 Task: Search one way flight ticket for 5 adults, 1 child, 2 infants in seat and 1 infant on lap in business from Alamosa: San Luis Valley Regional Airport (bergman Field) to Evansville: Evansville Regional Airport on 5-3-2023. Choice of flights is Spirit. Number of bags: 1 carry on bag. Price is upto 76000. Outbound departure time preference is 23:30.
Action: Mouse moved to (417, 173)
Screenshot: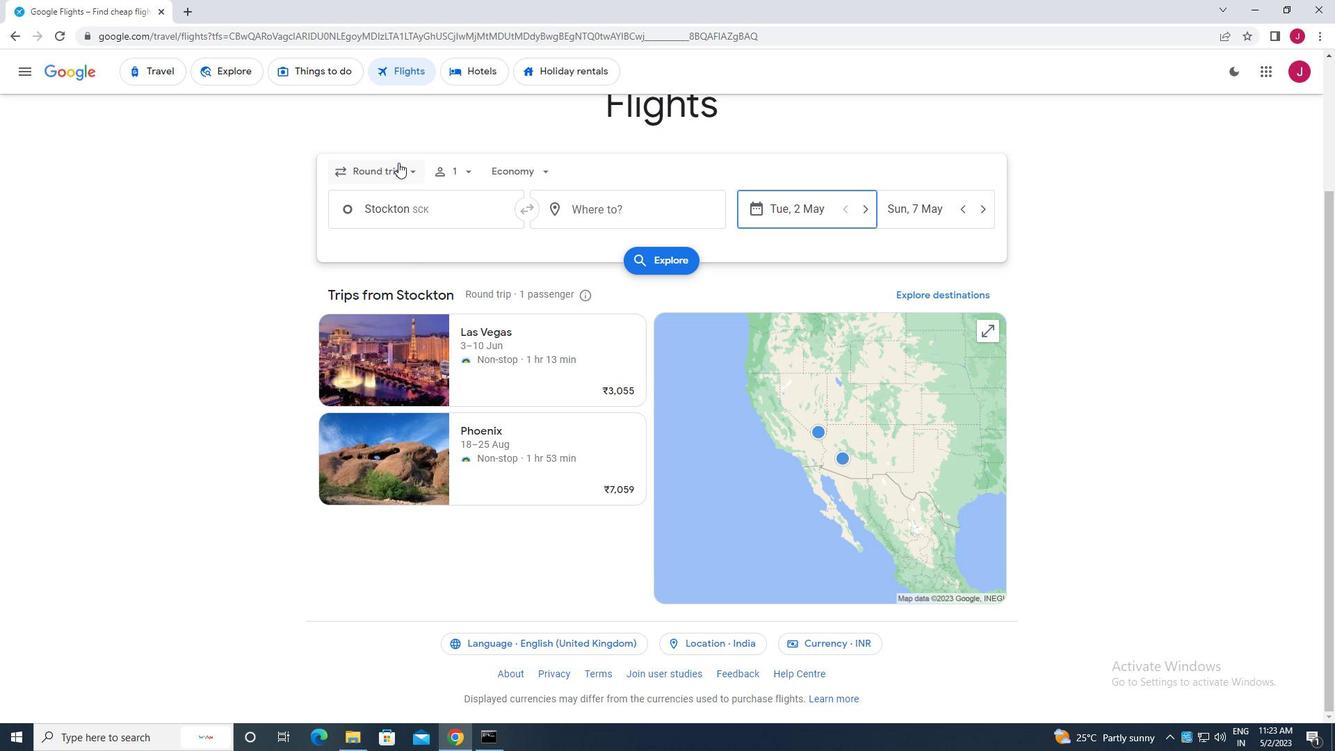 
Action: Mouse pressed left at (417, 173)
Screenshot: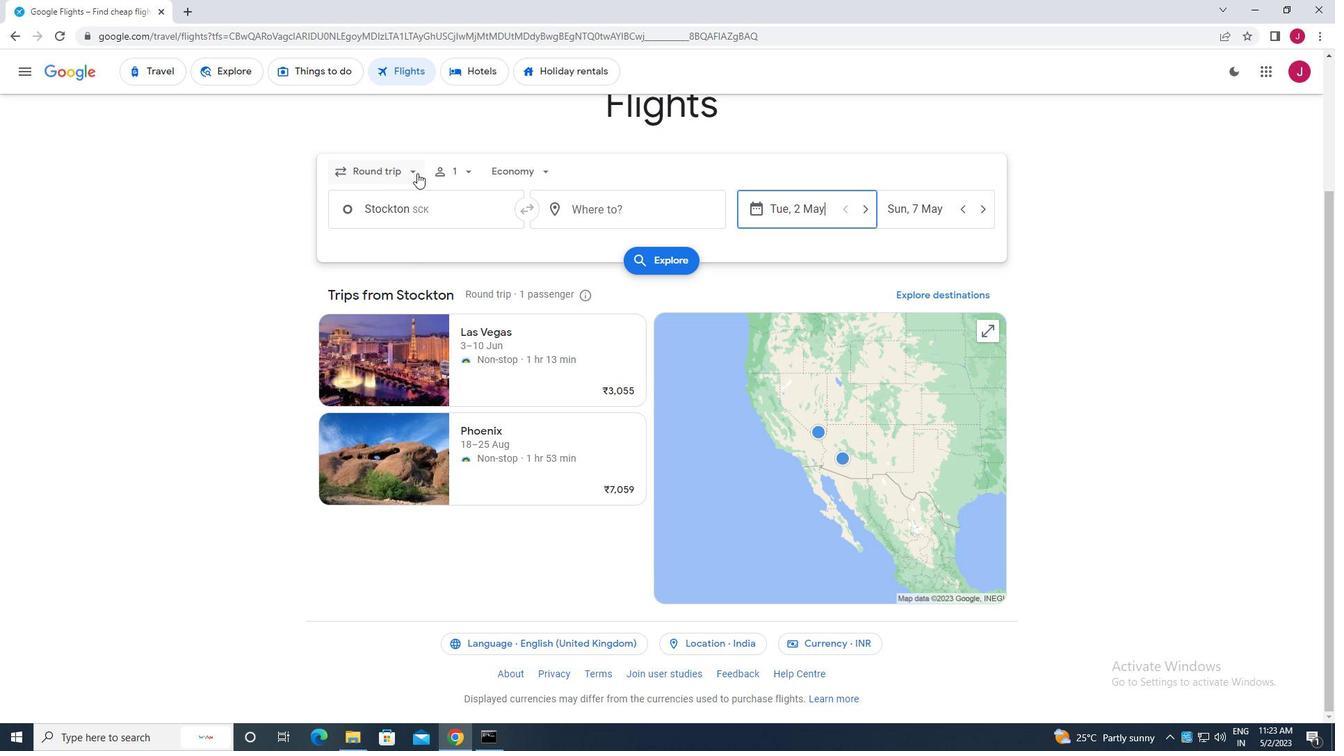 
Action: Mouse moved to (405, 236)
Screenshot: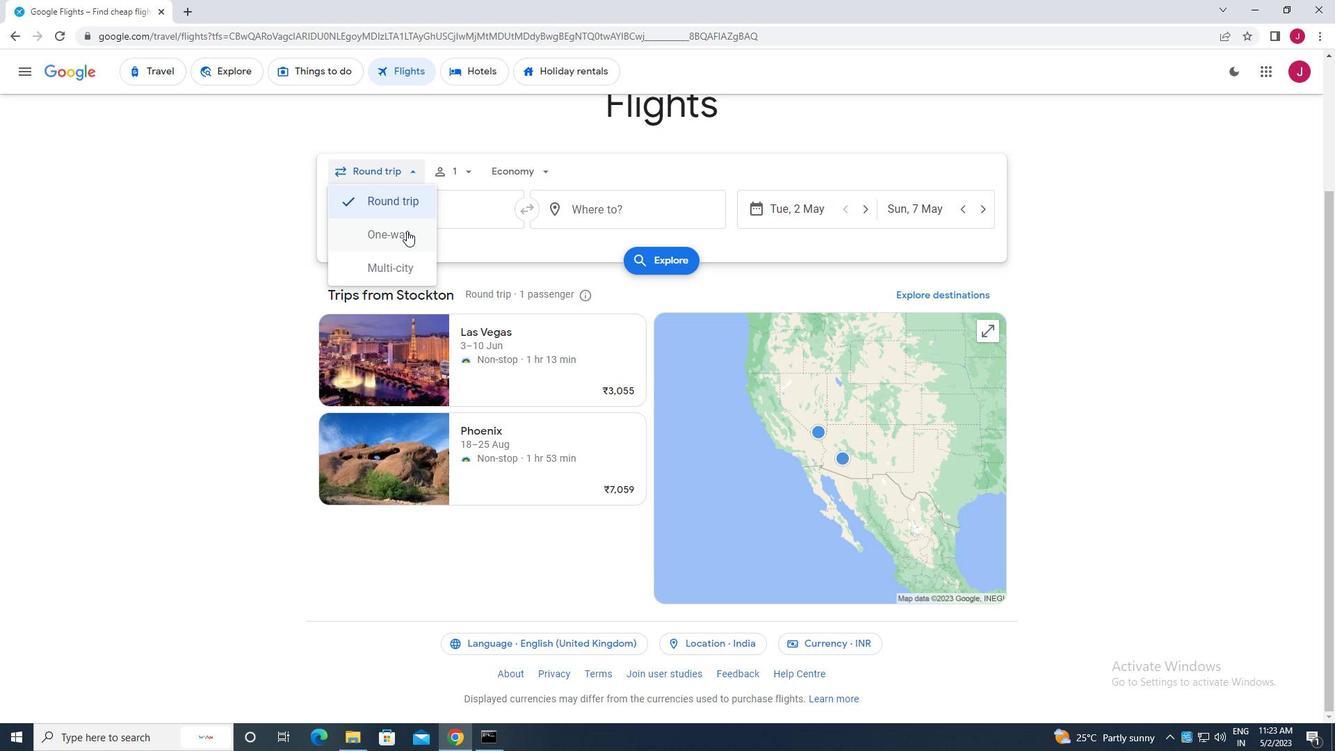 
Action: Mouse pressed left at (405, 236)
Screenshot: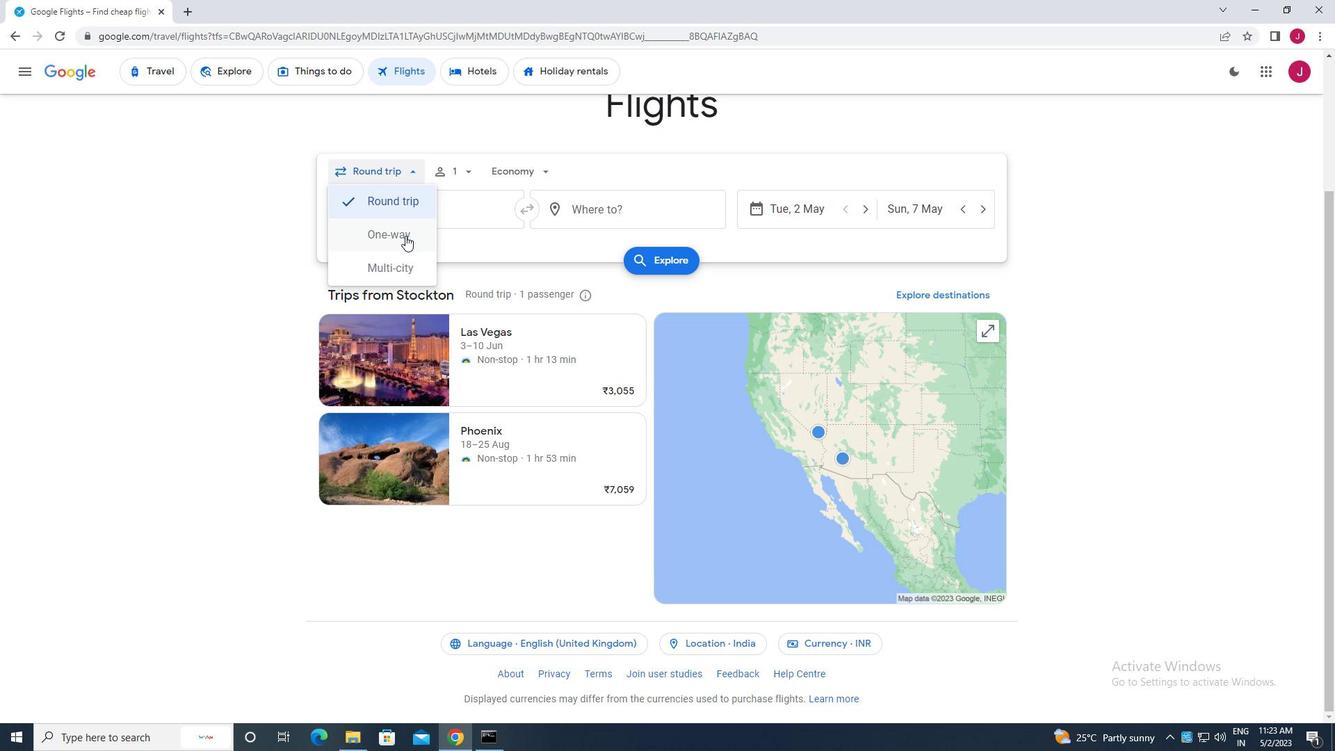 
Action: Mouse moved to (461, 172)
Screenshot: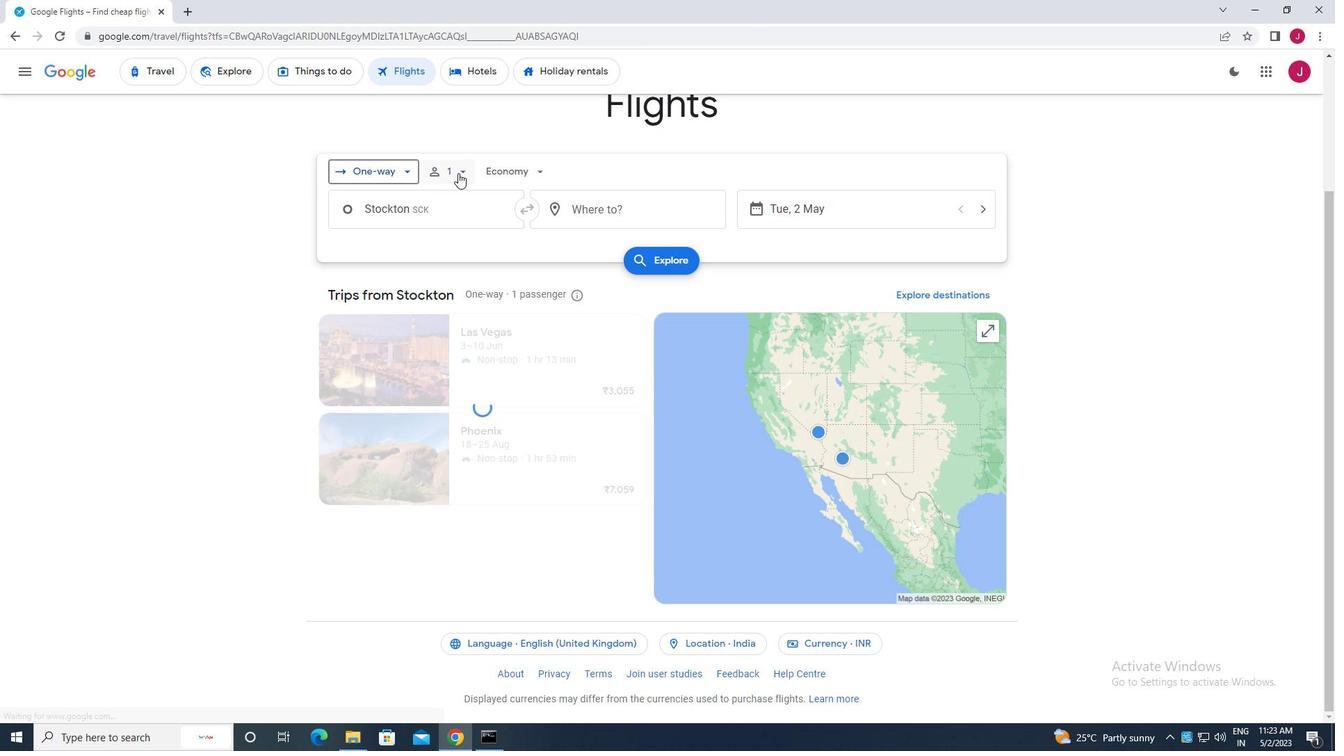
Action: Mouse pressed left at (461, 172)
Screenshot: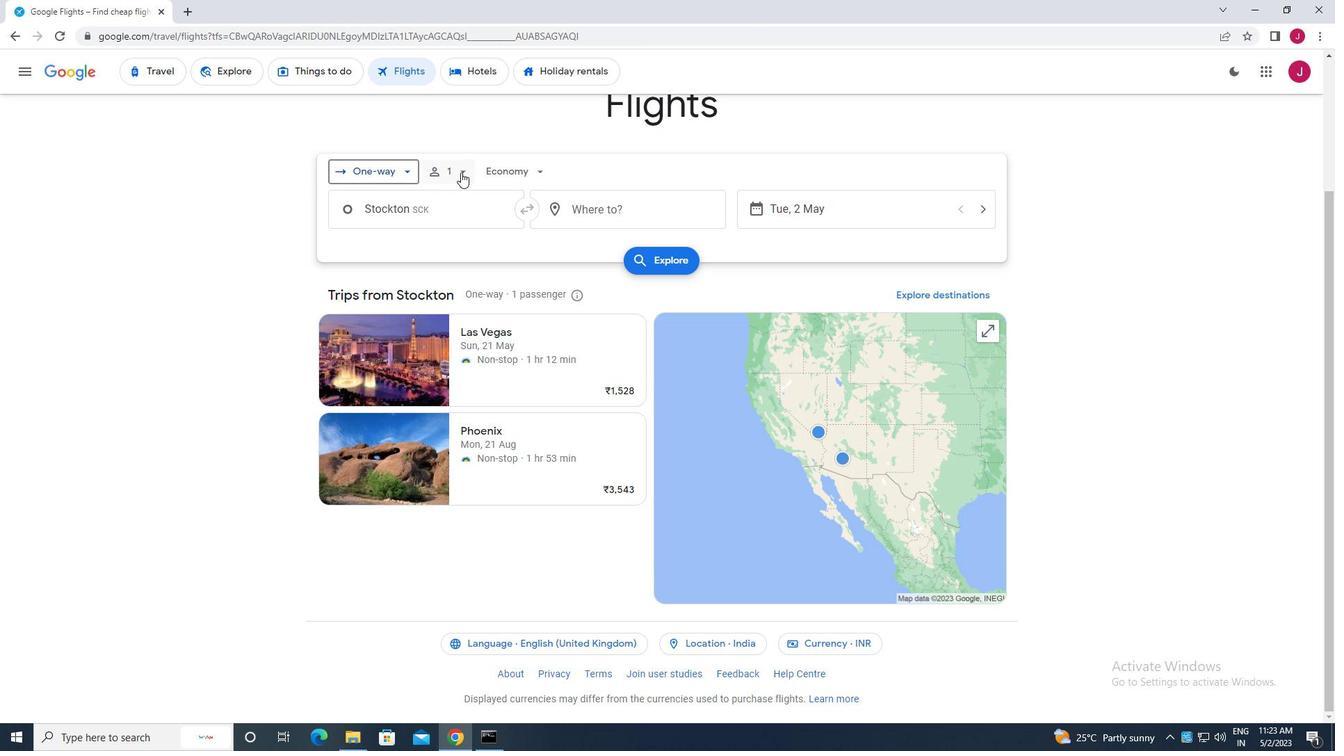 
Action: Mouse moved to (569, 210)
Screenshot: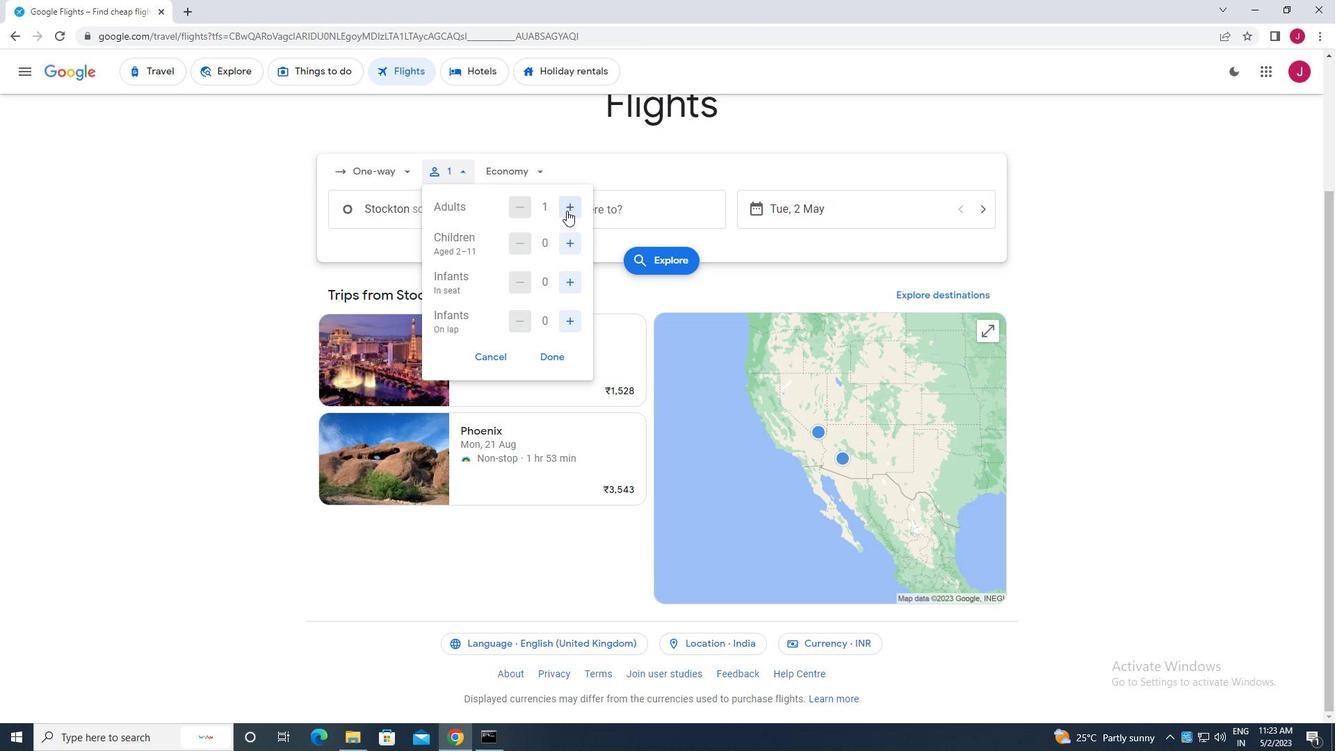 
Action: Mouse pressed left at (569, 210)
Screenshot: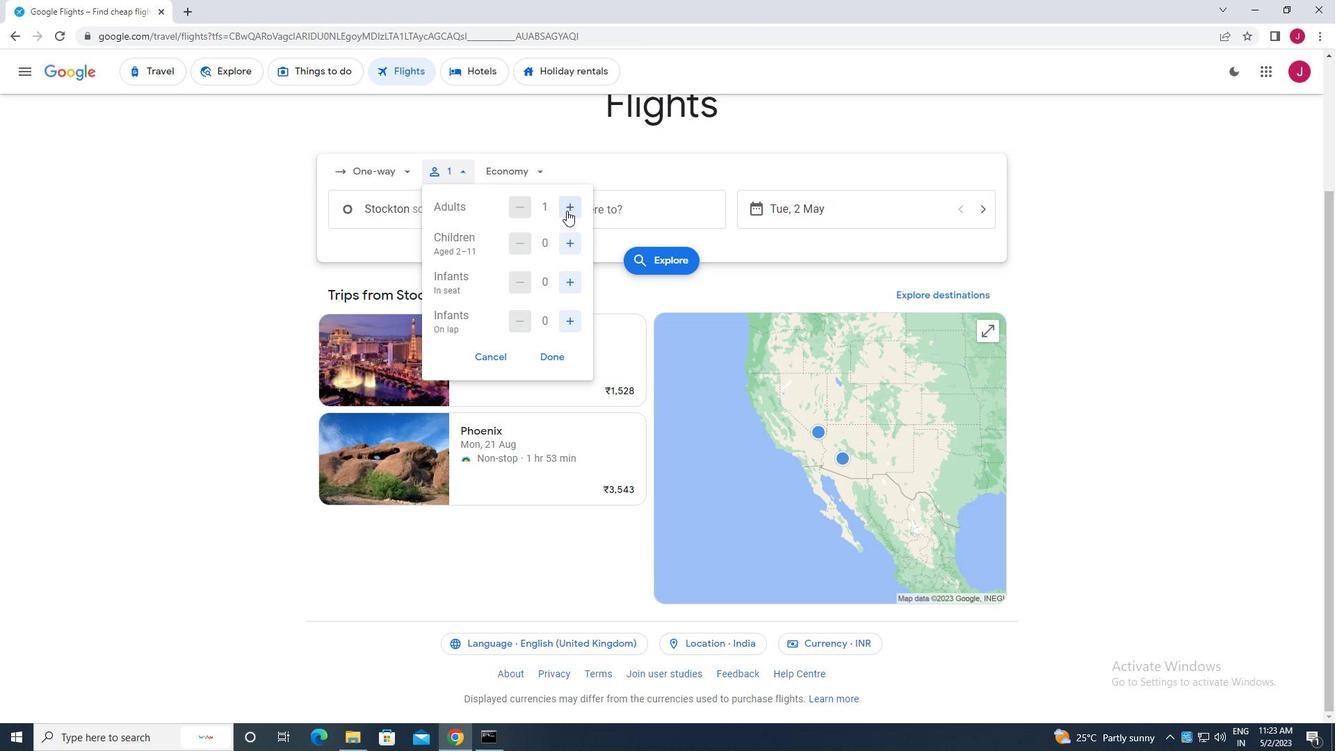 
Action: Mouse pressed left at (569, 210)
Screenshot: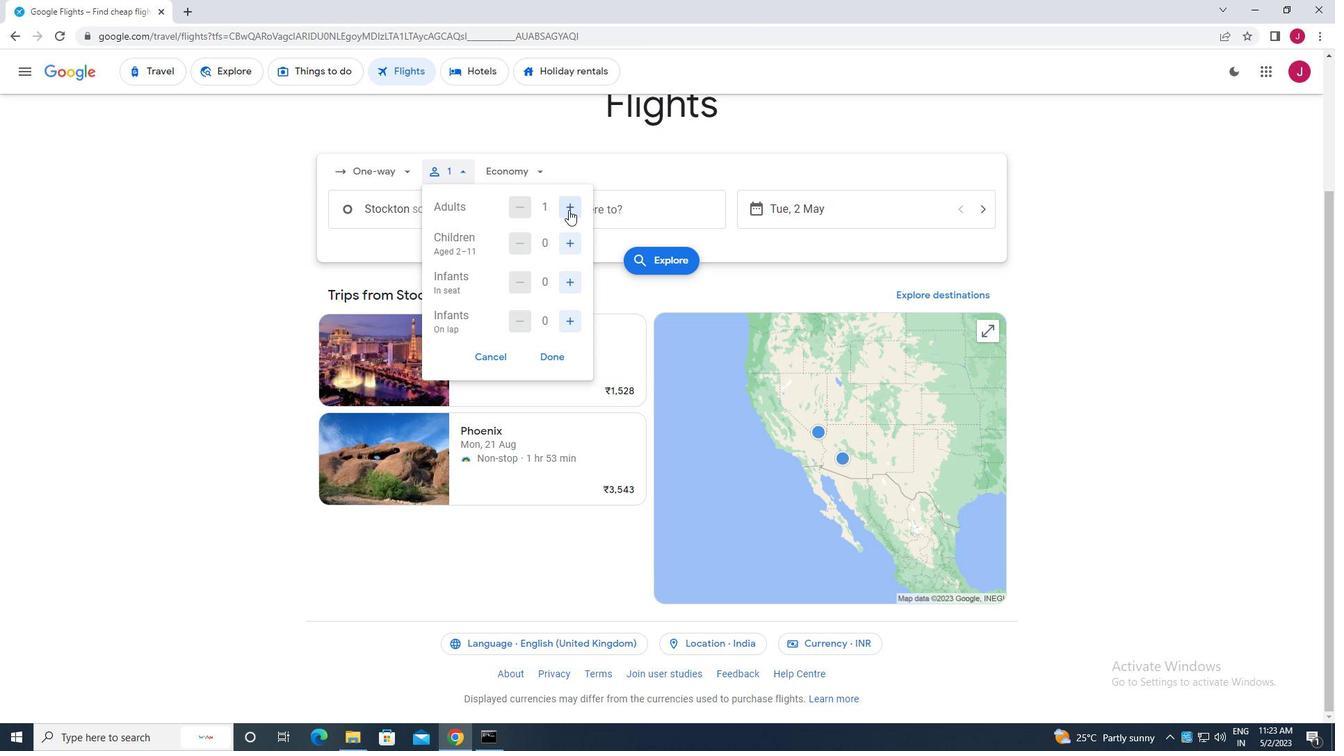 
Action: Mouse pressed left at (569, 210)
Screenshot: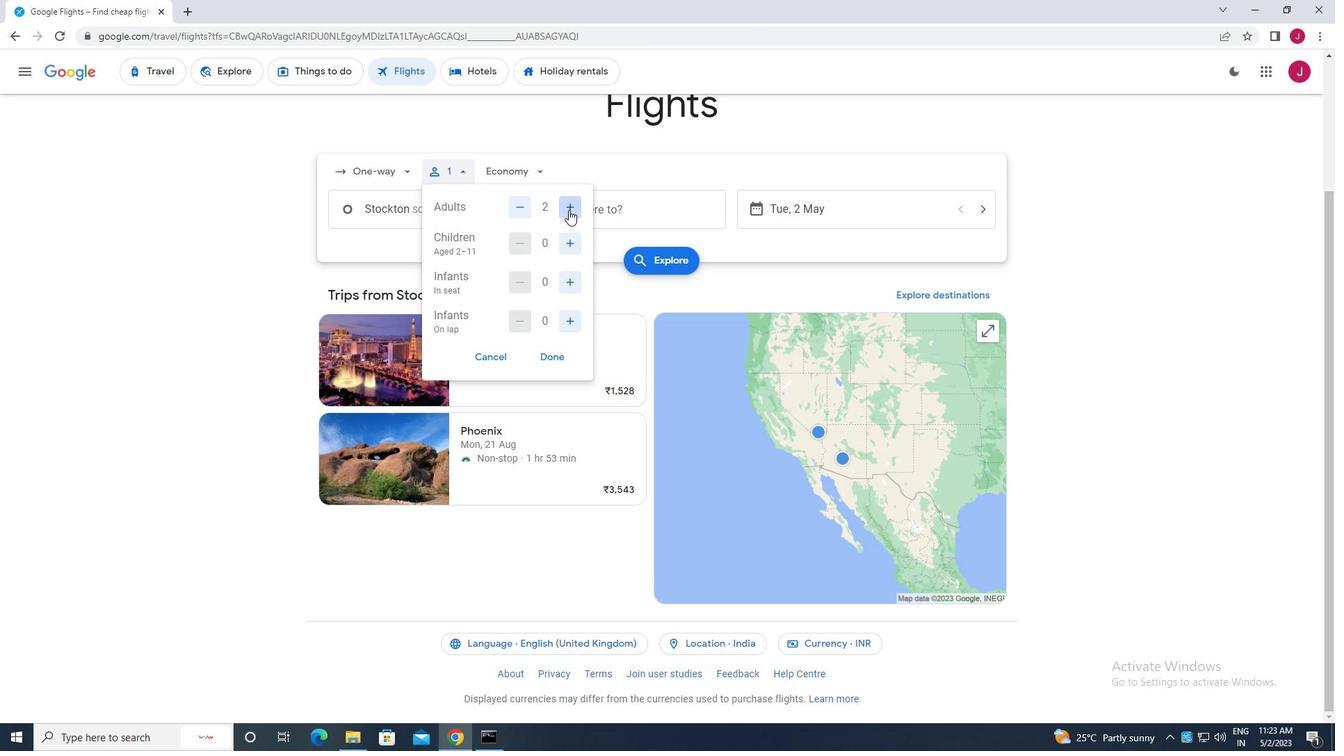 
Action: Mouse pressed left at (569, 210)
Screenshot: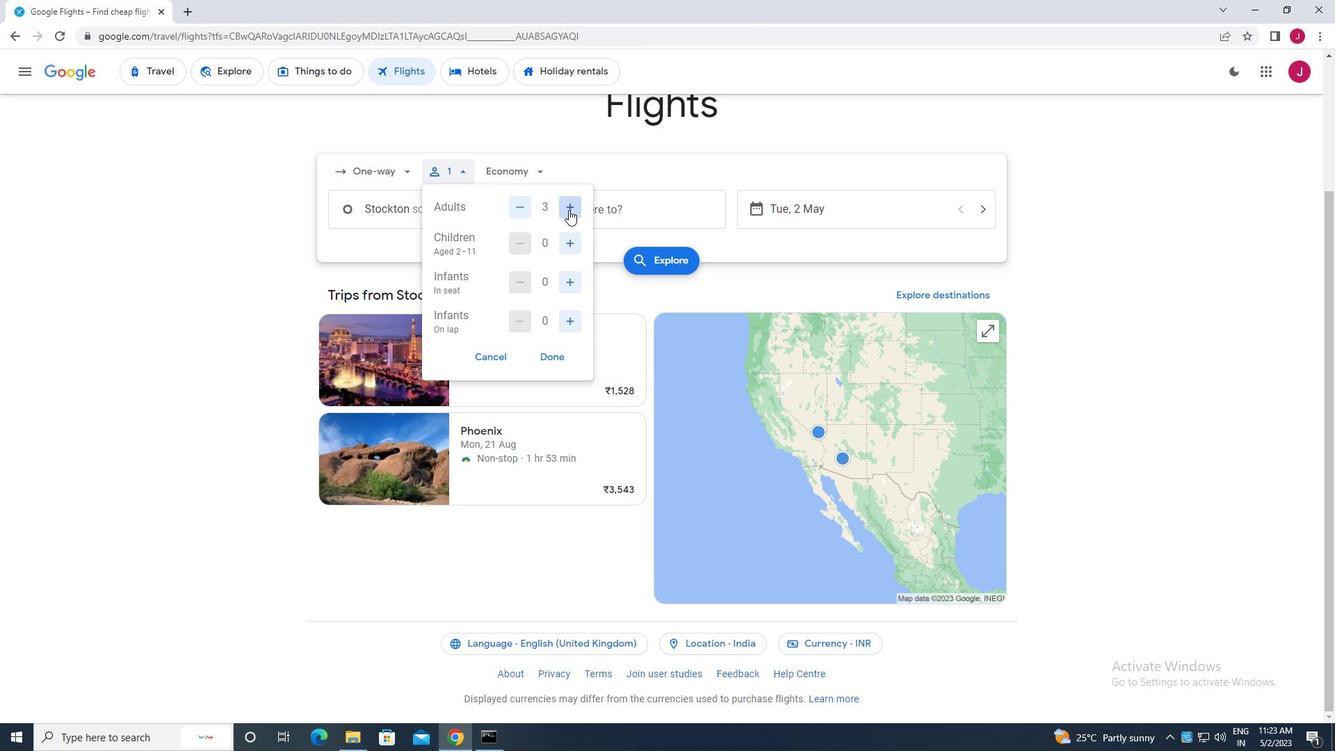 
Action: Mouse moved to (573, 245)
Screenshot: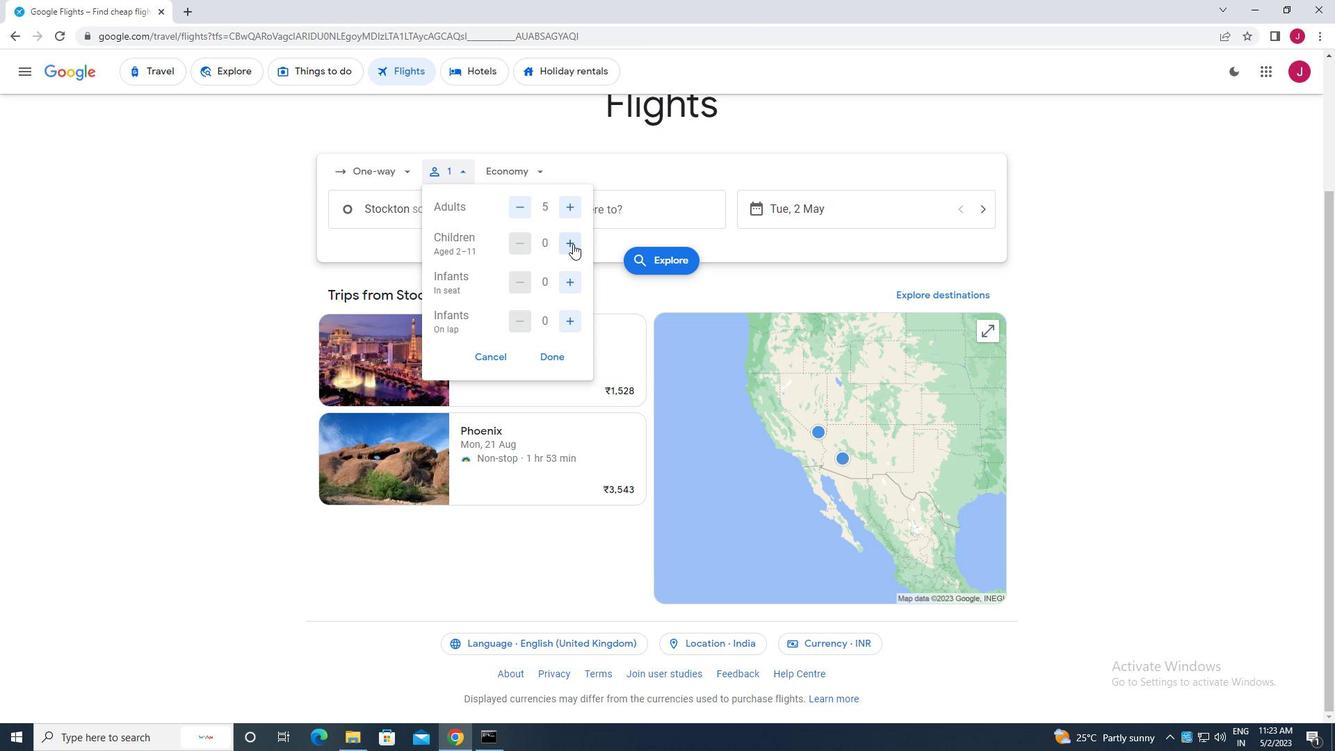 
Action: Mouse pressed left at (573, 245)
Screenshot: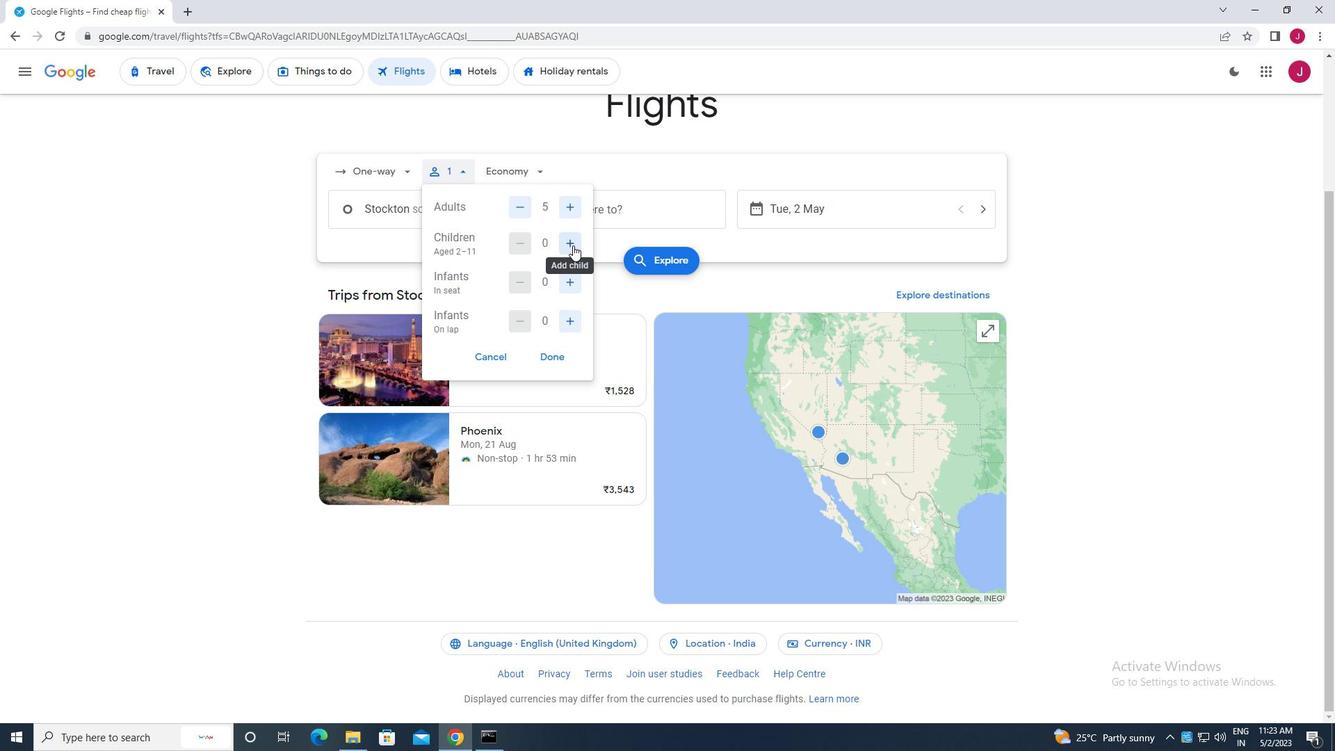 
Action: Mouse moved to (572, 283)
Screenshot: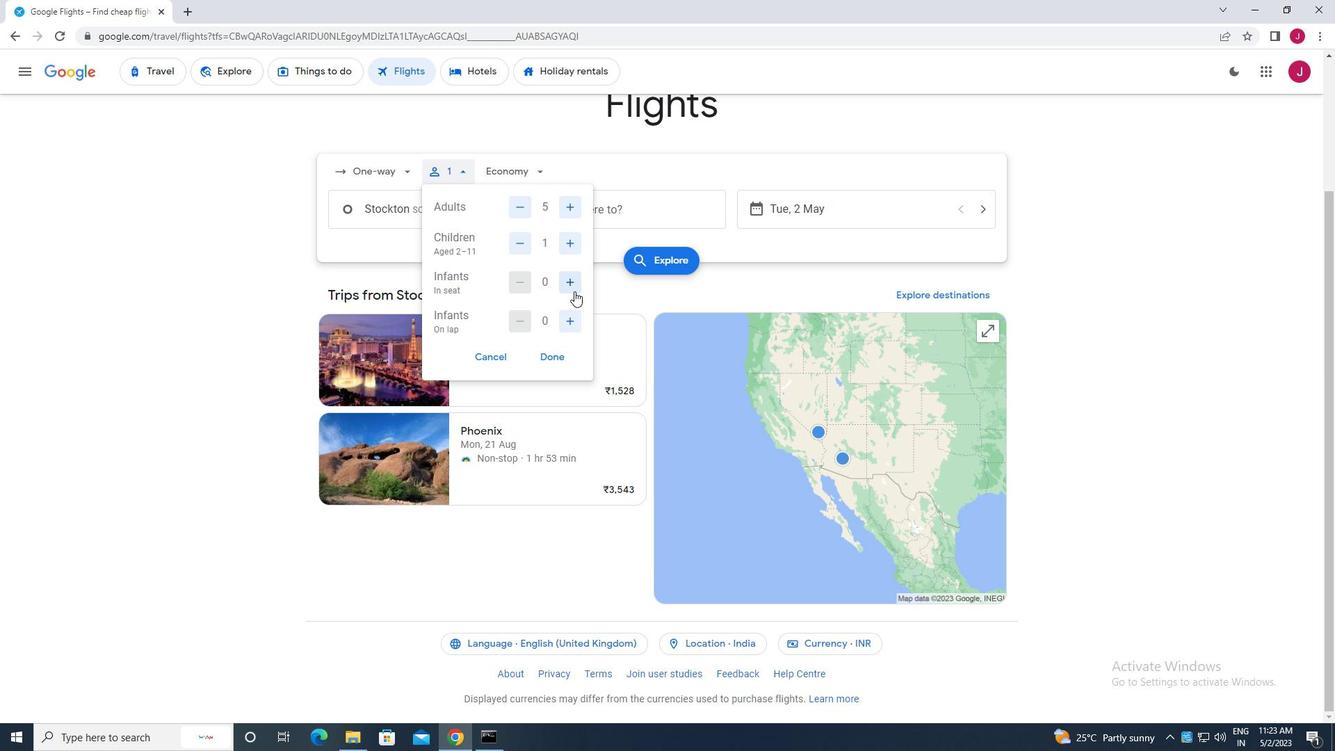
Action: Mouse pressed left at (572, 283)
Screenshot: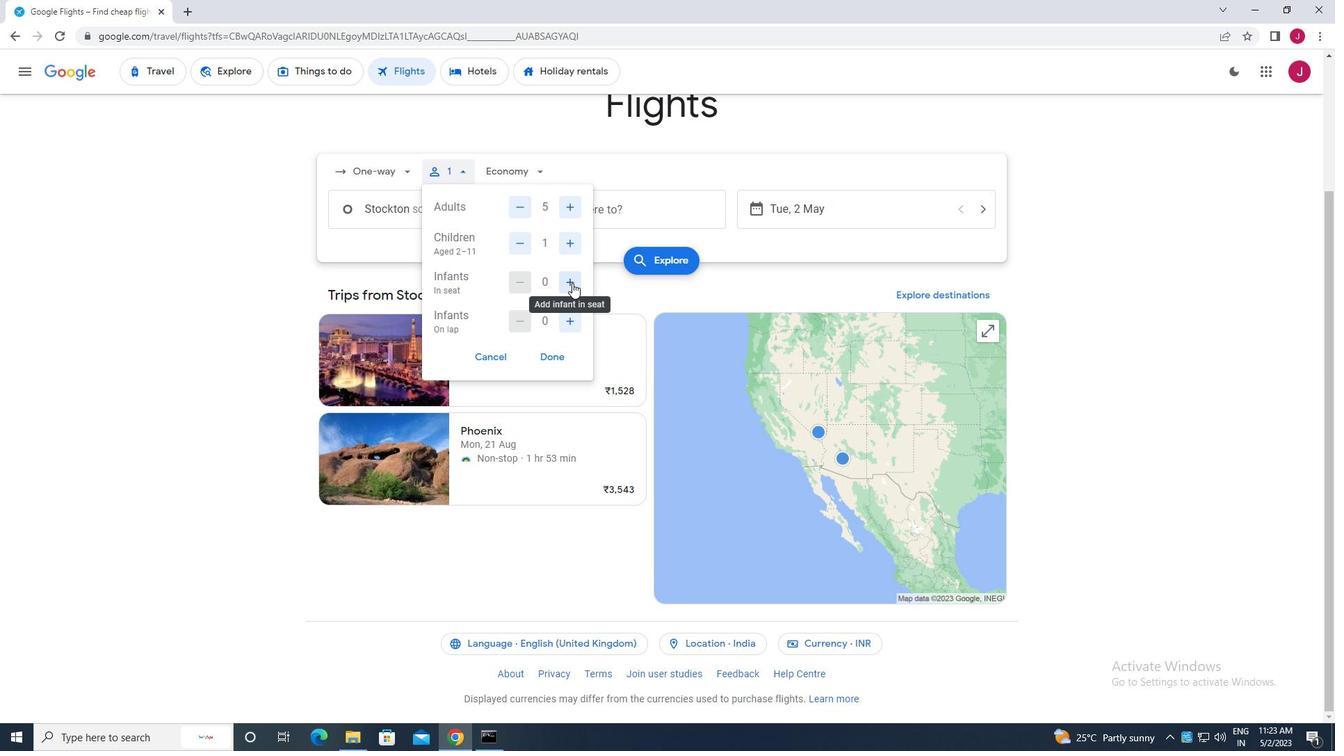 
Action: Mouse pressed left at (572, 283)
Screenshot: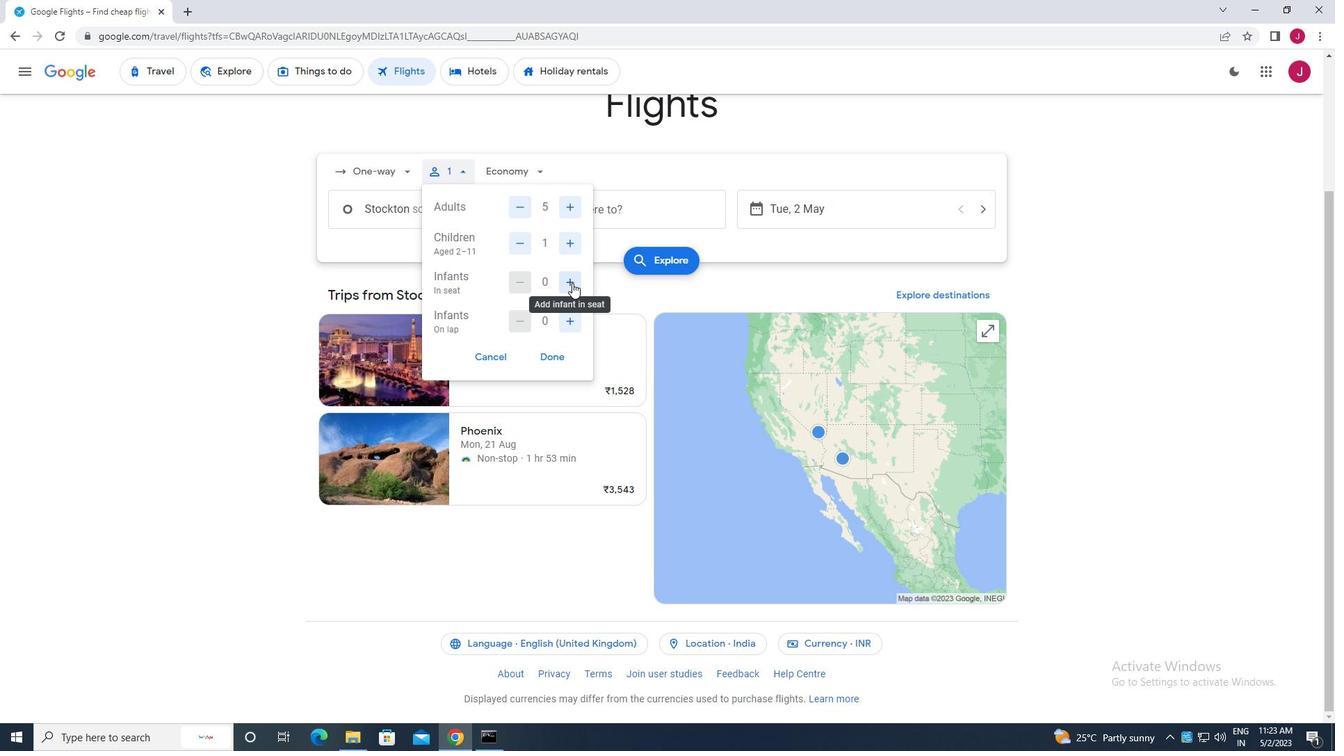 
Action: Mouse moved to (569, 324)
Screenshot: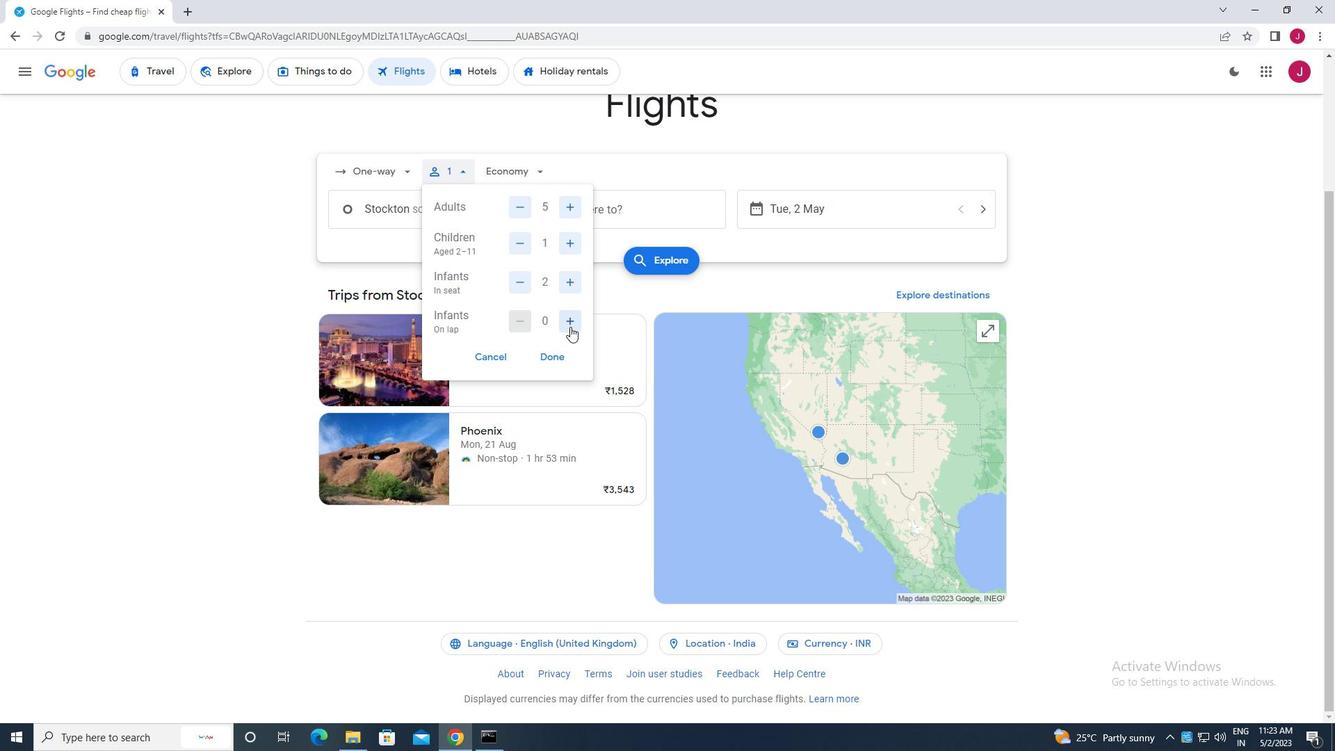 
Action: Mouse pressed left at (569, 324)
Screenshot: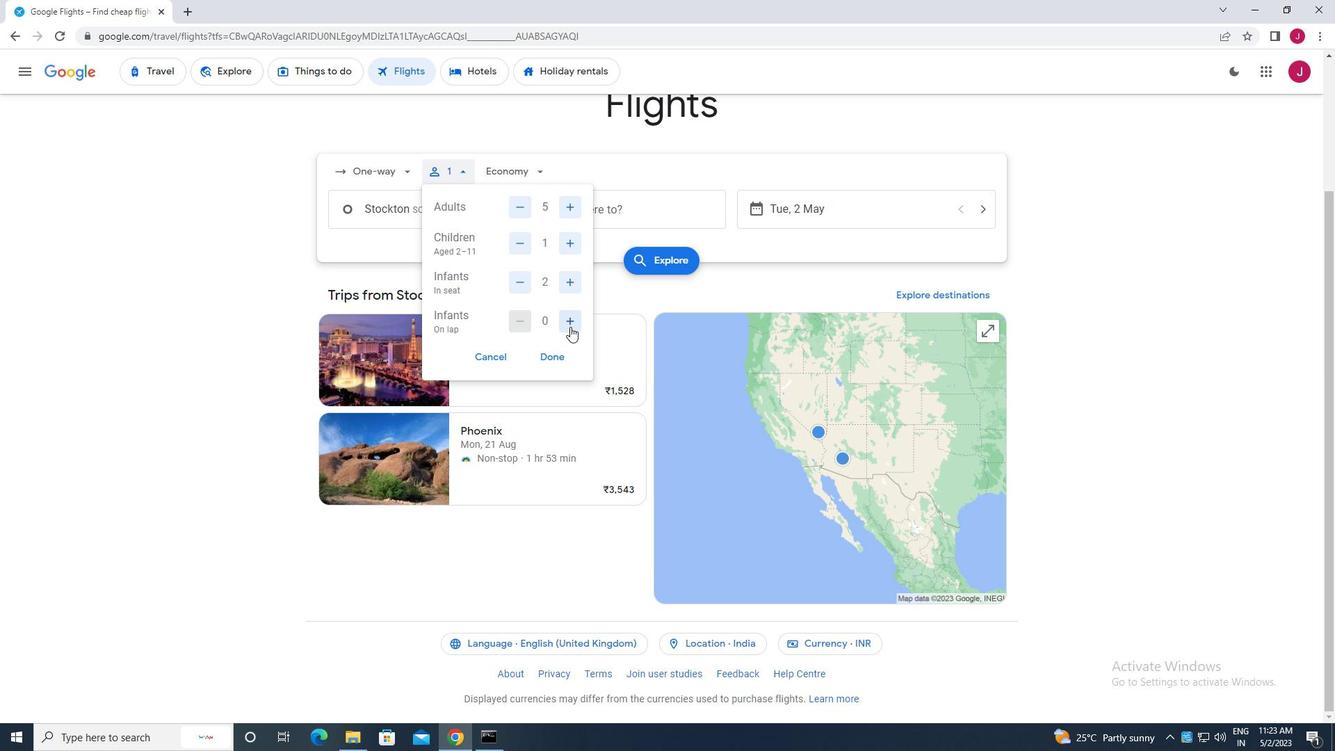
Action: Mouse moved to (553, 355)
Screenshot: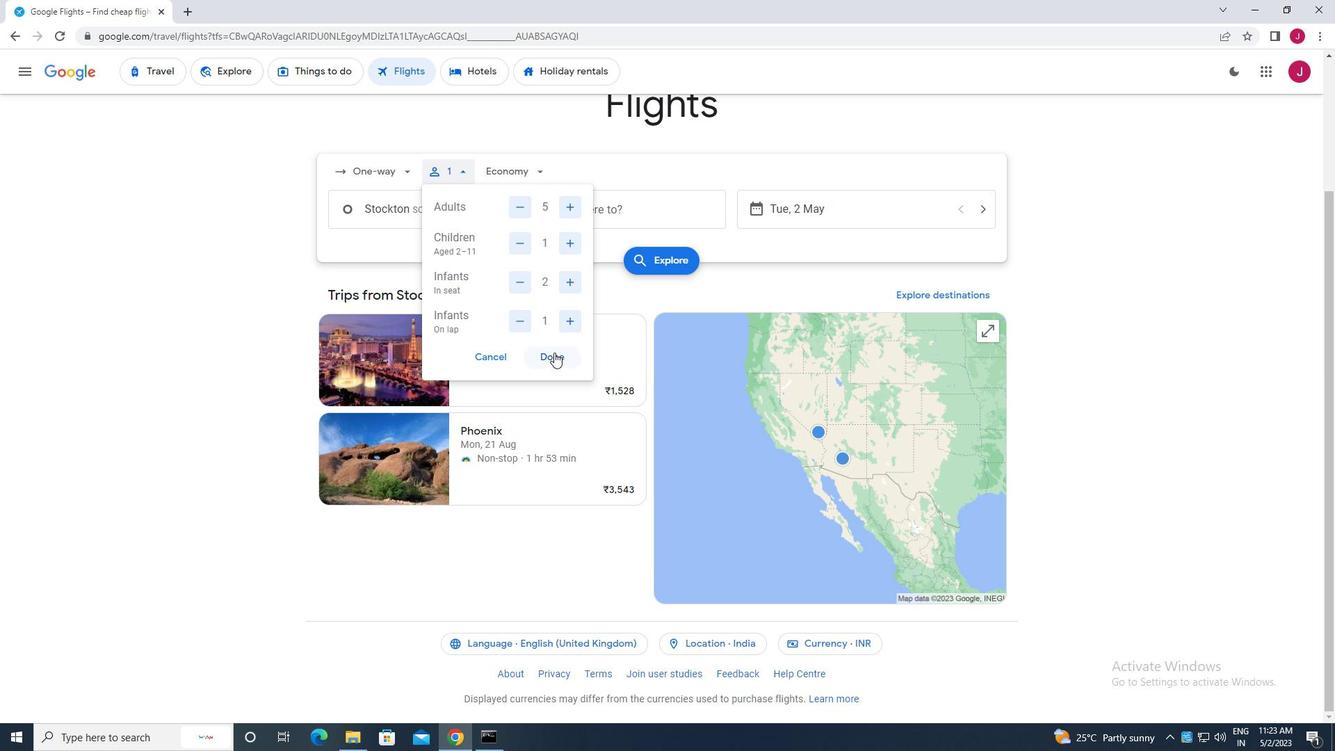 
Action: Mouse pressed left at (553, 355)
Screenshot: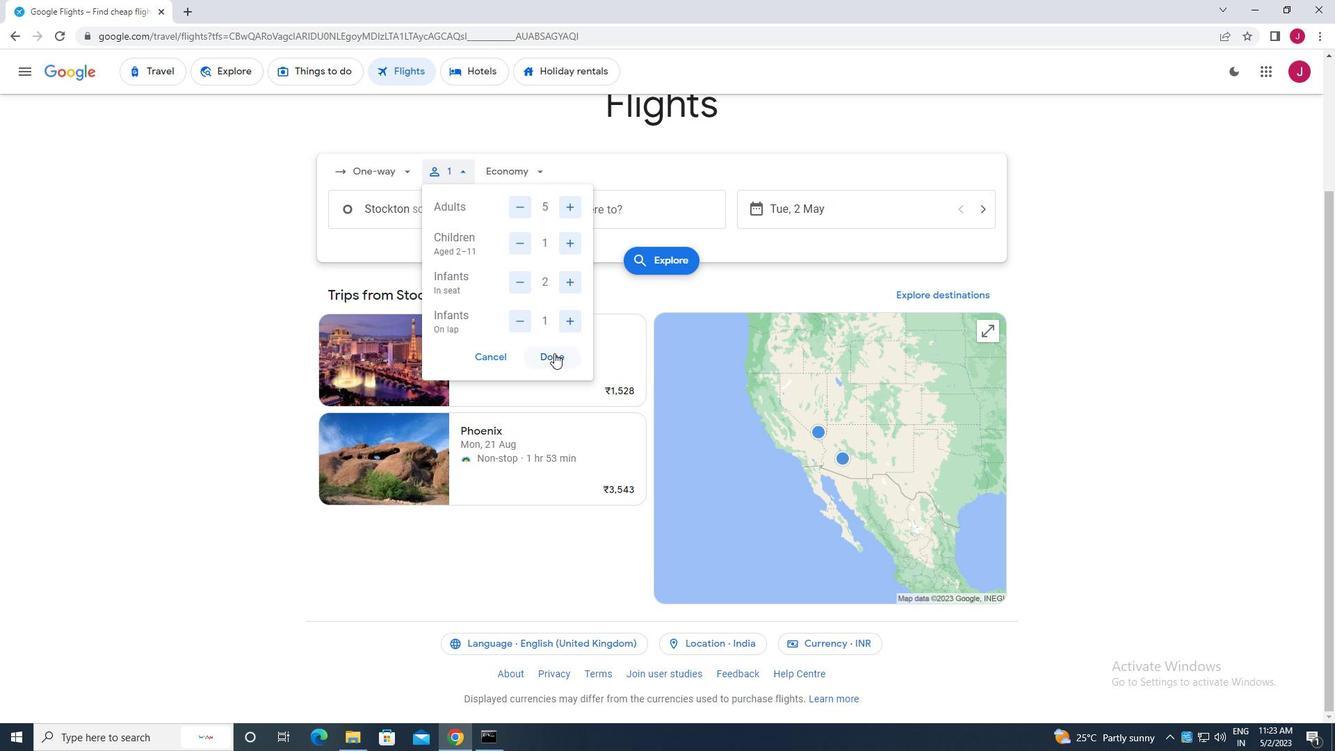 
Action: Mouse moved to (530, 172)
Screenshot: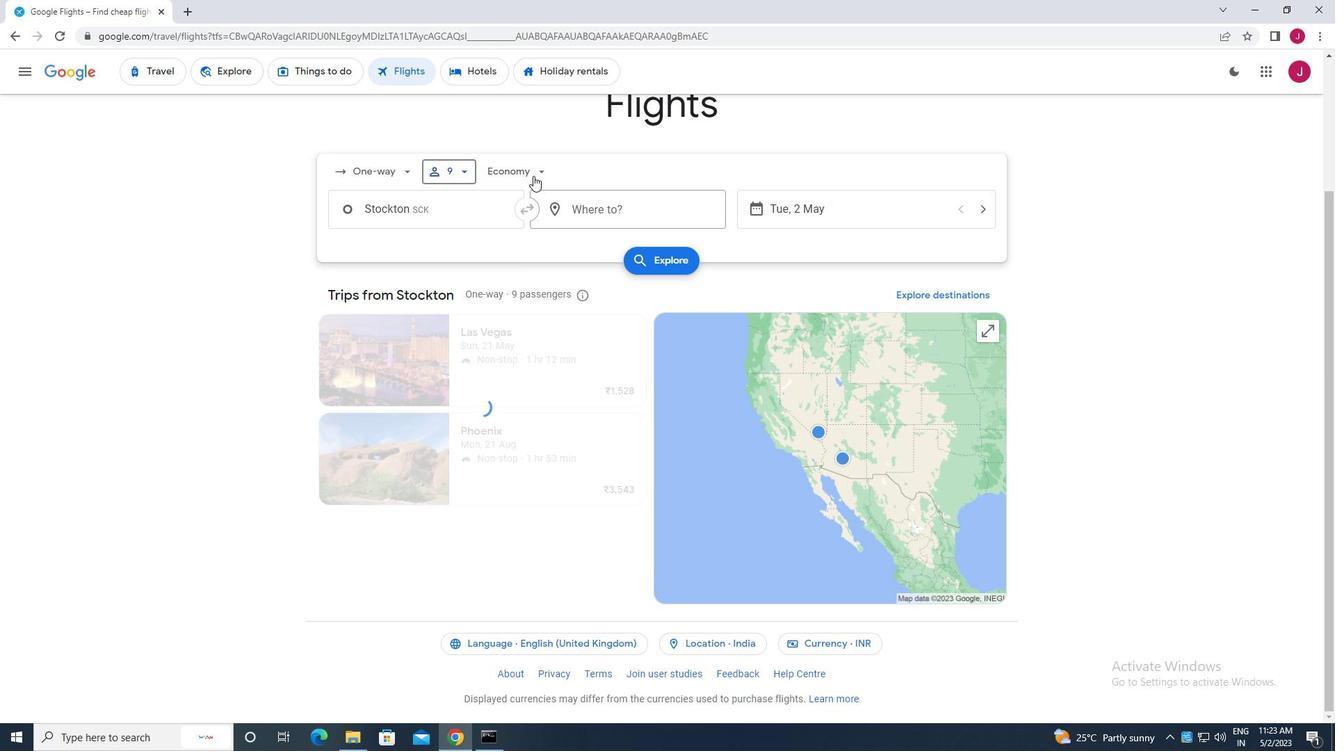 
Action: Mouse pressed left at (530, 172)
Screenshot: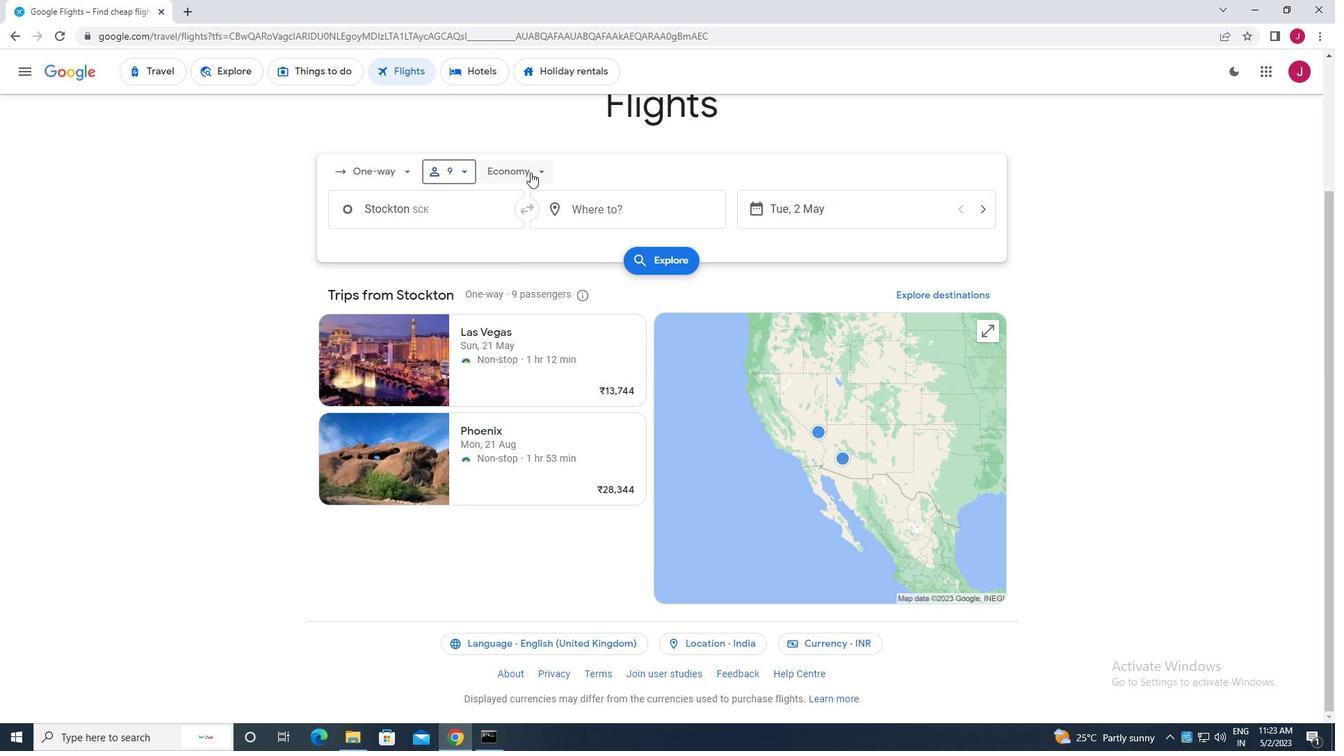 
Action: Mouse moved to (540, 269)
Screenshot: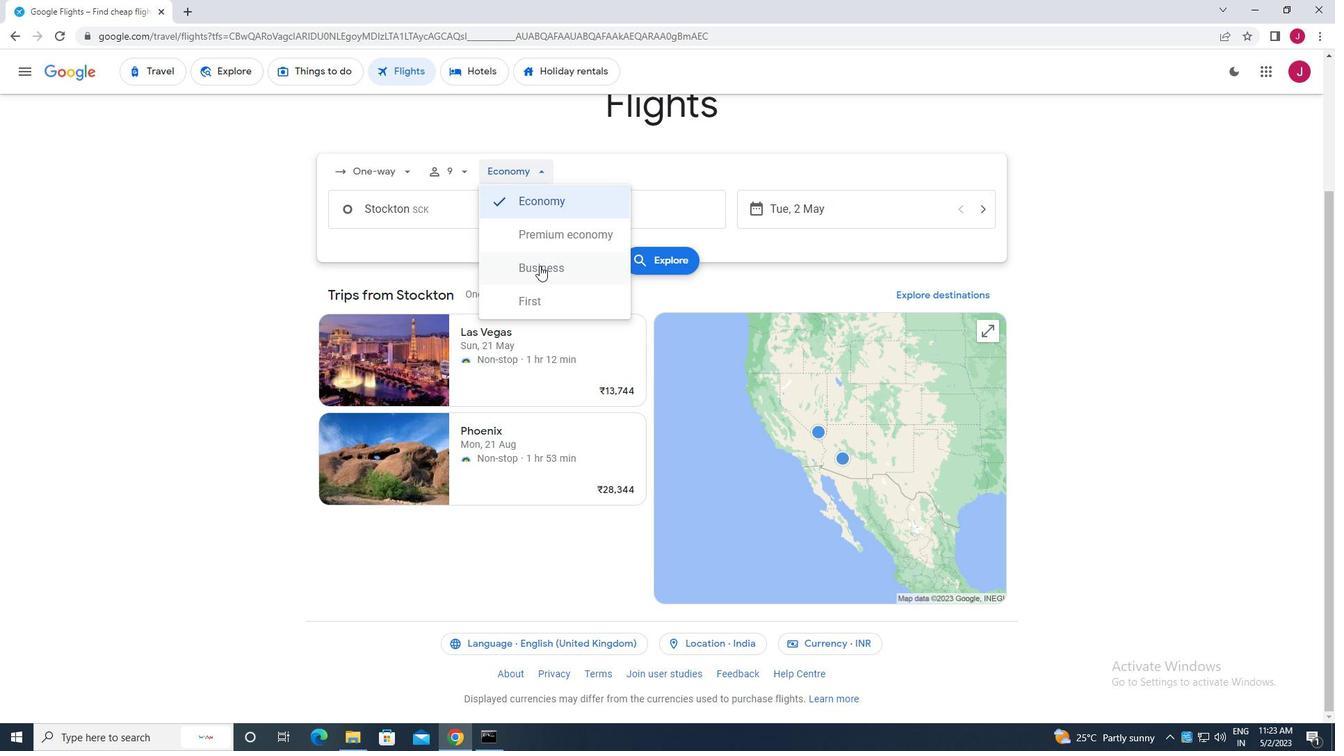 
Action: Mouse pressed left at (540, 269)
Screenshot: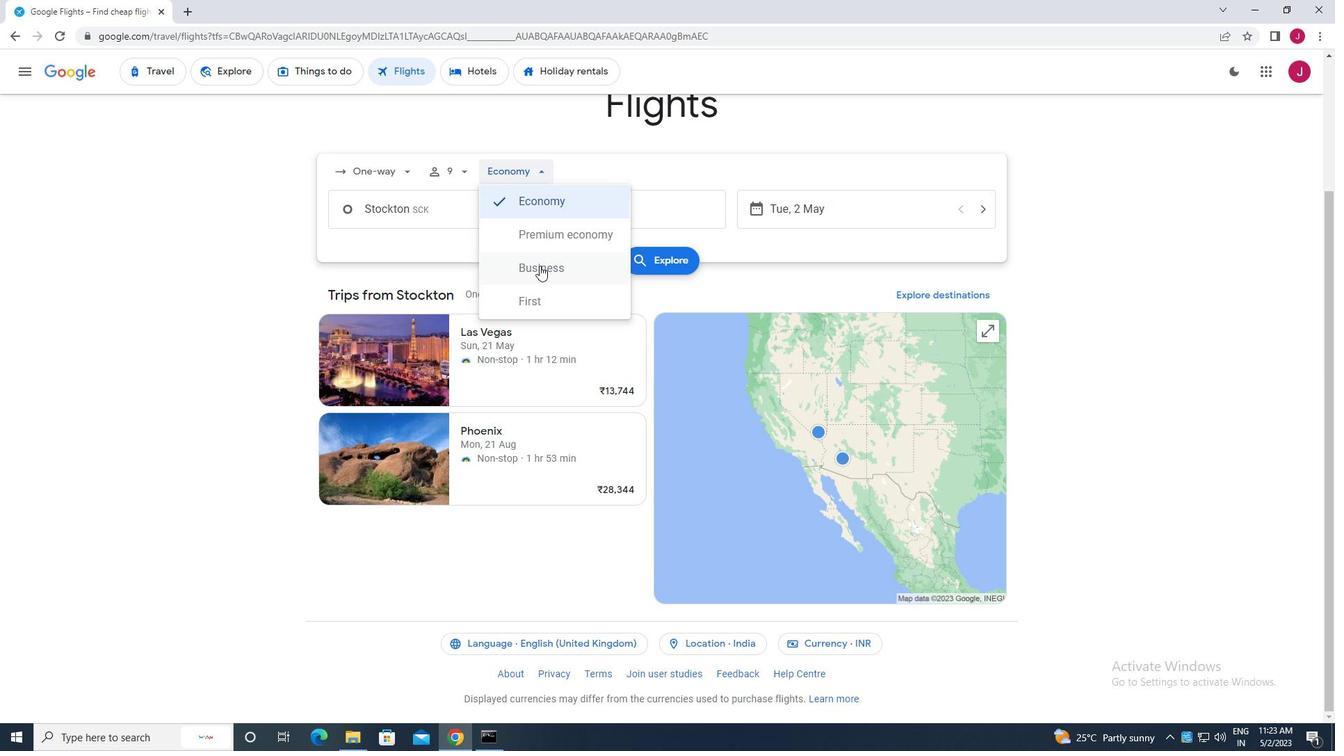 
Action: Mouse moved to (478, 210)
Screenshot: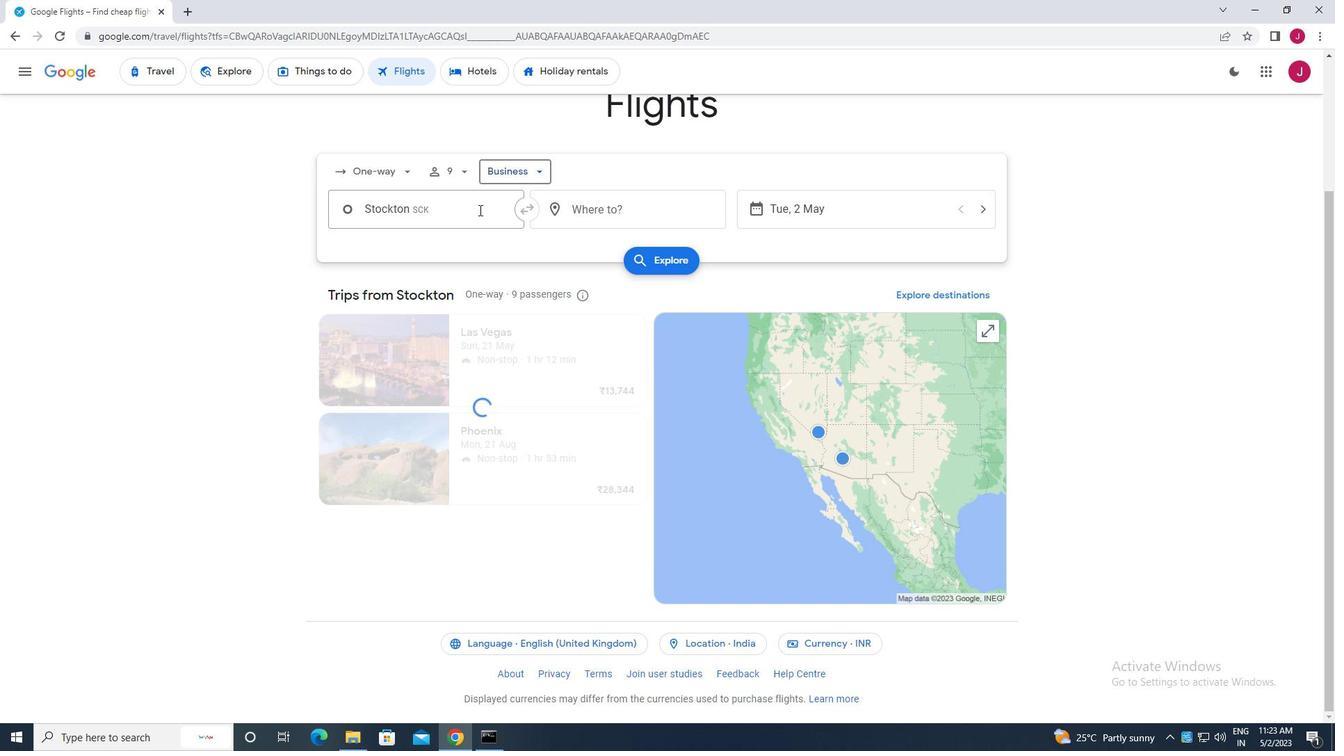 
Action: Mouse pressed left at (478, 210)
Screenshot: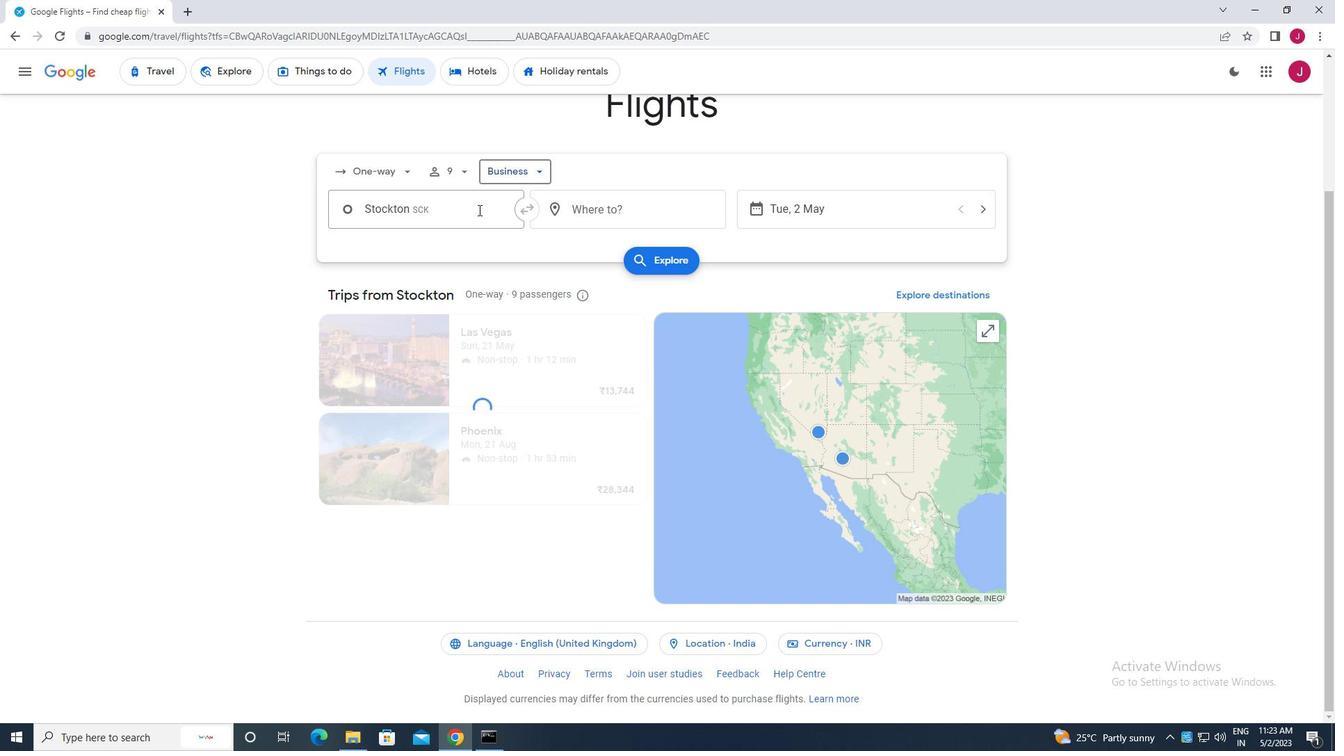 
Action: Mouse moved to (477, 210)
Screenshot: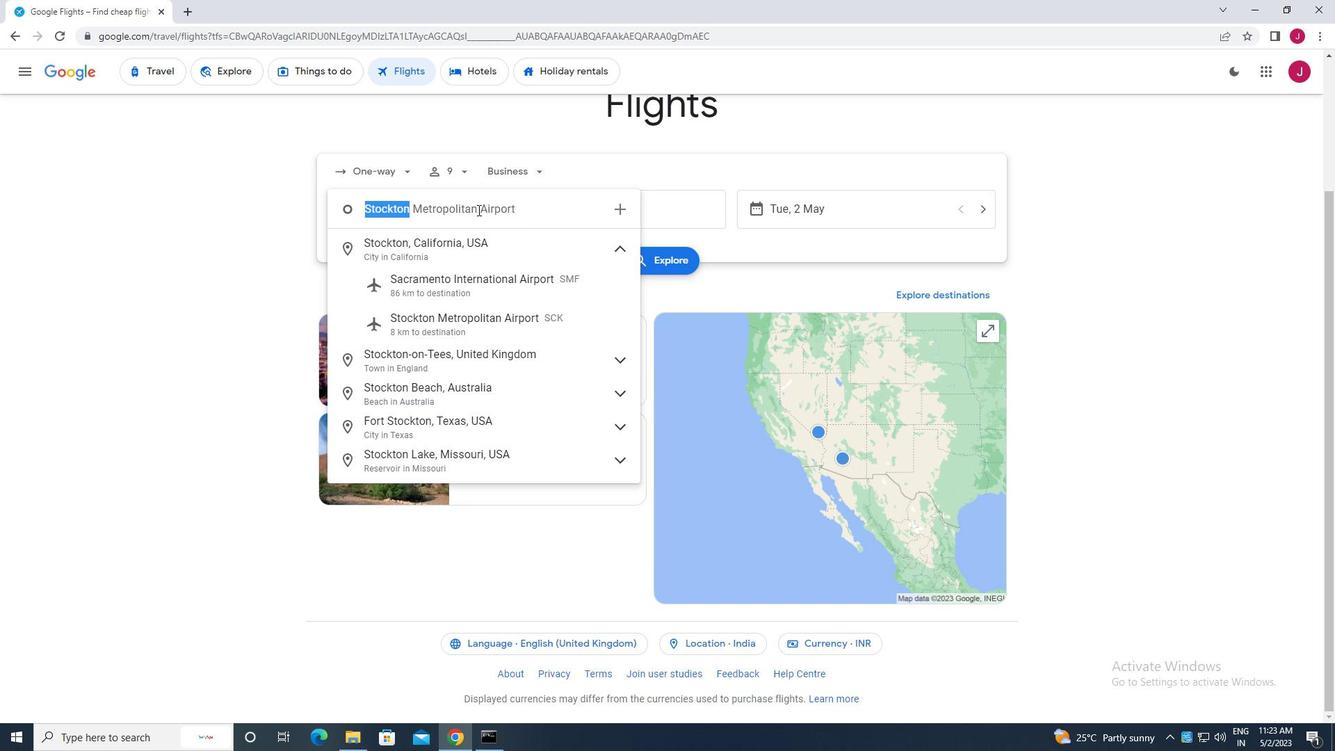 
Action: Key pressed alamosa
Screenshot: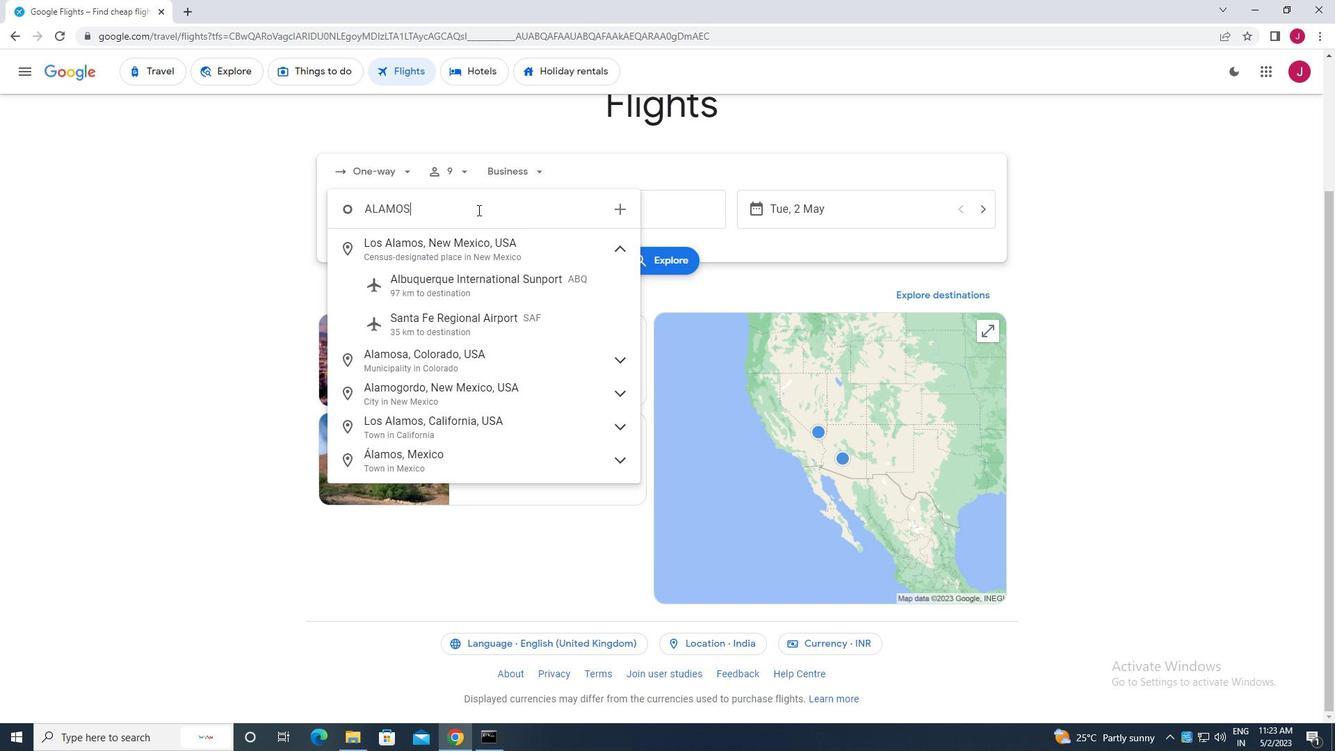 
Action: Mouse moved to (455, 322)
Screenshot: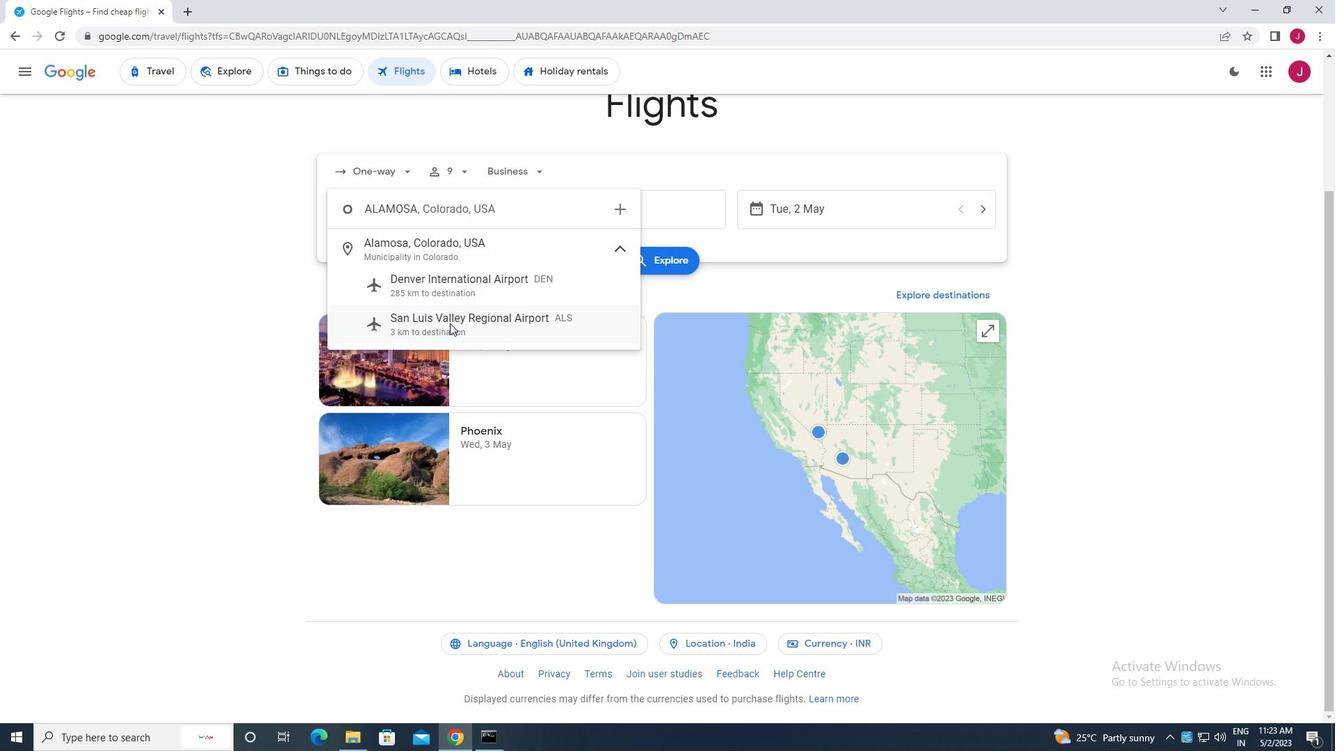 
Action: Mouse pressed left at (455, 322)
Screenshot: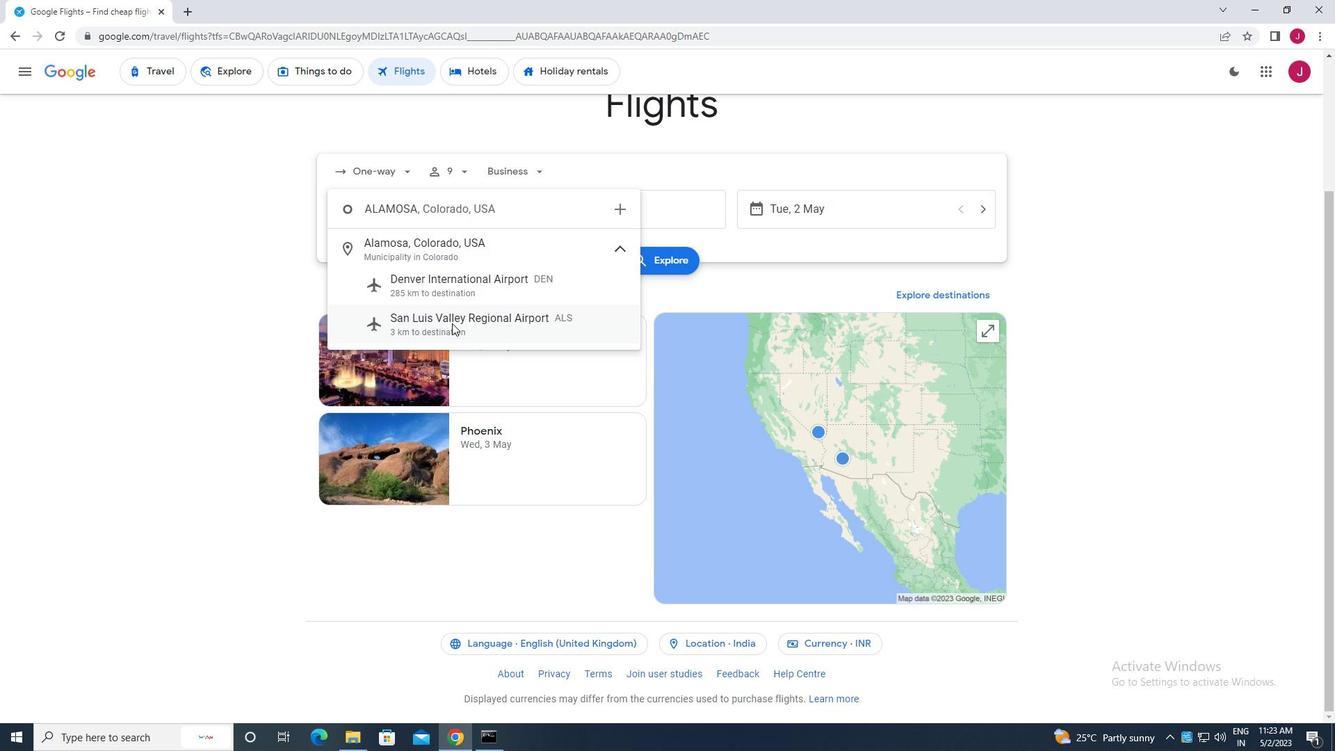 
Action: Mouse moved to (629, 211)
Screenshot: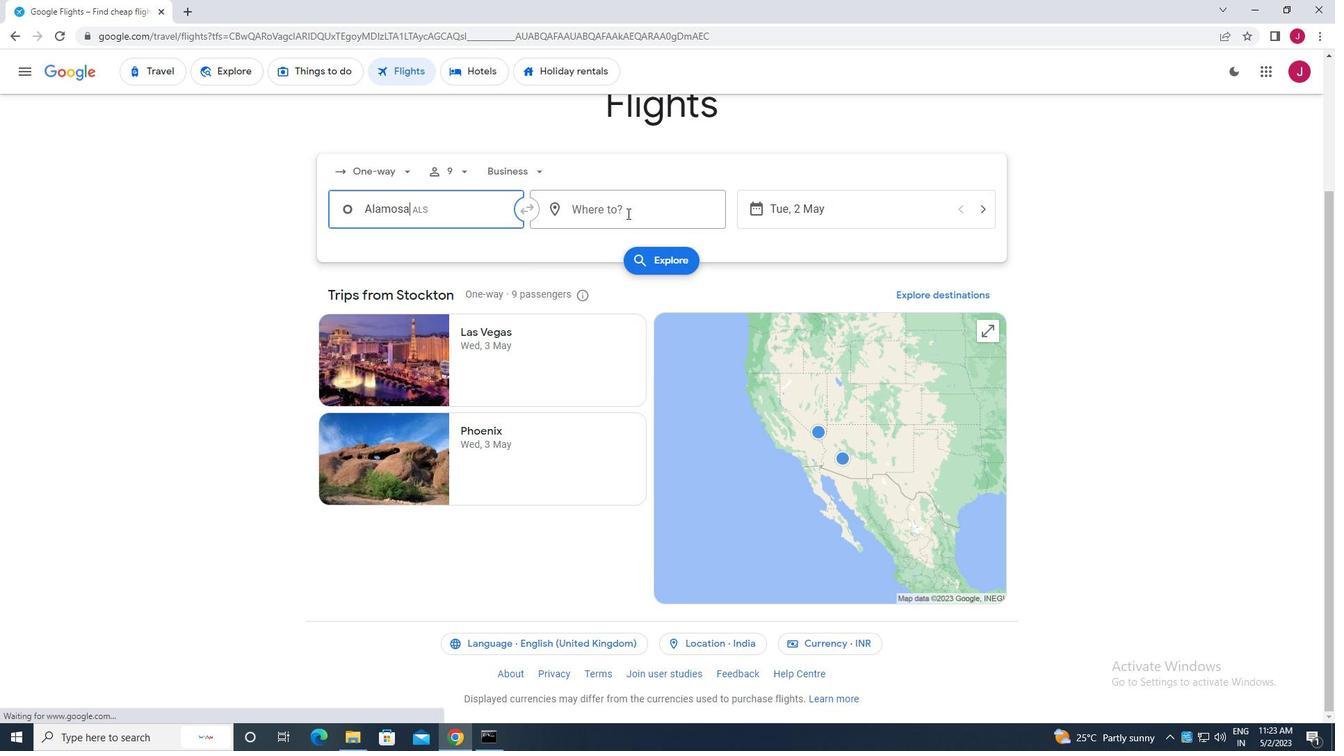 
Action: Mouse pressed left at (629, 211)
Screenshot: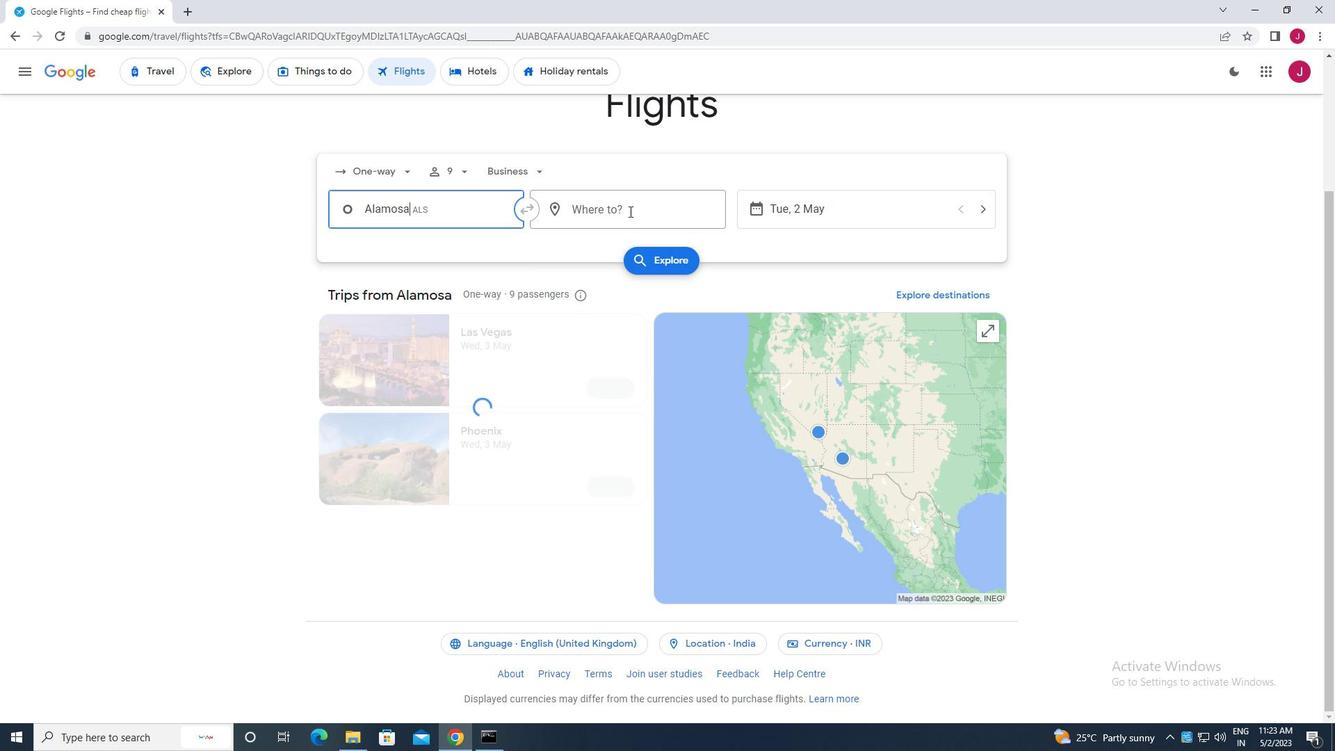 
Action: Mouse moved to (627, 212)
Screenshot: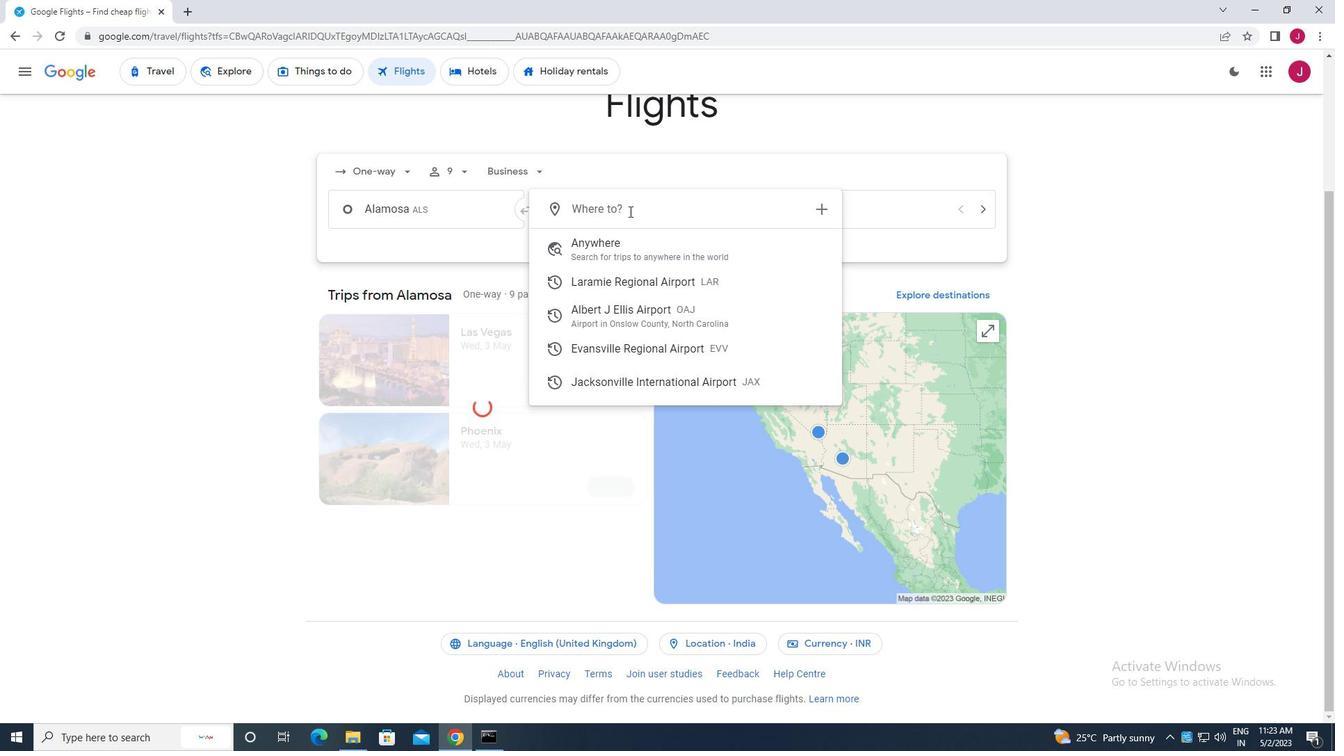 
Action: Key pressed evans
Screenshot: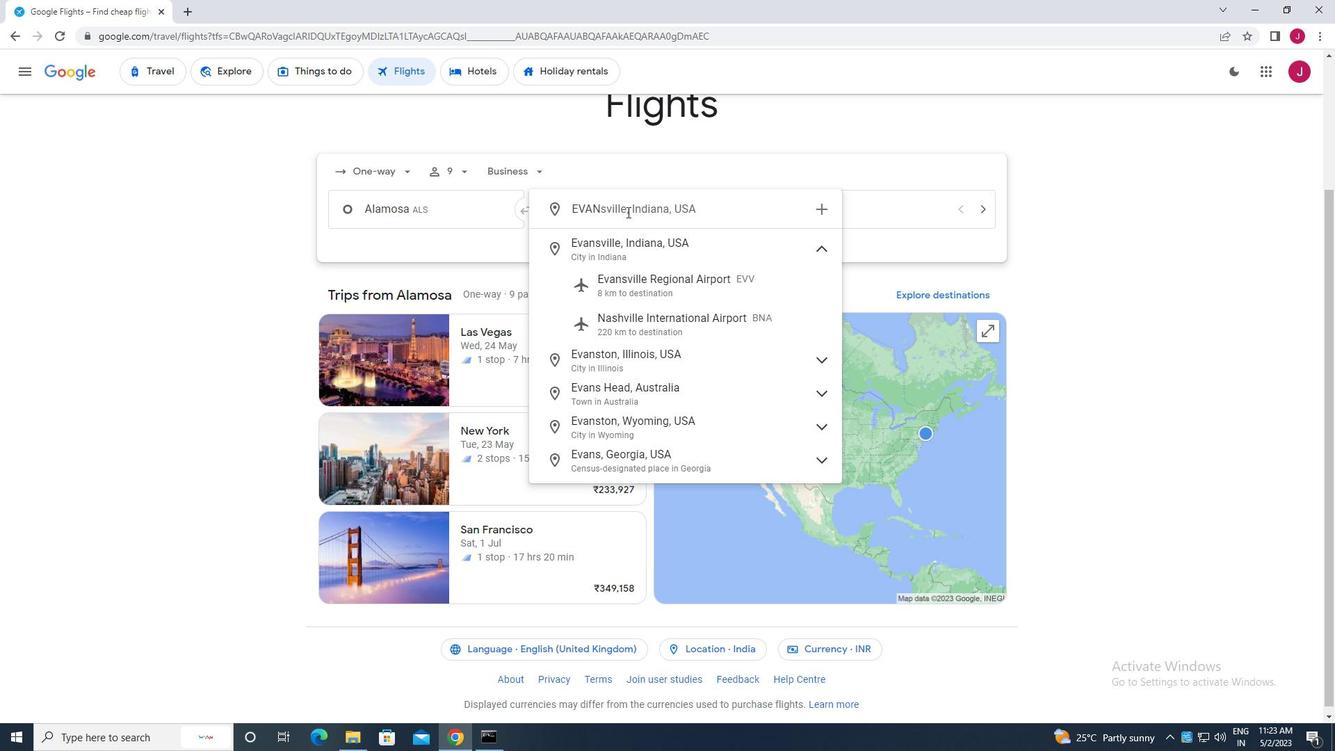 
Action: Mouse moved to (676, 285)
Screenshot: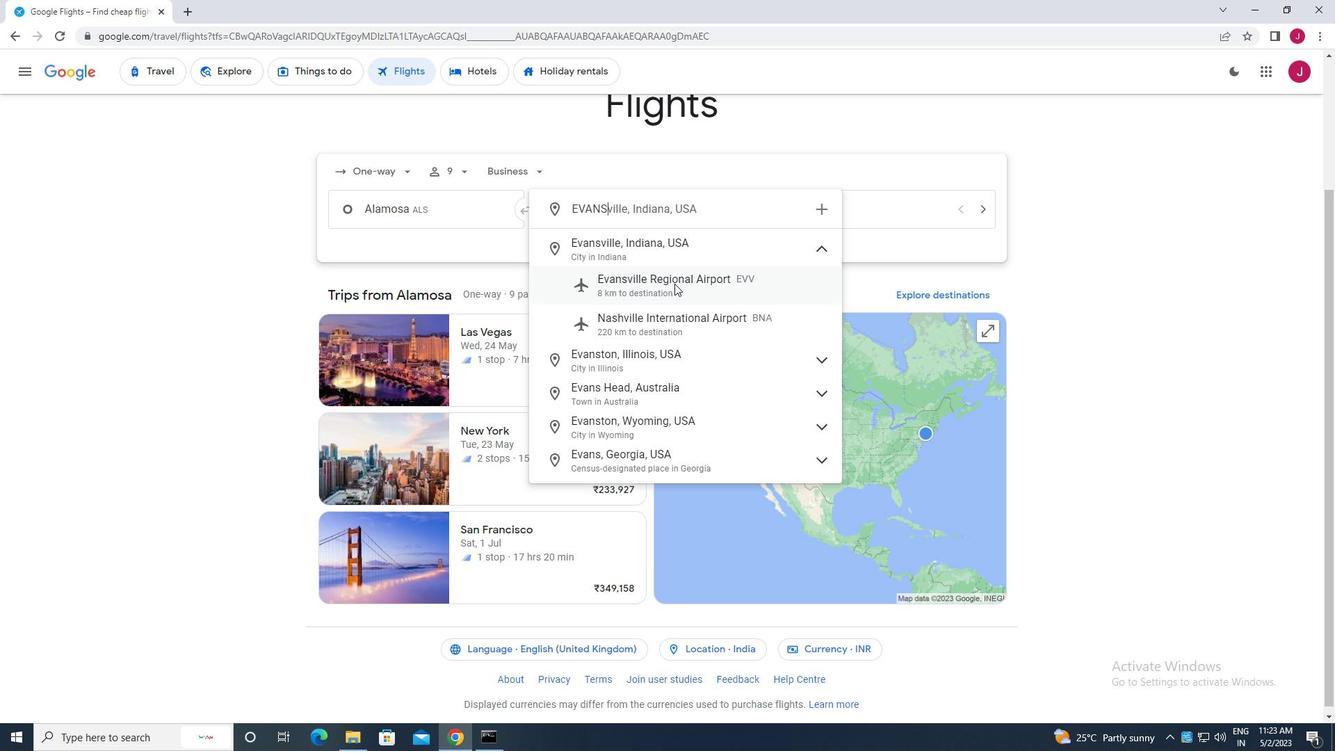 
Action: Mouse pressed left at (676, 285)
Screenshot: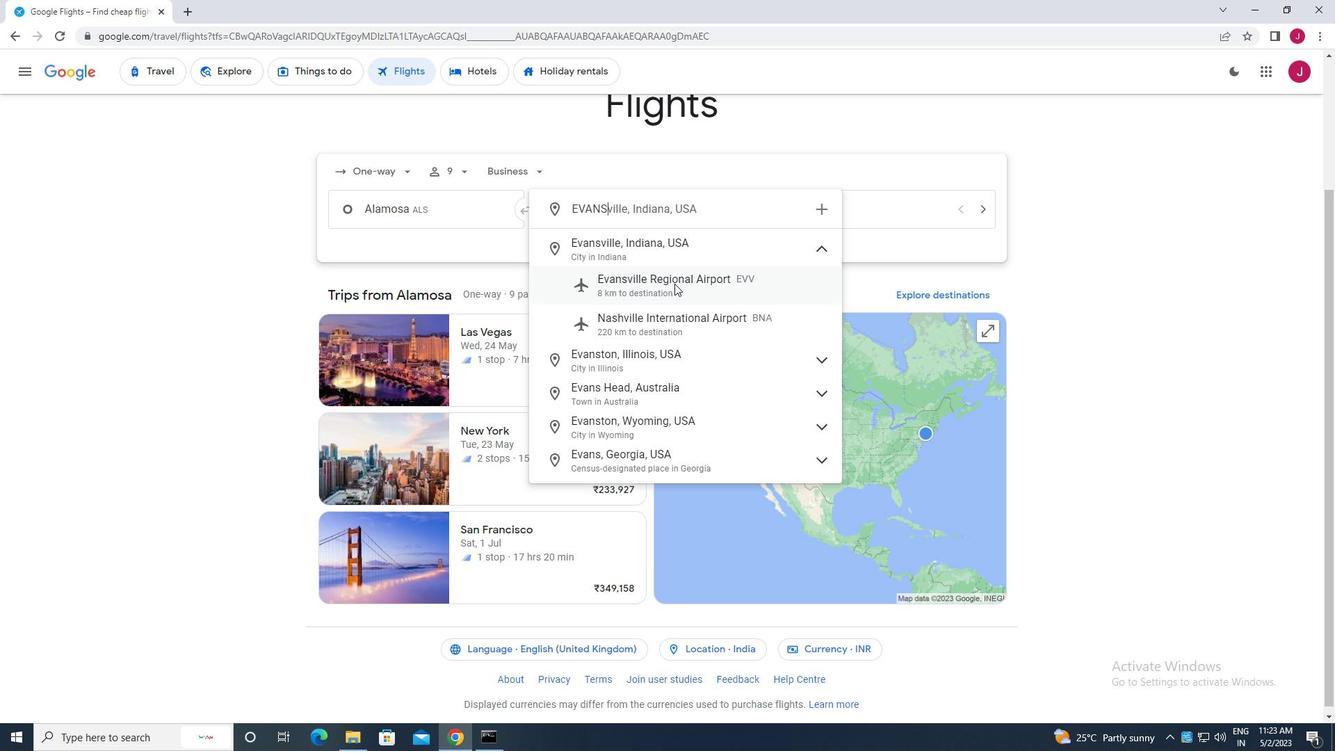 
Action: Mouse moved to (841, 206)
Screenshot: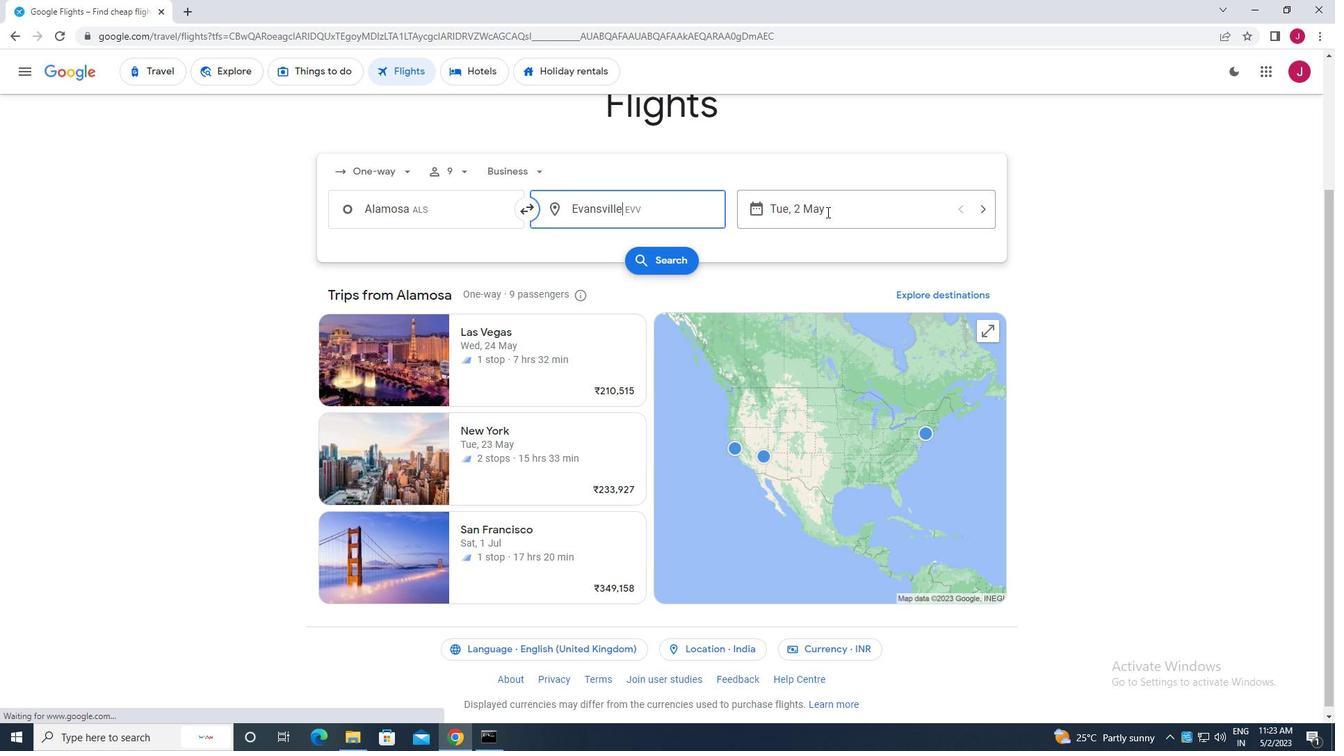 
Action: Mouse pressed left at (841, 206)
Screenshot: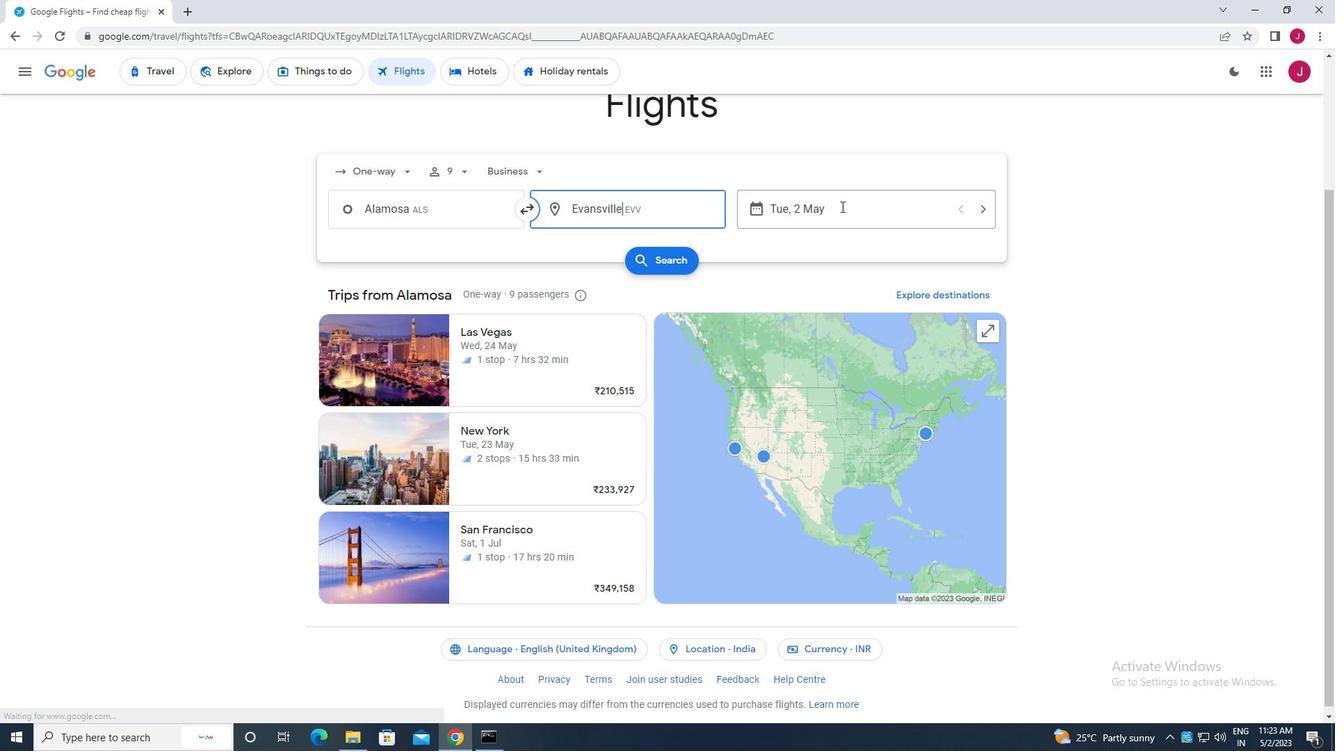 
Action: Mouse moved to (607, 318)
Screenshot: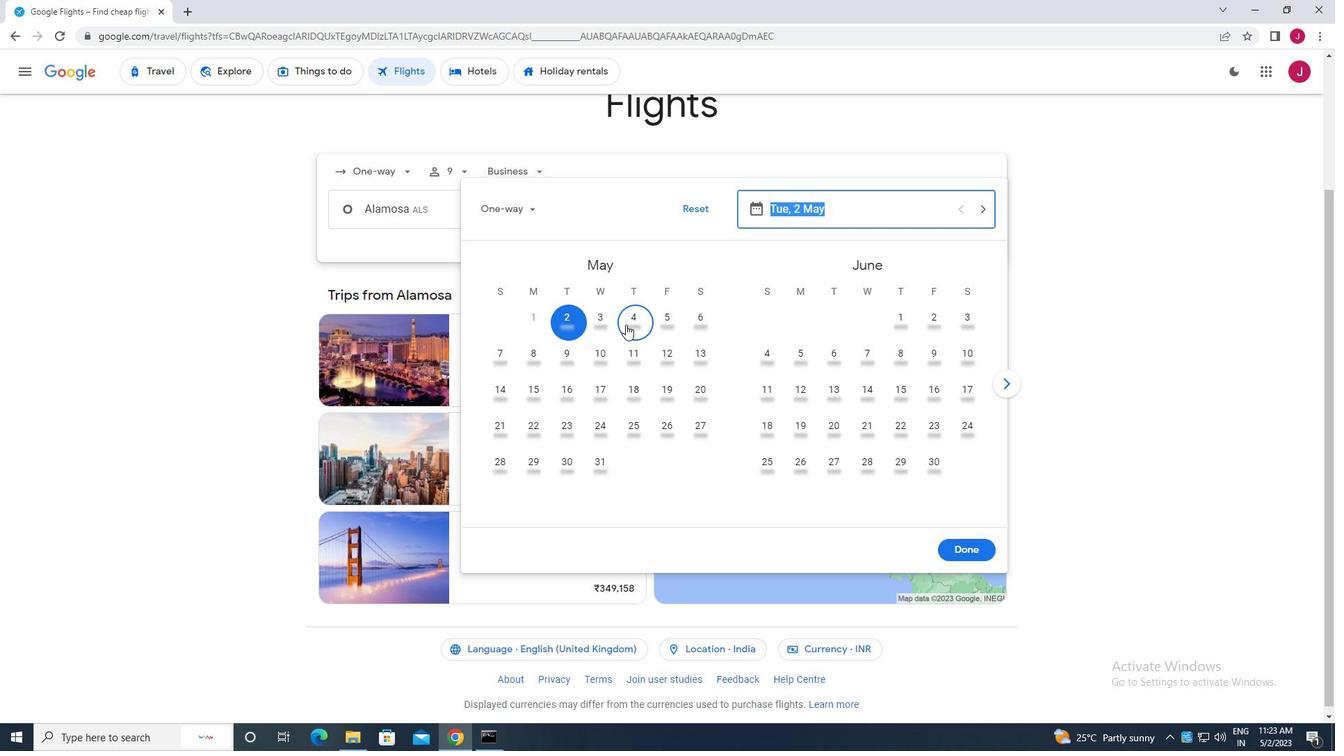 
Action: Mouse pressed left at (607, 318)
Screenshot: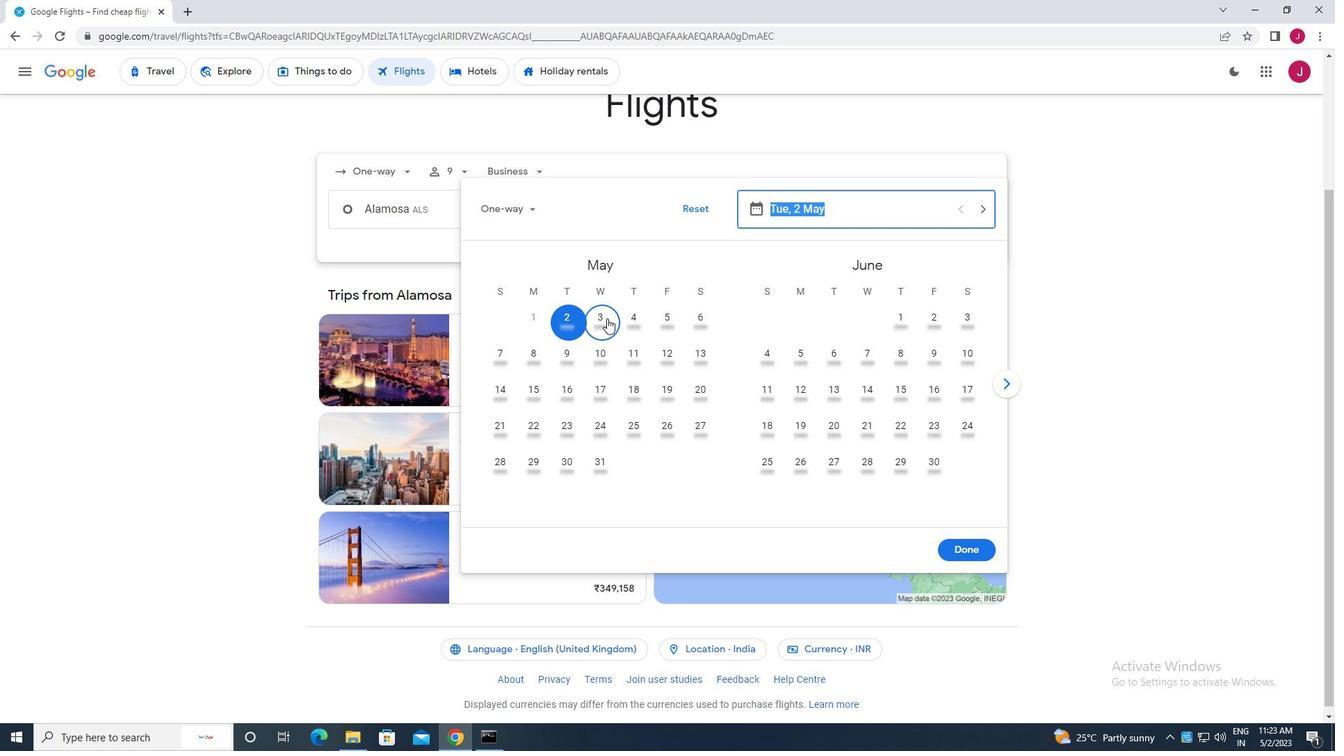 
Action: Mouse moved to (973, 548)
Screenshot: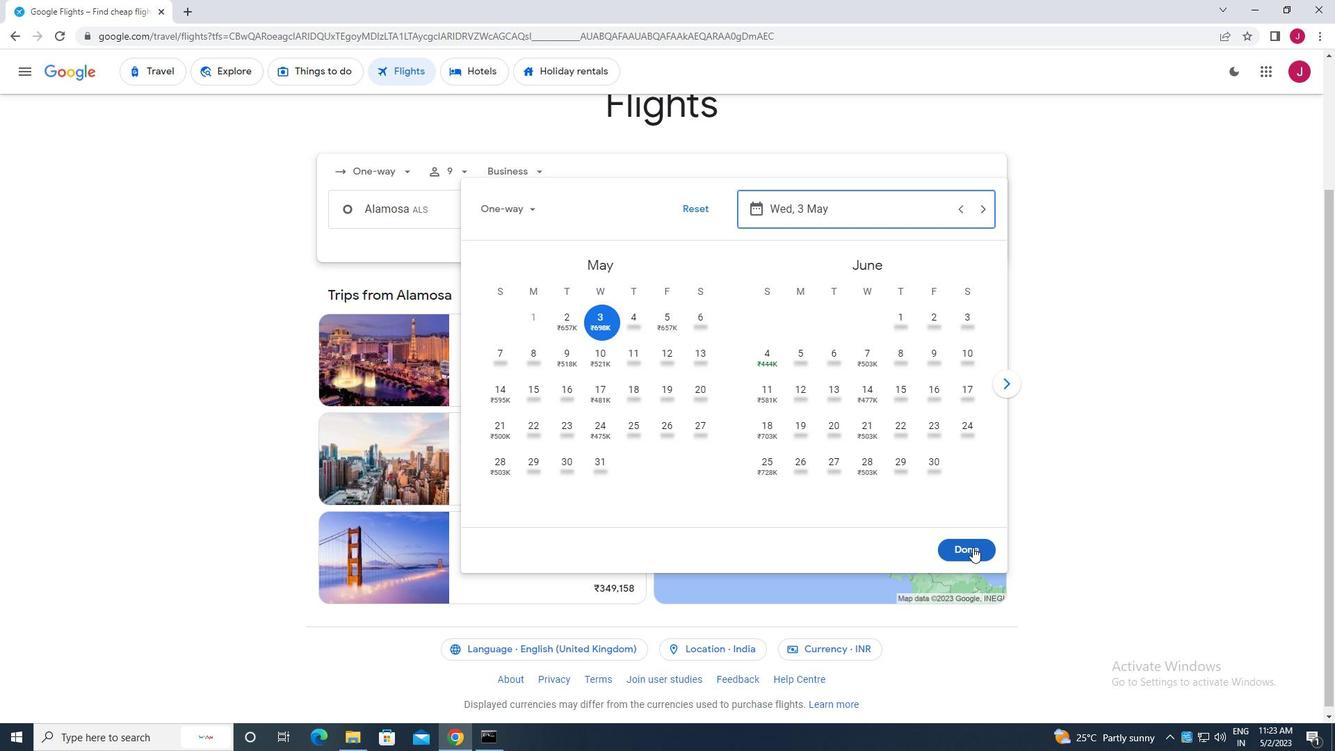 
Action: Mouse pressed left at (973, 548)
Screenshot: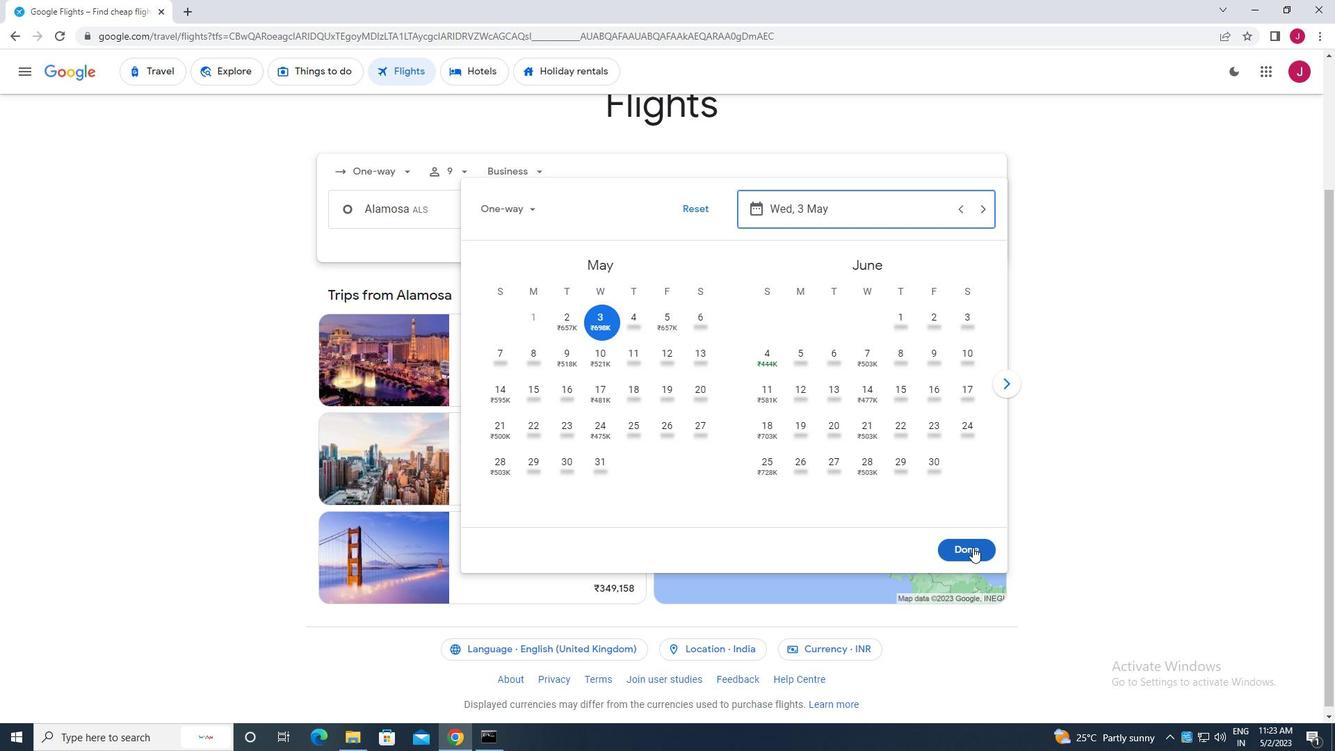 
Action: Mouse moved to (679, 264)
Screenshot: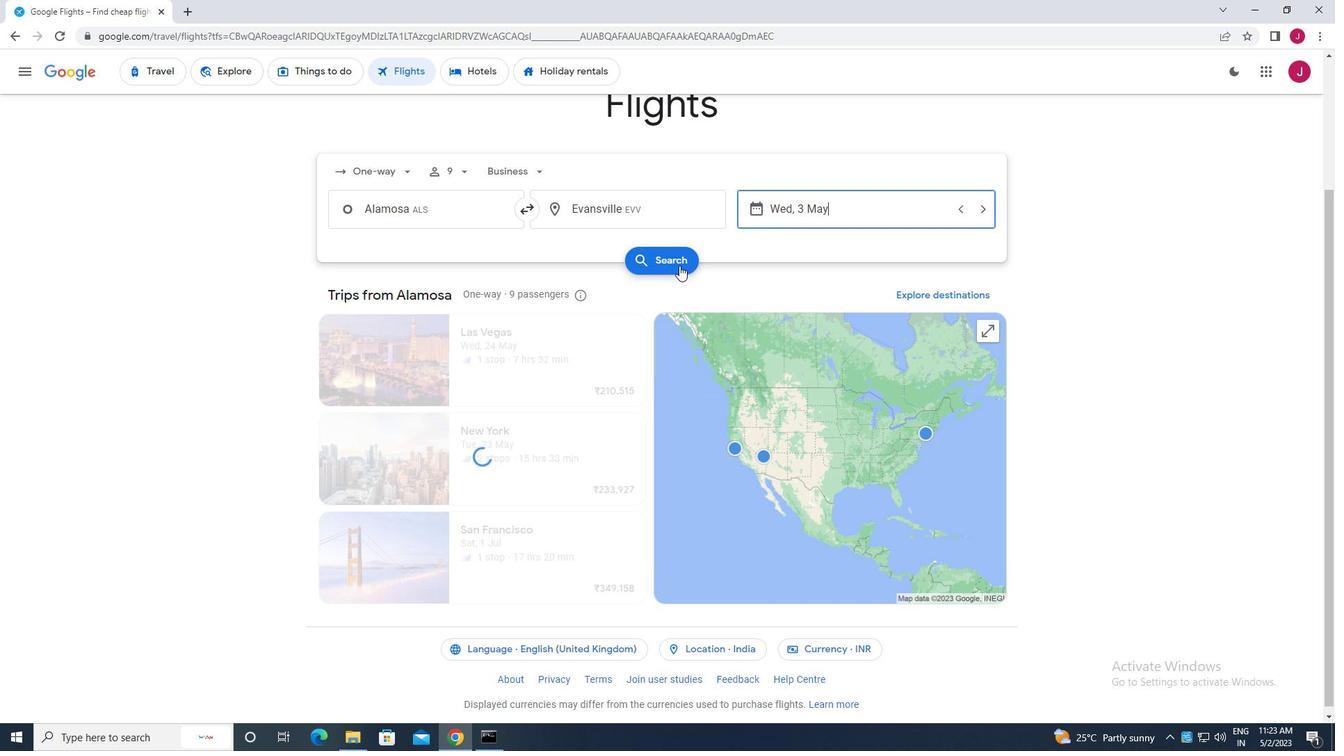 
Action: Mouse pressed left at (679, 264)
Screenshot: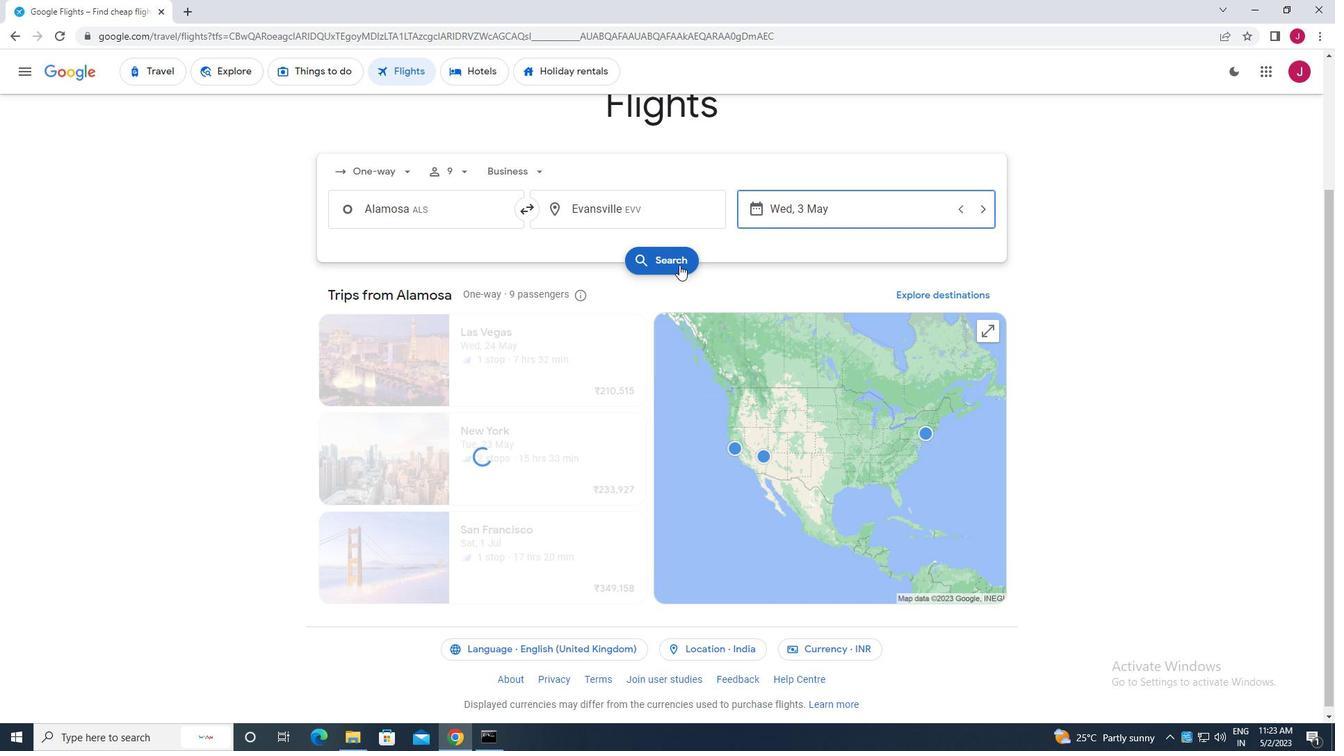 
Action: Mouse moved to (347, 192)
Screenshot: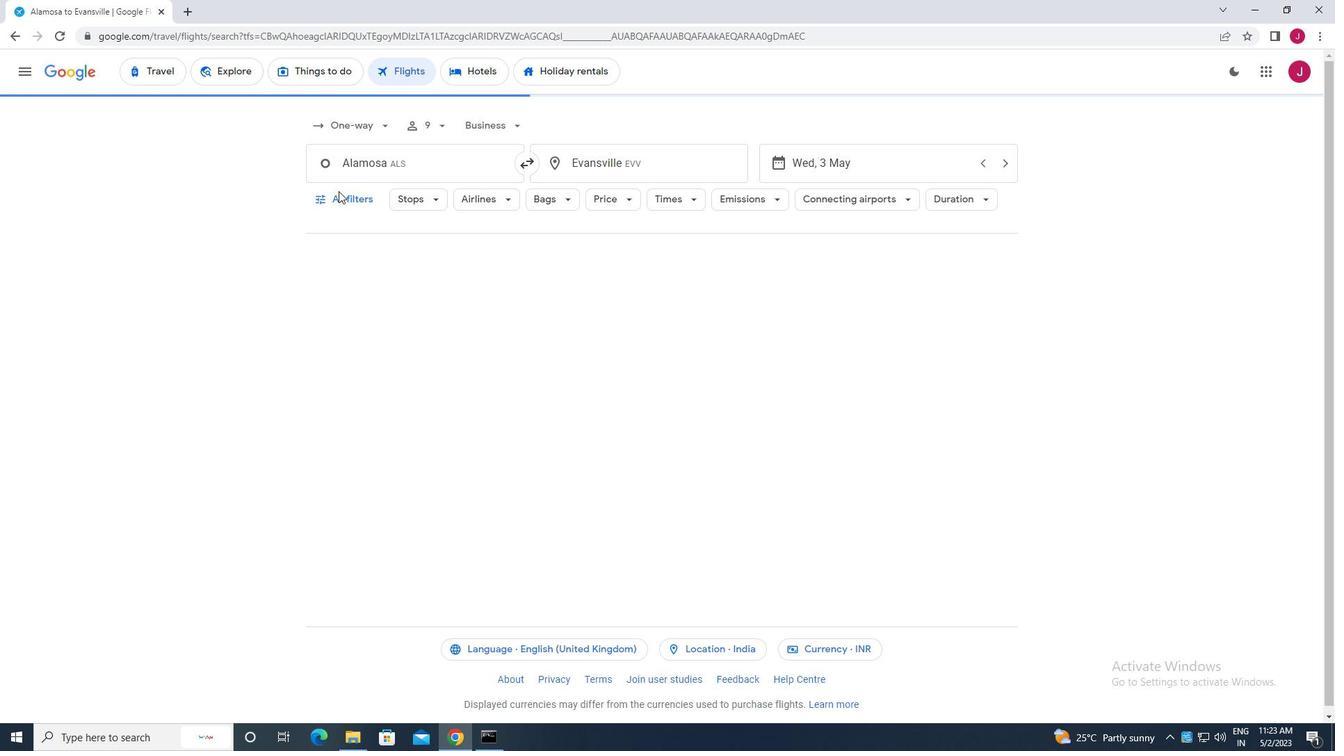 
Action: Mouse pressed left at (347, 192)
Screenshot: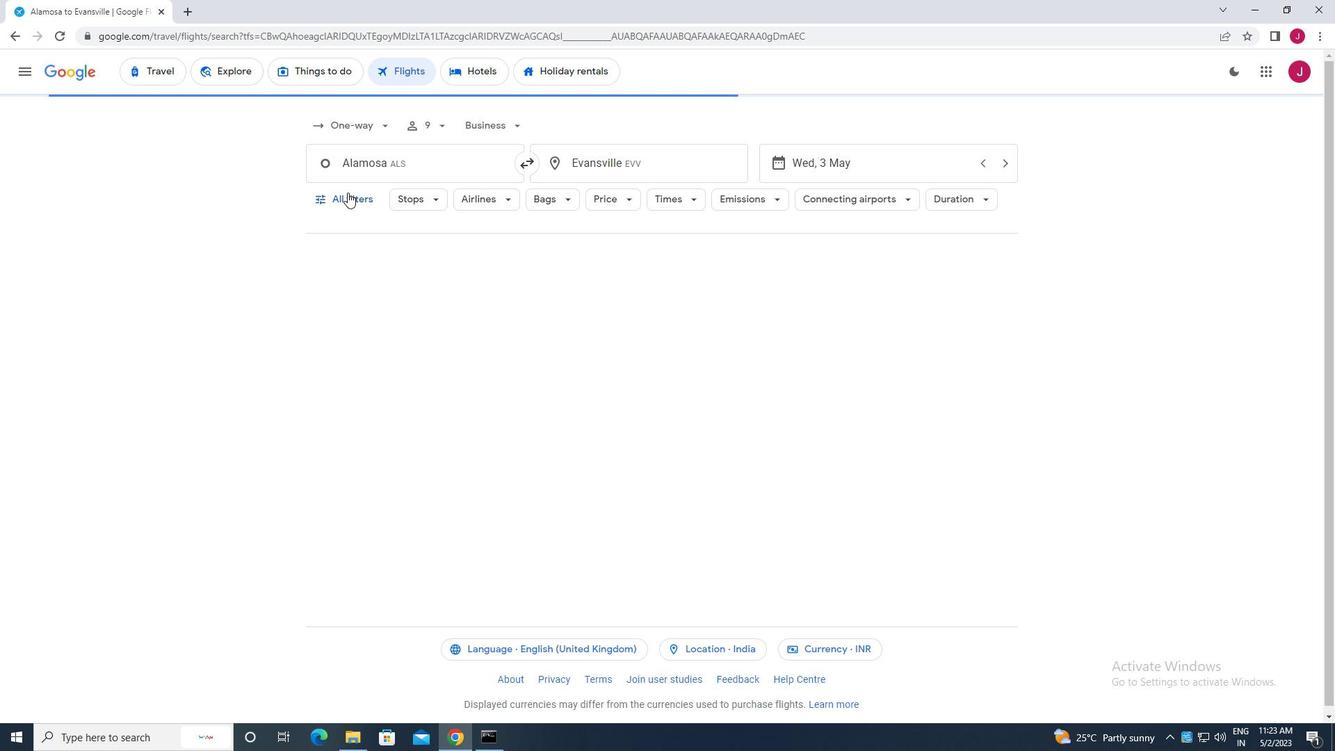 
Action: Mouse moved to (394, 272)
Screenshot: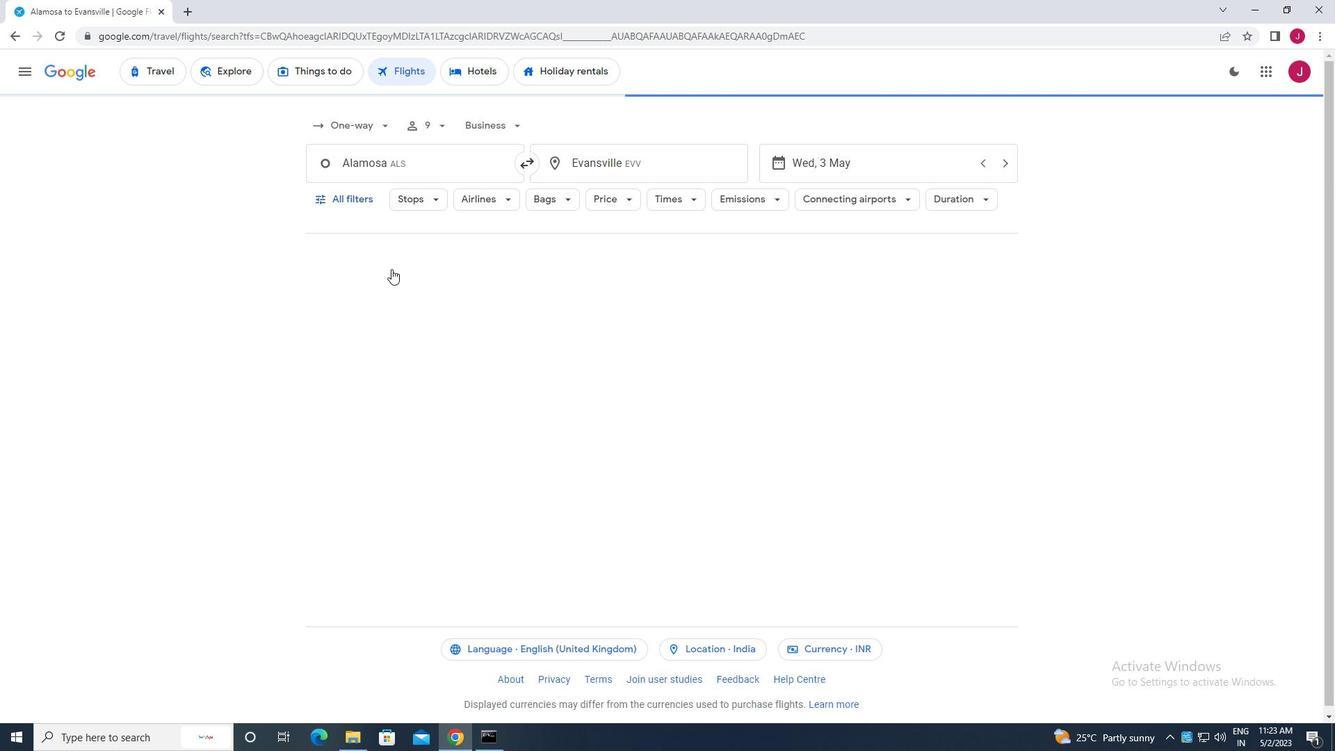 
Action: Mouse scrolled (394, 272) with delta (0, 0)
Screenshot: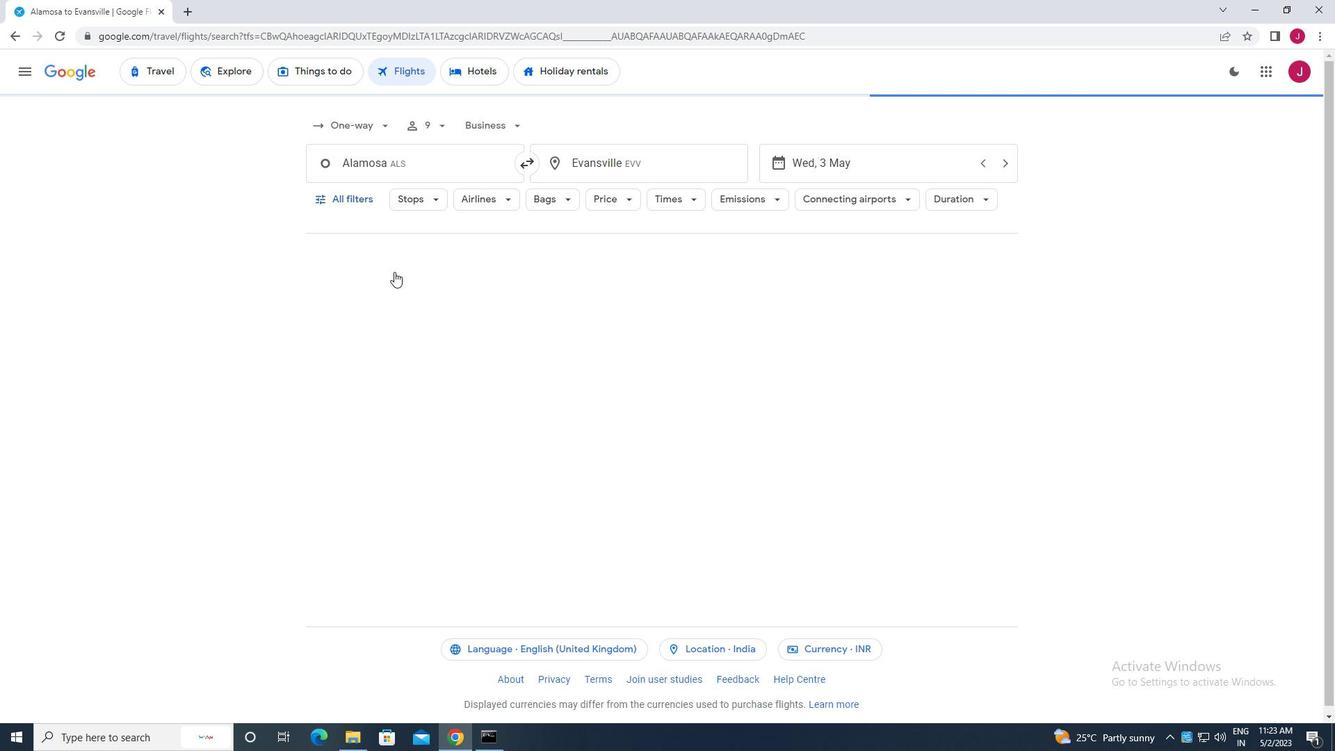 
Action: Mouse moved to (388, 278)
Screenshot: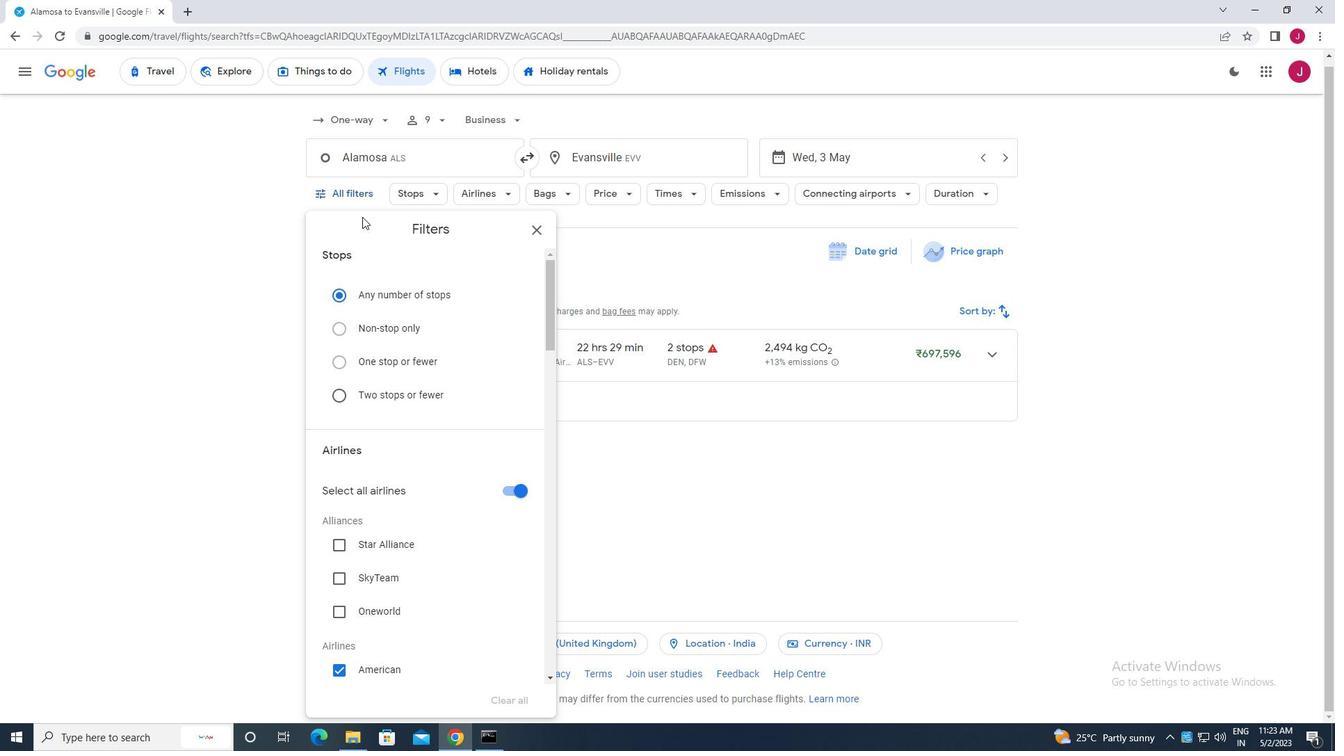 
Action: Mouse scrolled (388, 277) with delta (0, 0)
Screenshot: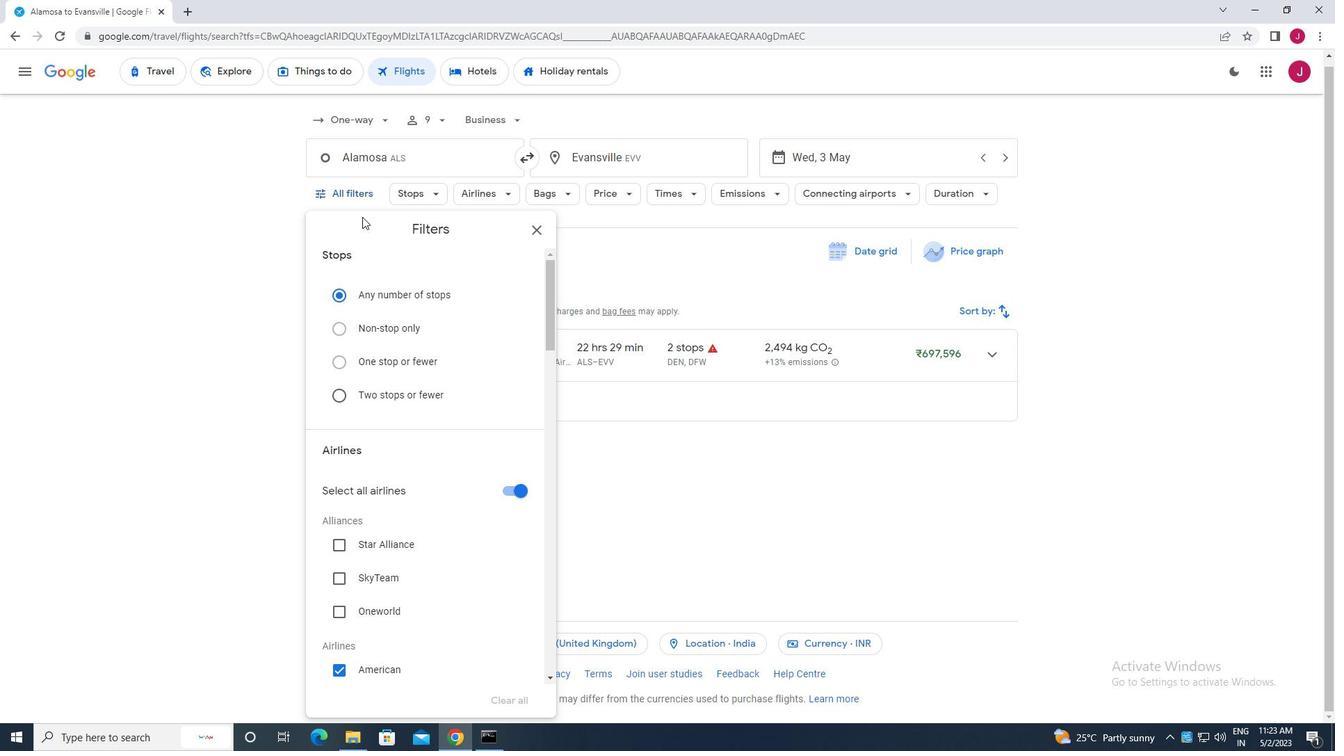 
Action: Mouse moved to (390, 285)
Screenshot: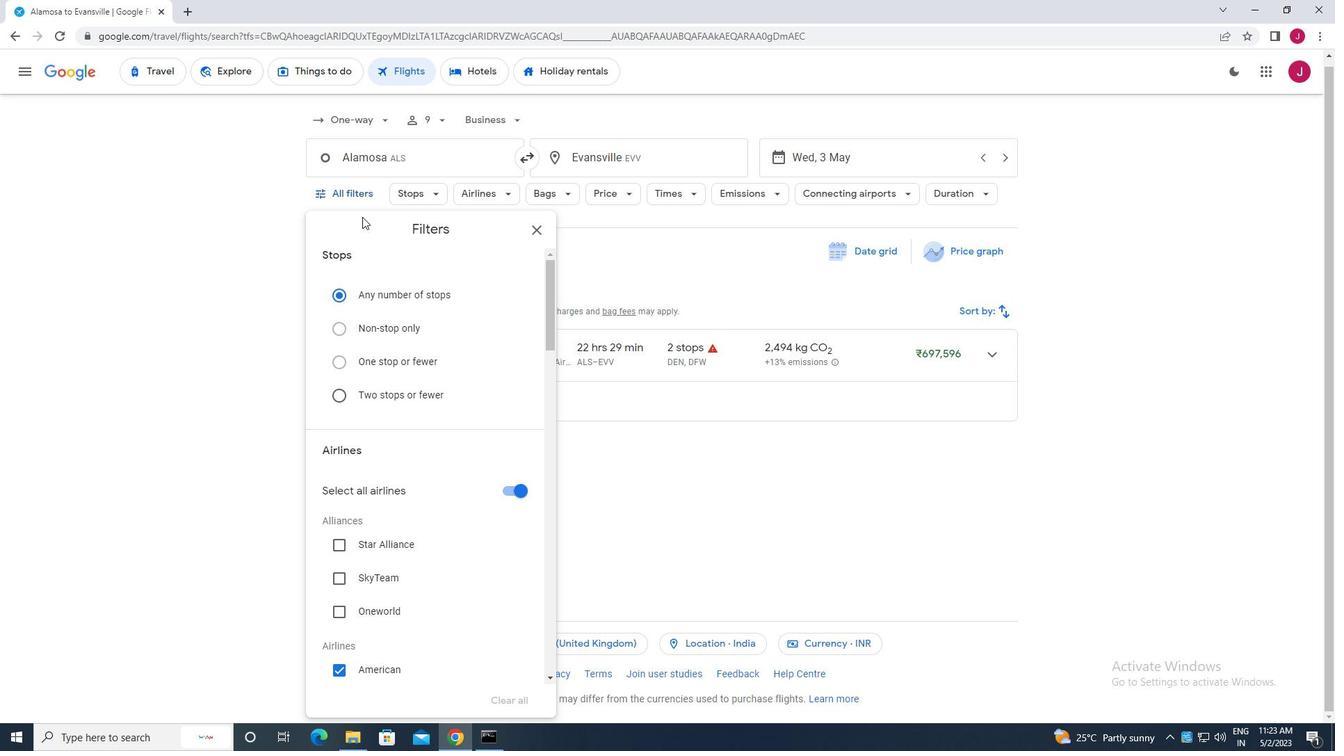 
Action: Mouse scrolled (390, 285) with delta (0, 0)
Screenshot: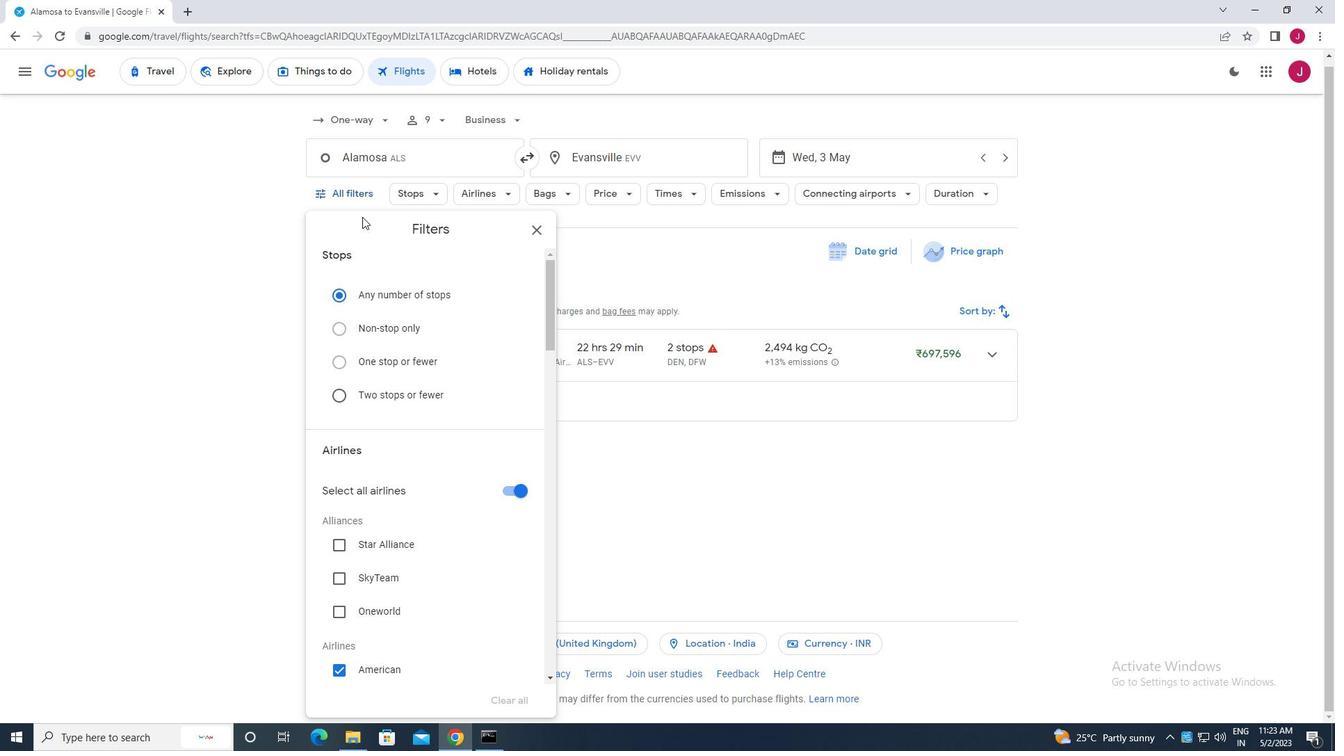 
Action: Mouse moved to (508, 350)
Screenshot: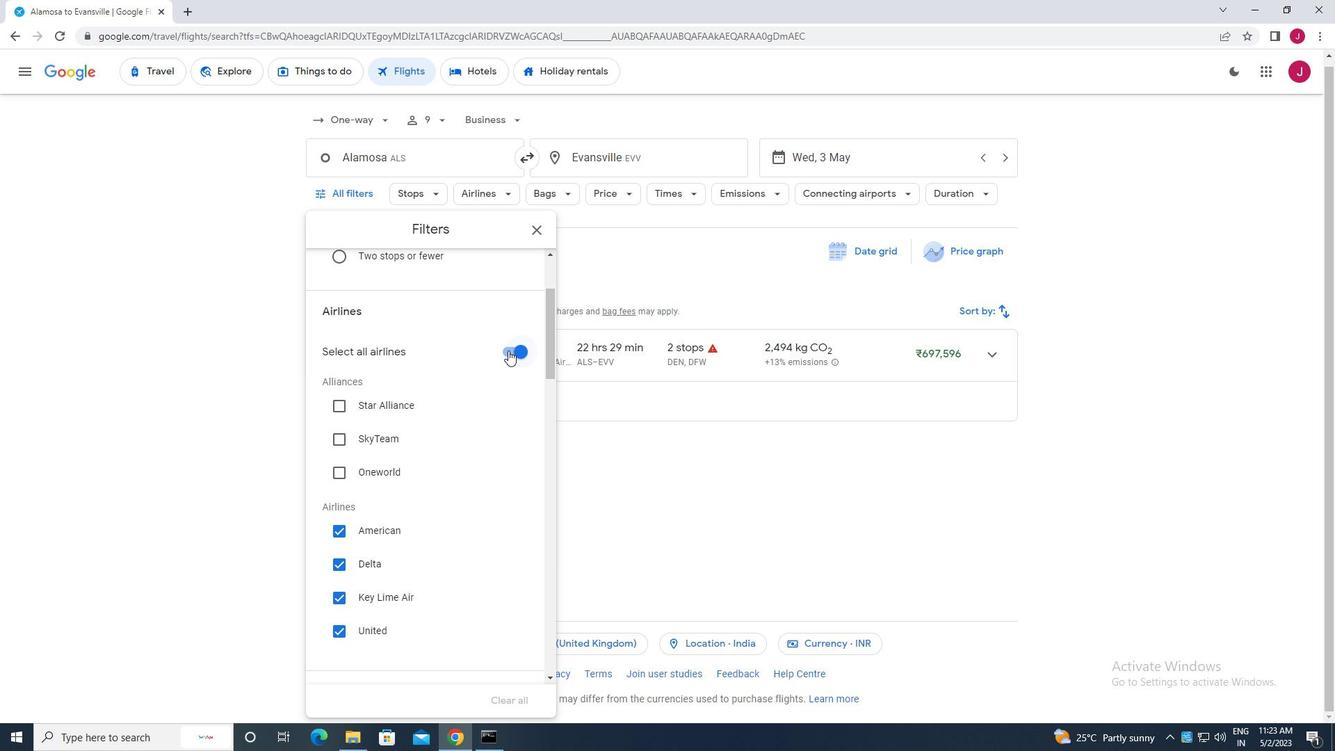 
Action: Mouse pressed left at (508, 350)
Screenshot: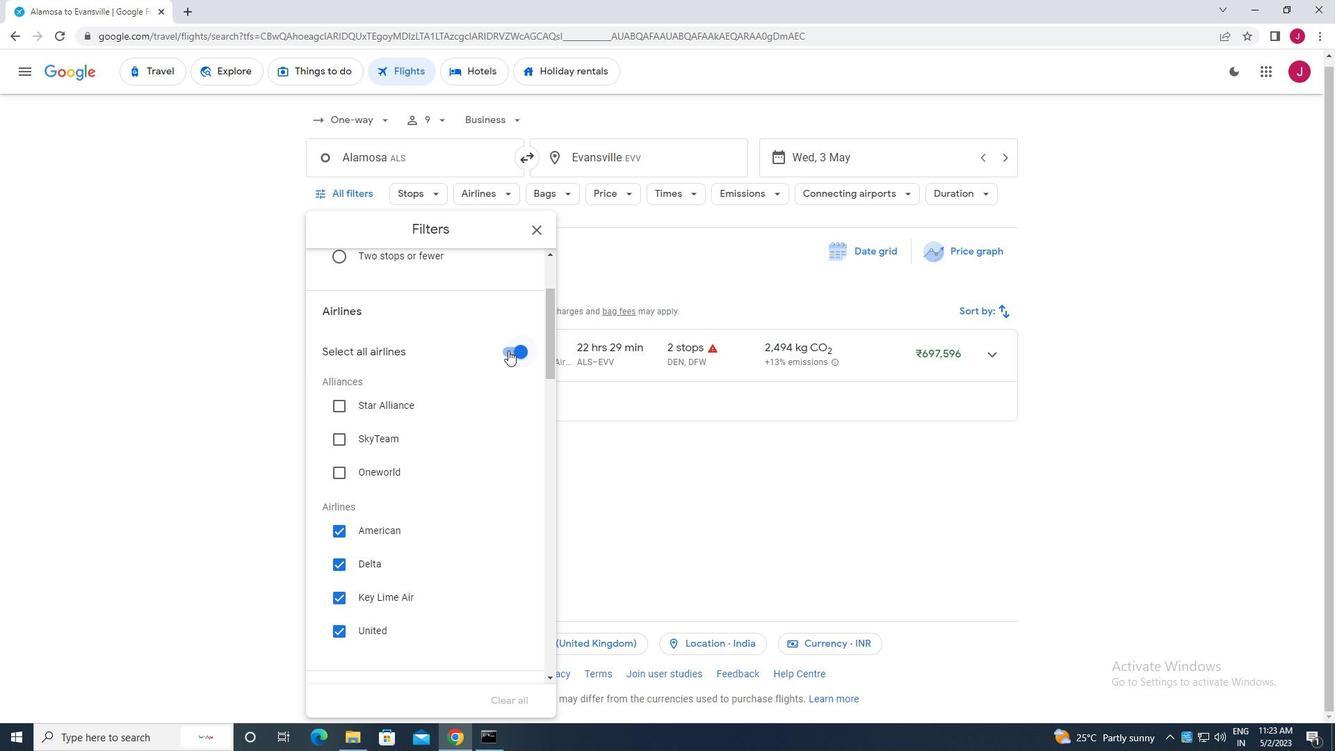 
Action: Mouse moved to (483, 355)
Screenshot: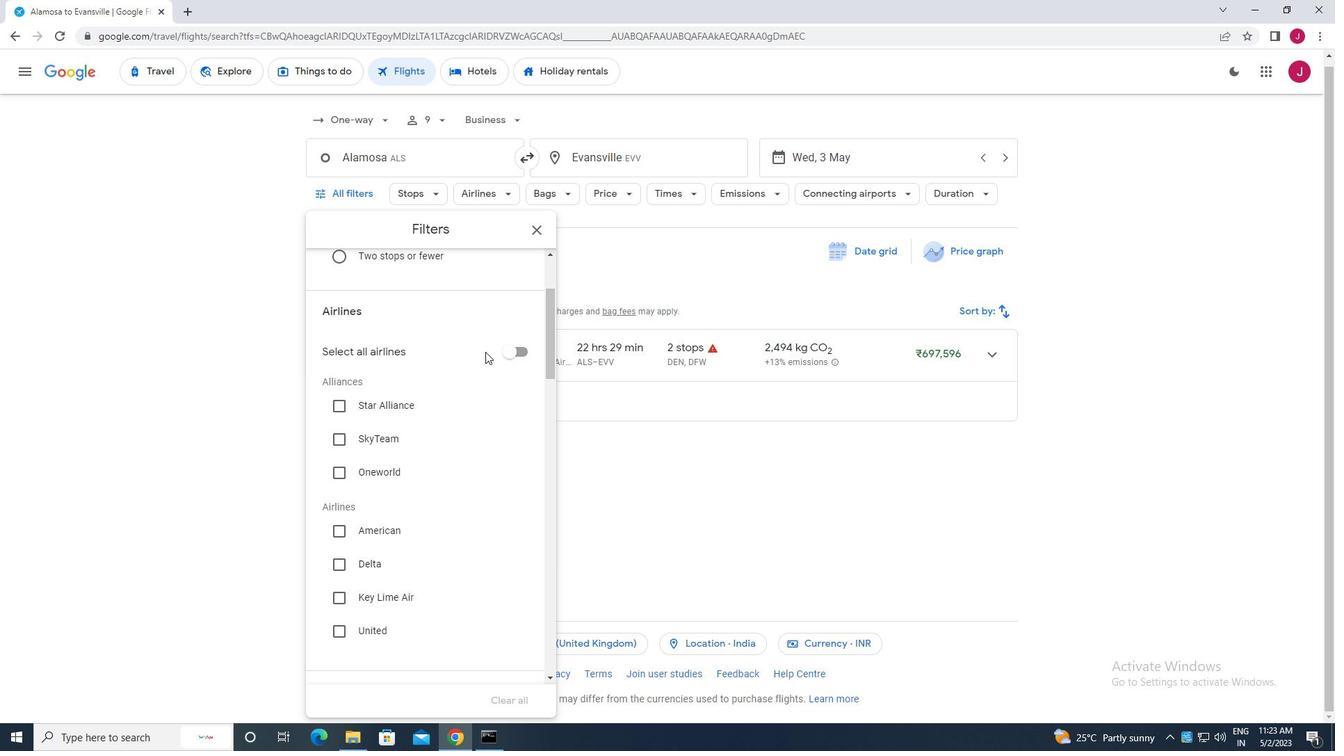 
Action: Mouse scrolled (483, 354) with delta (0, 0)
Screenshot: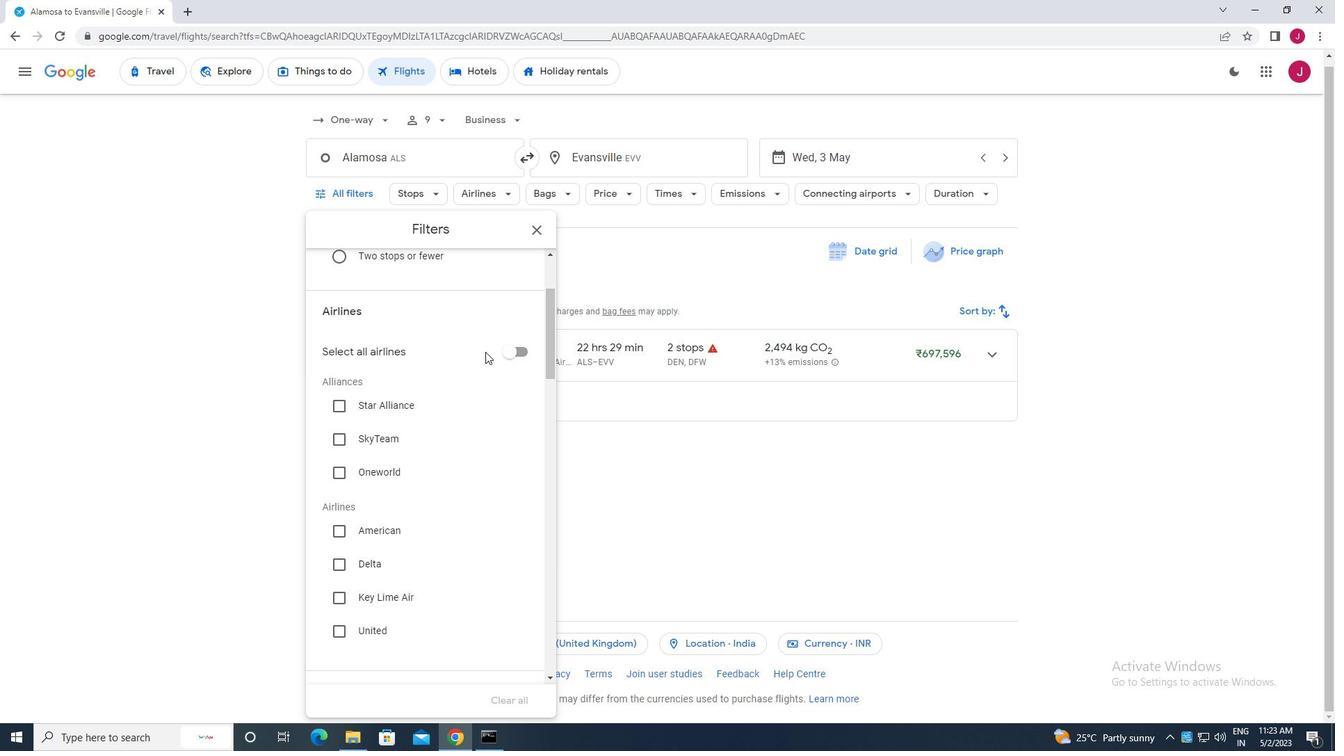 
Action: Mouse moved to (483, 356)
Screenshot: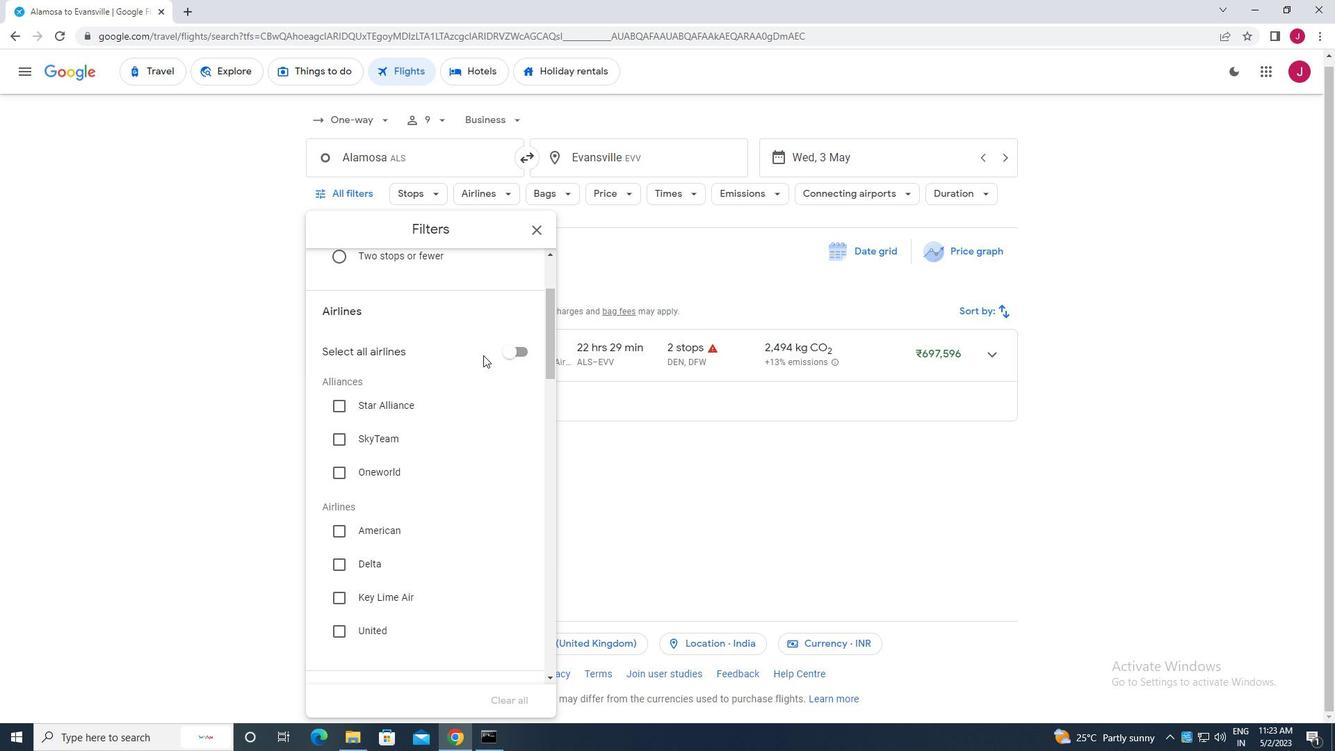 
Action: Mouse scrolled (483, 356) with delta (0, 0)
Screenshot: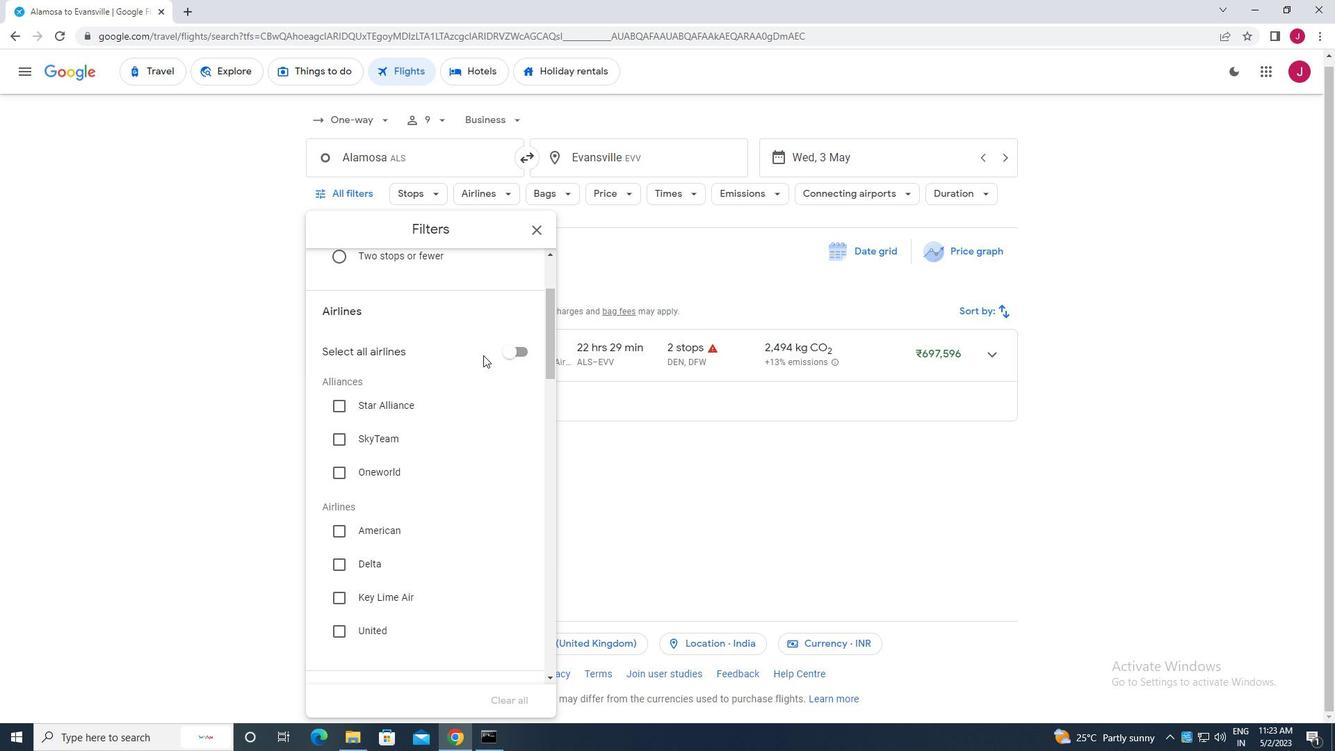 
Action: Mouse moved to (372, 425)
Screenshot: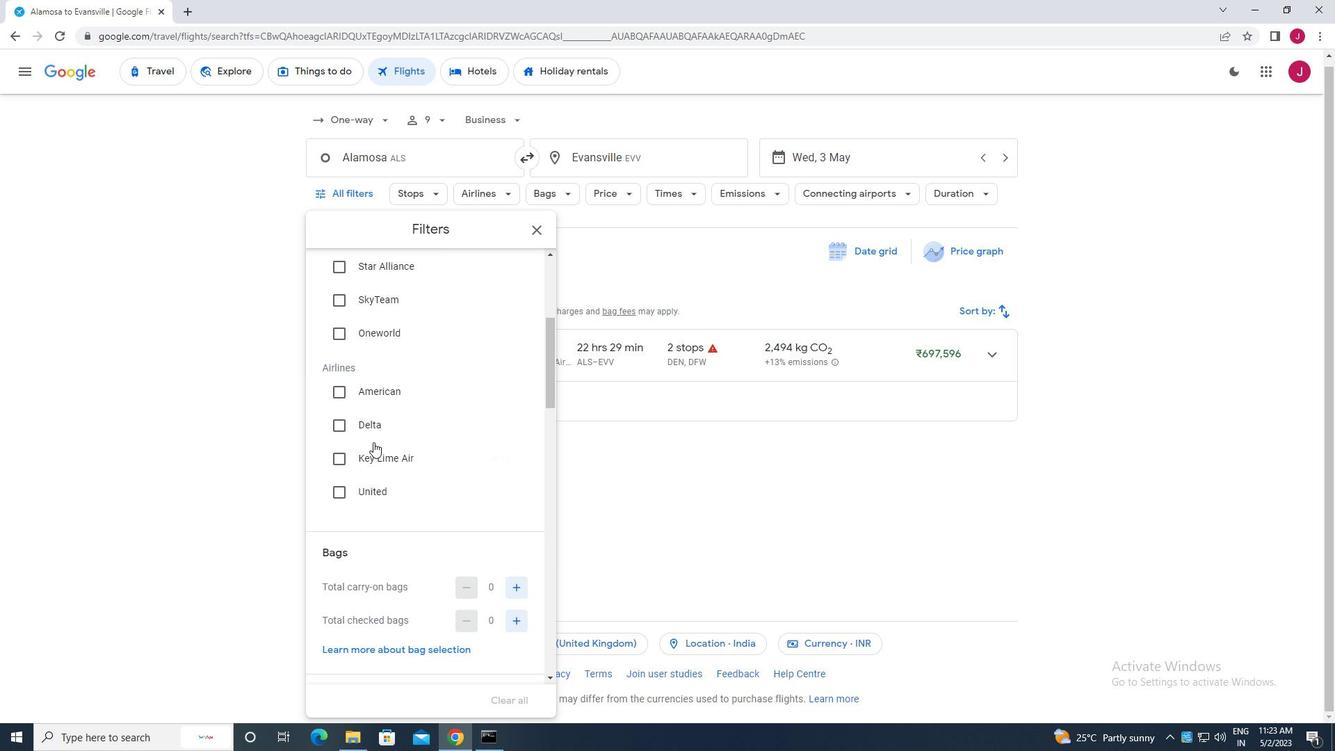 
Action: Mouse scrolled (372, 426) with delta (0, 0)
Screenshot: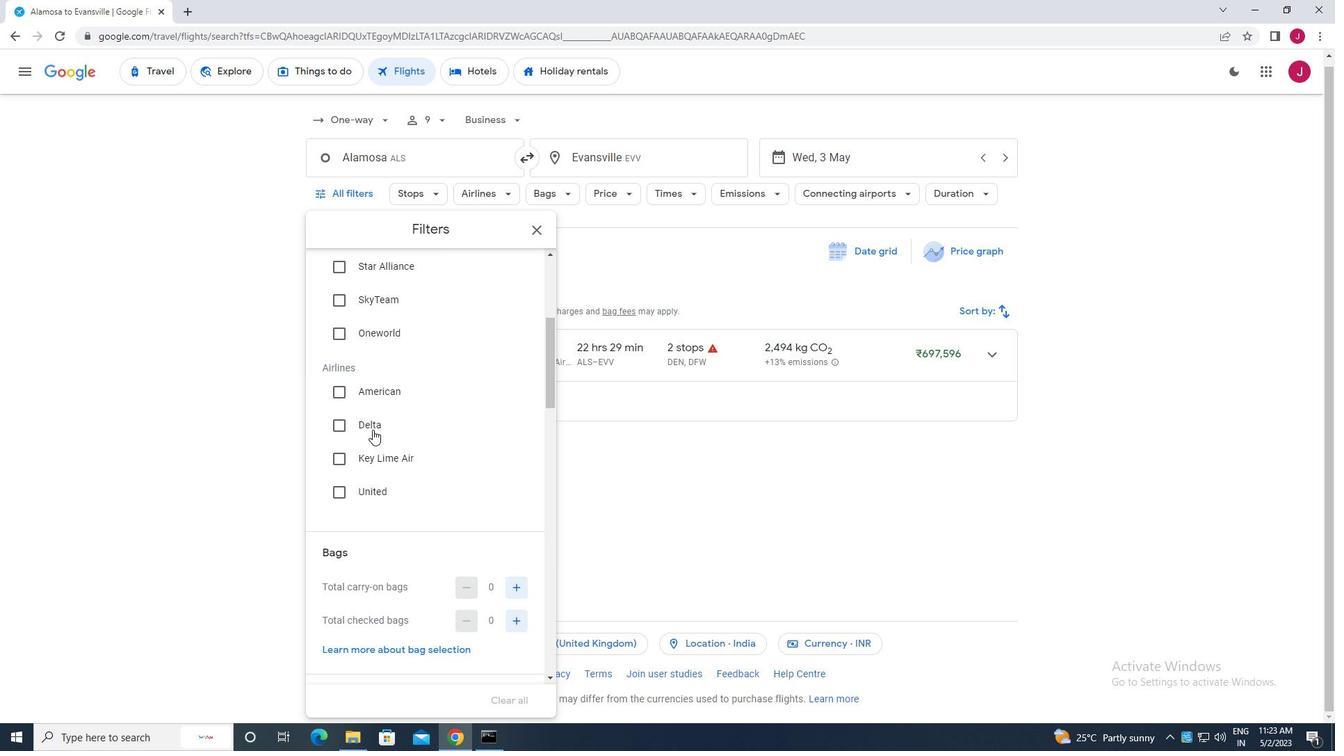 
Action: Mouse scrolled (372, 426) with delta (0, 0)
Screenshot: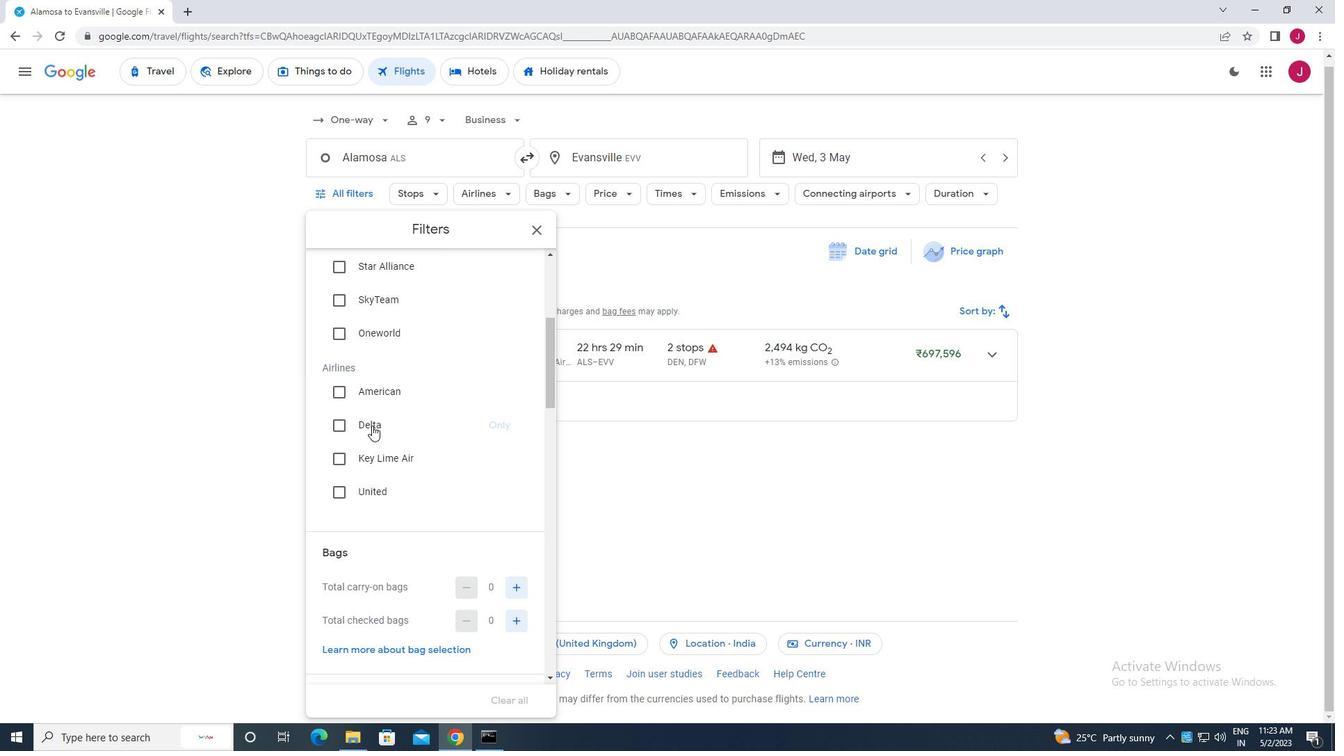 
Action: Mouse moved to (385, 423)
Screenshot: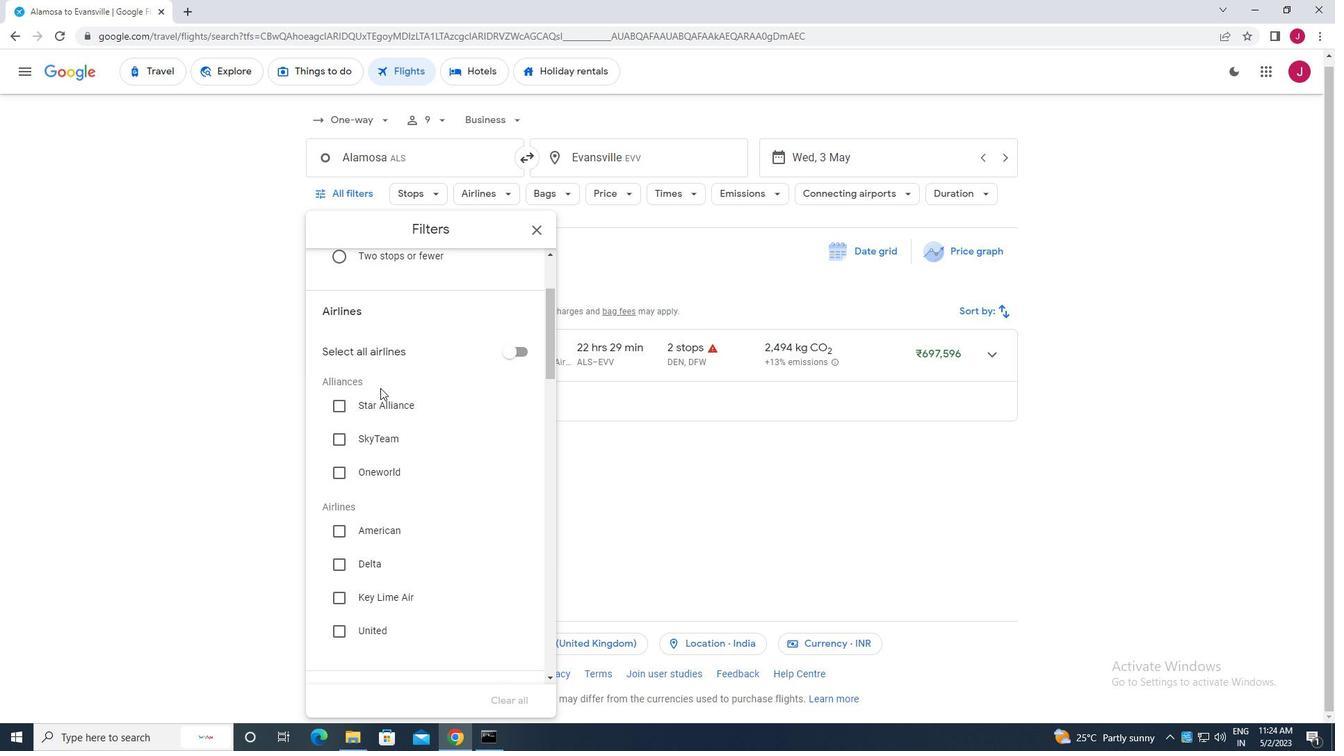 
Action: Mouse scrolled (385, 422) with delta (0, 0)
Screenshot: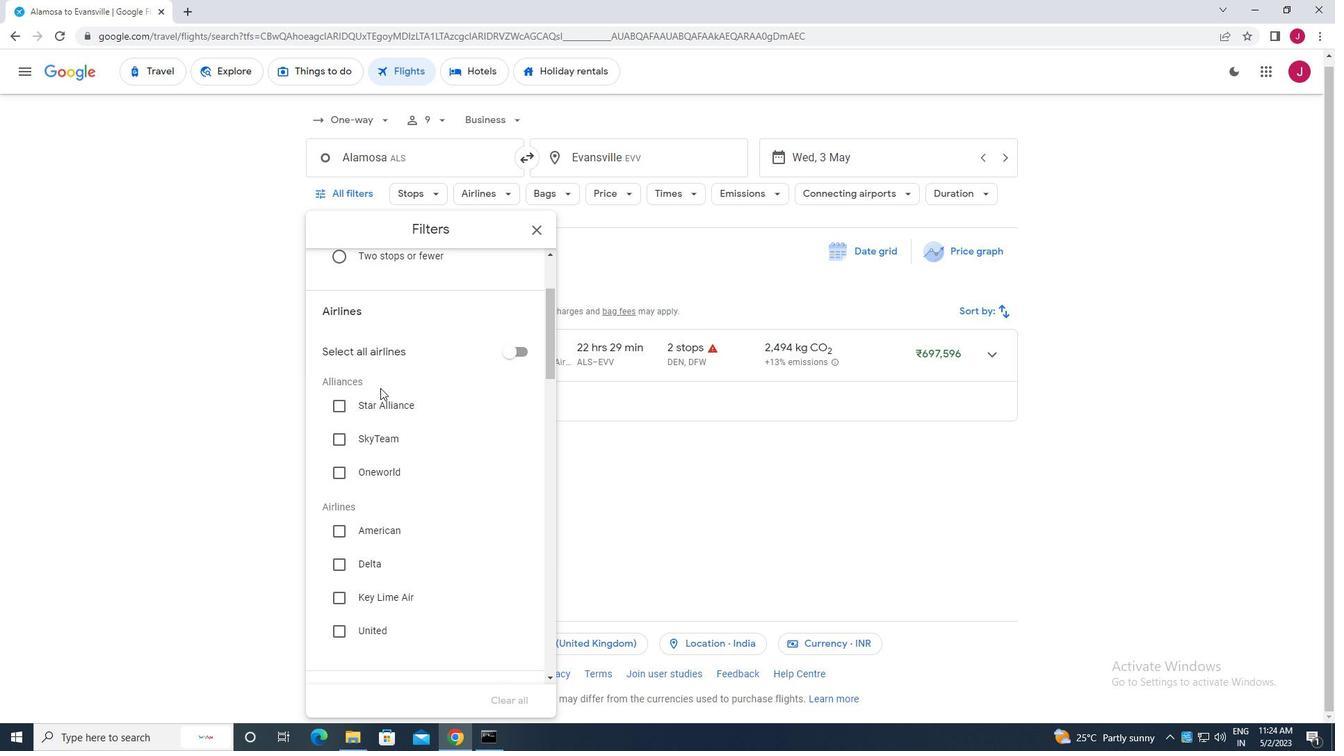 
Action: Mouse moved to (387, 428)
Screenshot: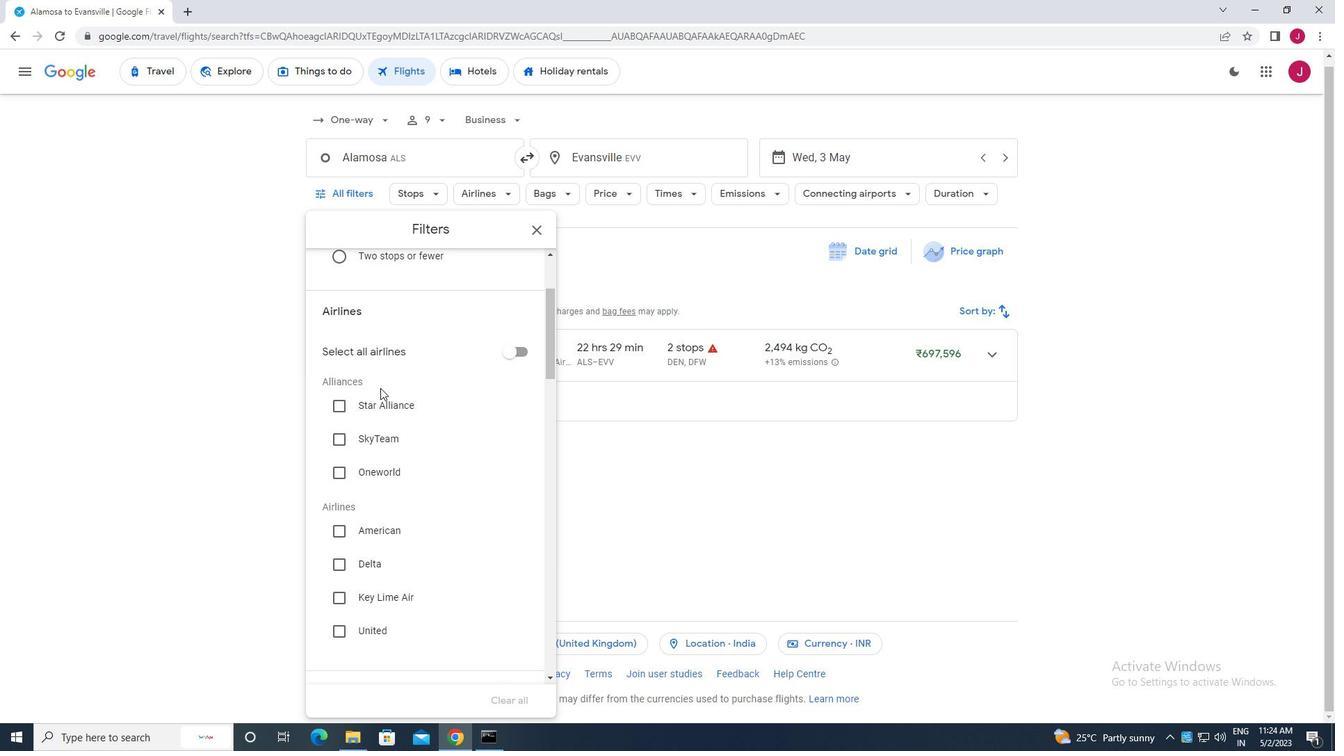
Action: Mouse scrolled (387, 427) with delta (0, 0)
Screenshot: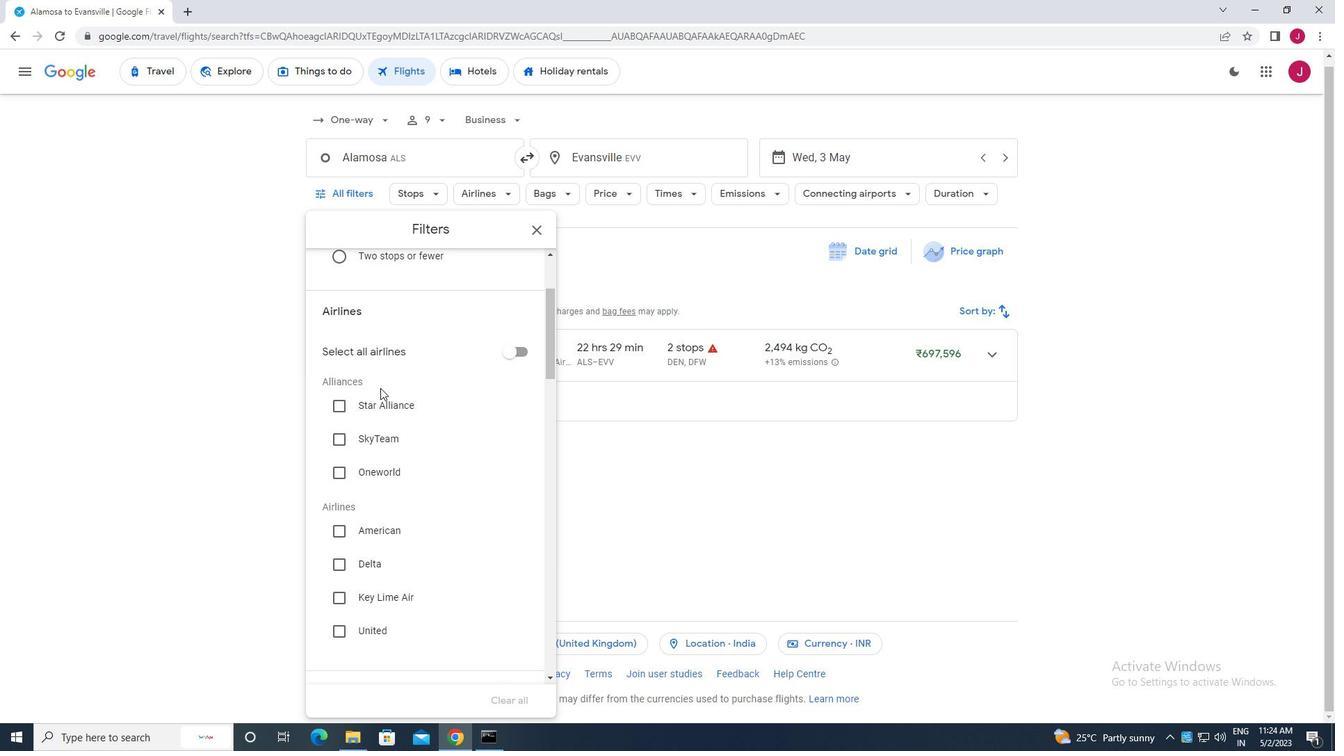 
Action: Mouse scrolled (387, 427) with delta (0, 0)
Screenshot: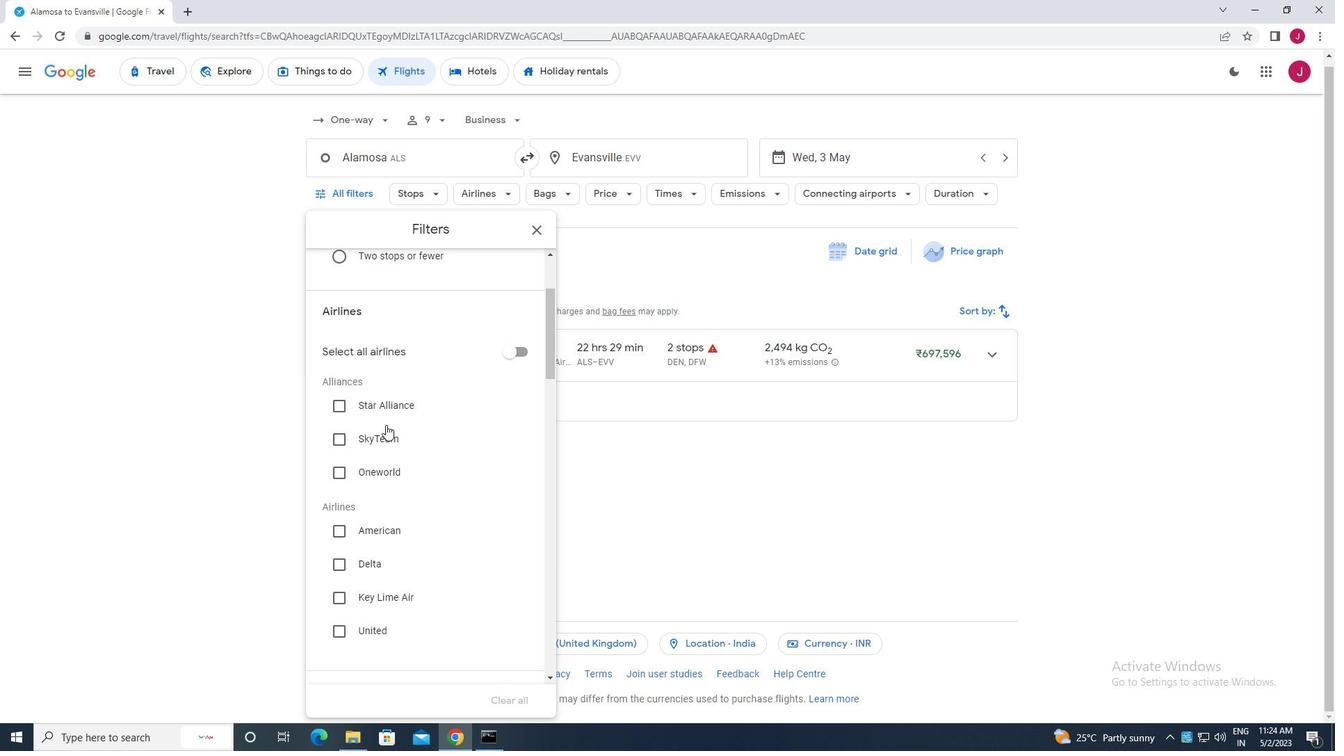 
Action: Mouse scrolled (387, 427) with delta (0, 0)
Screenshot: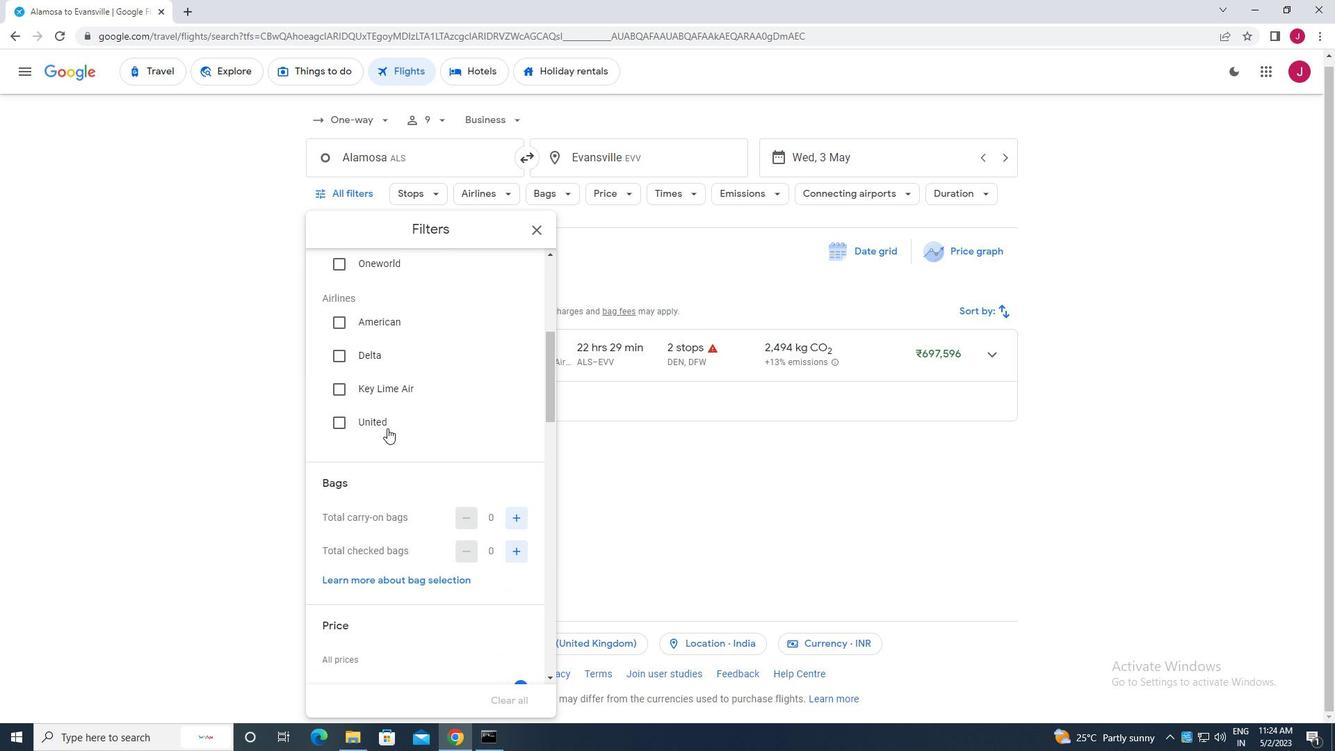 
Action: Mouse scrolled (387, 427) with delta (0, 0)
Screenshot: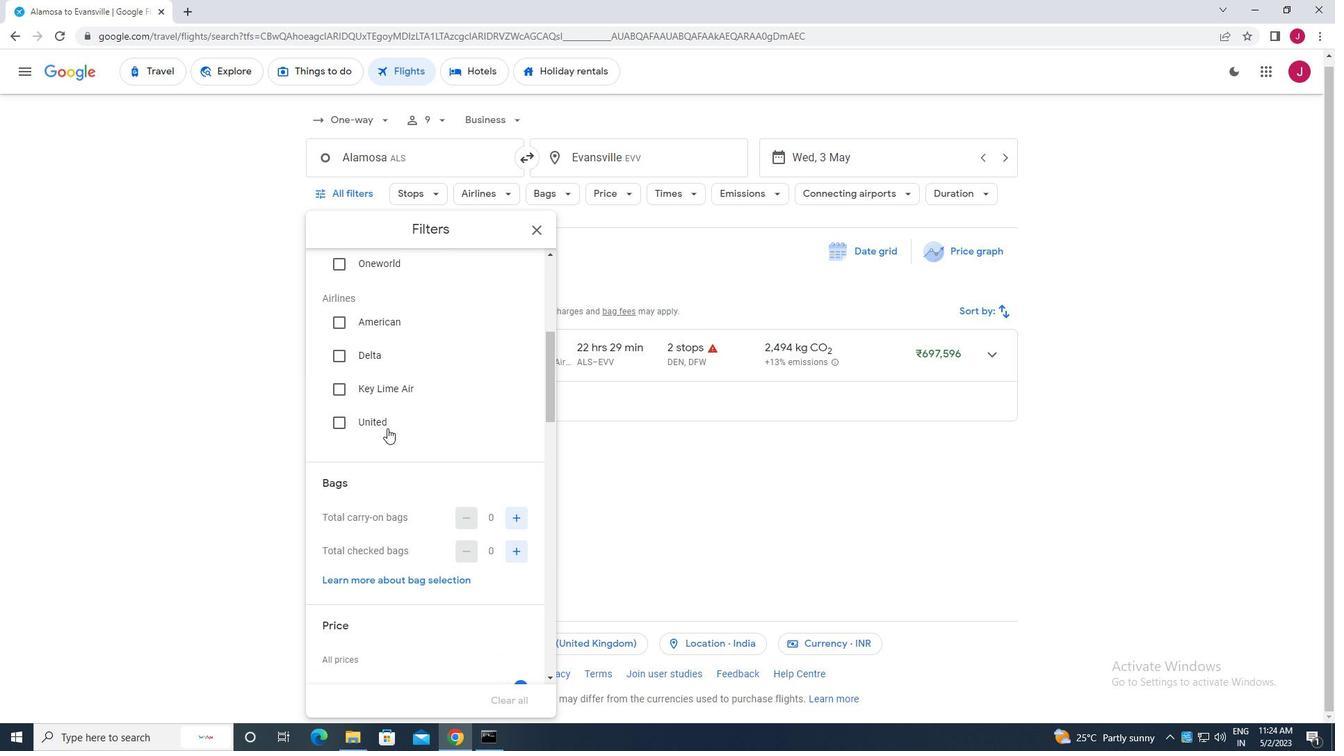 
Action: Mouse moved to (512, 382)
Screenshot: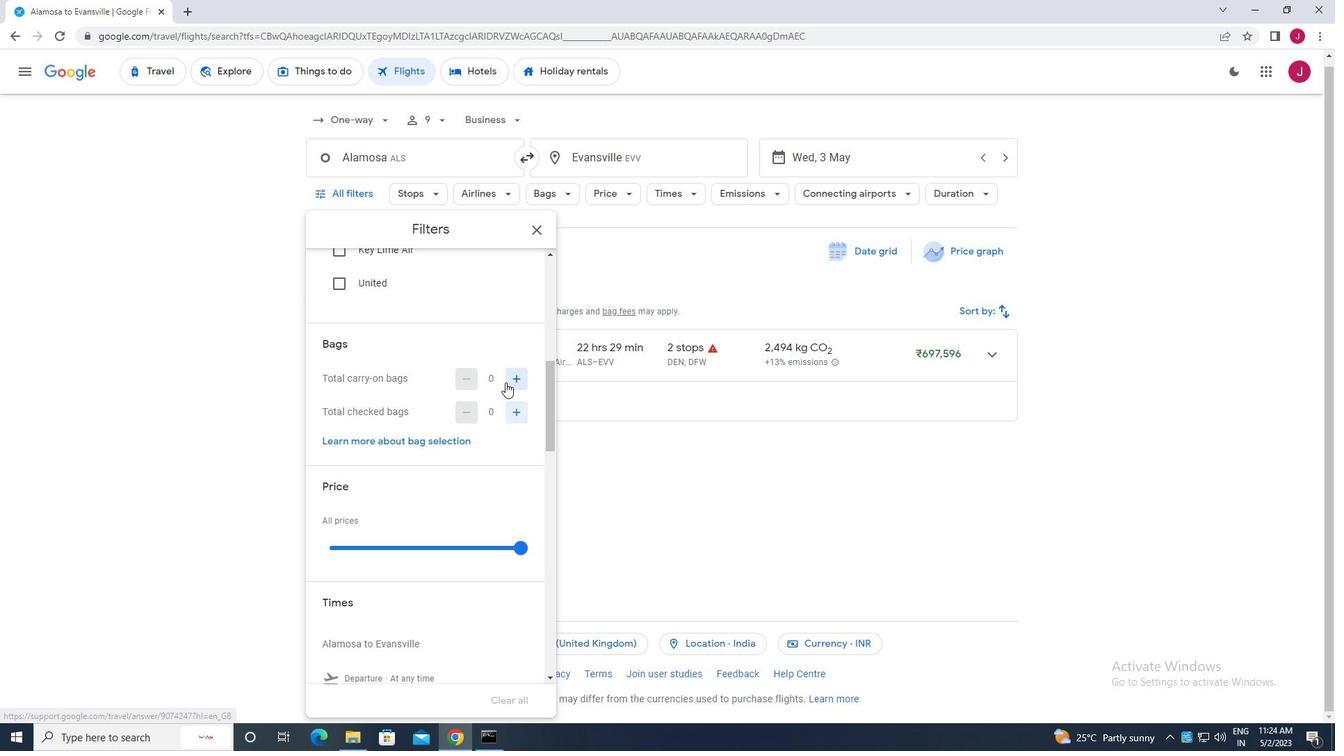 
Action: Mouse pressed left at (512, 382)
Screenshot: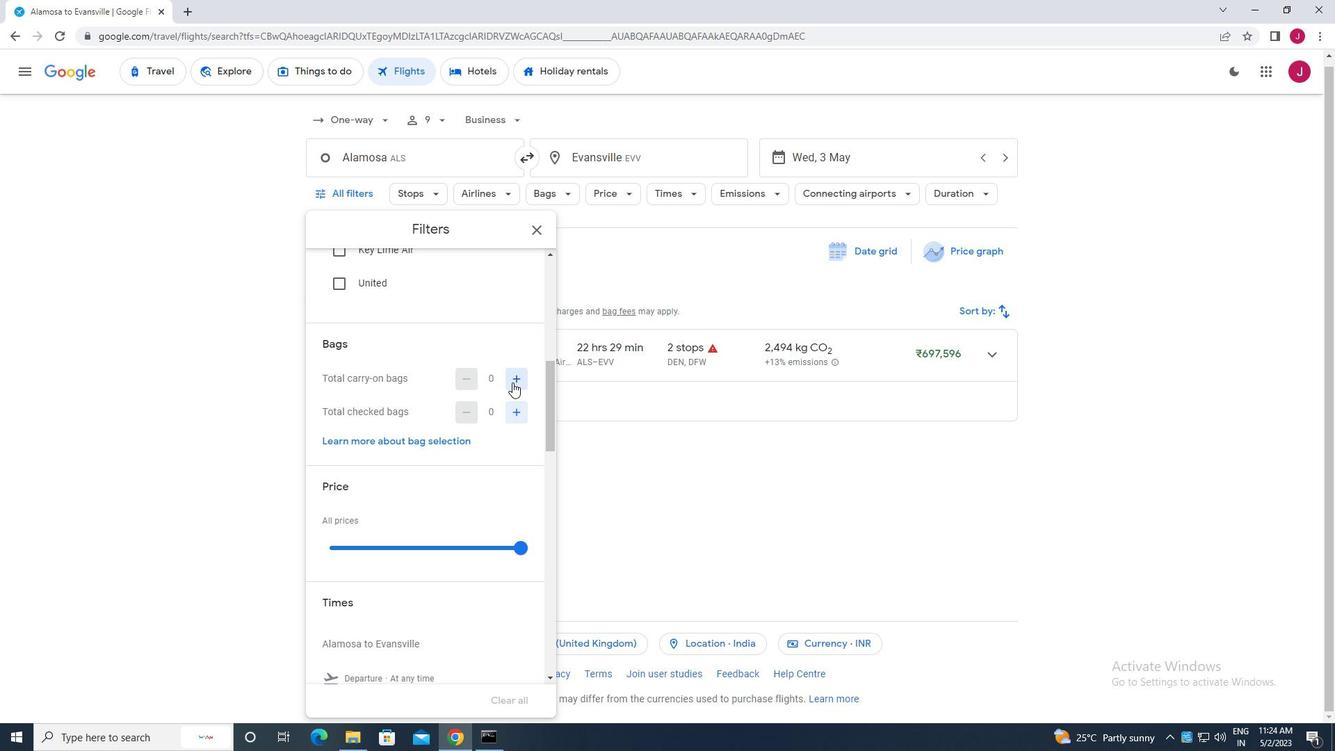 
Action: Mouse scrolled (512, 381) with delta (0, 0)
Screenshot: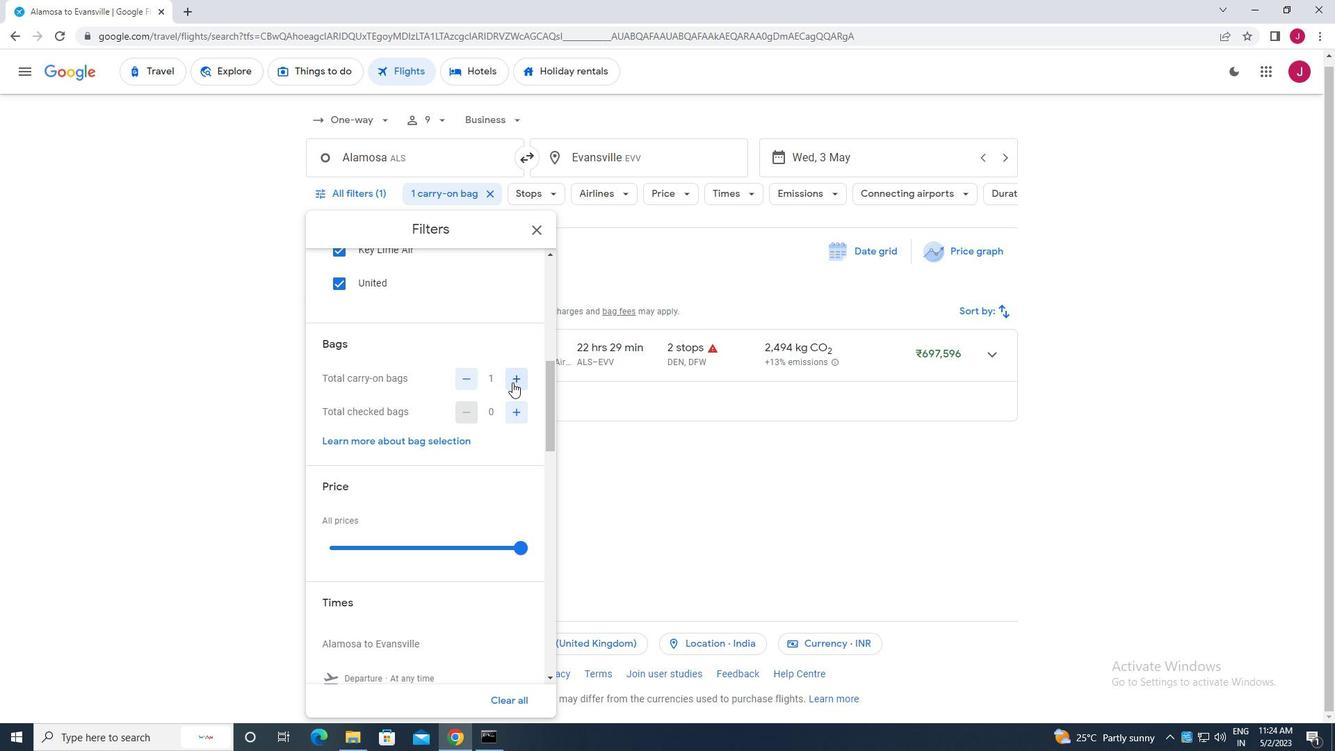 
Action: Mouse moved to (524, 477)
Screenshot: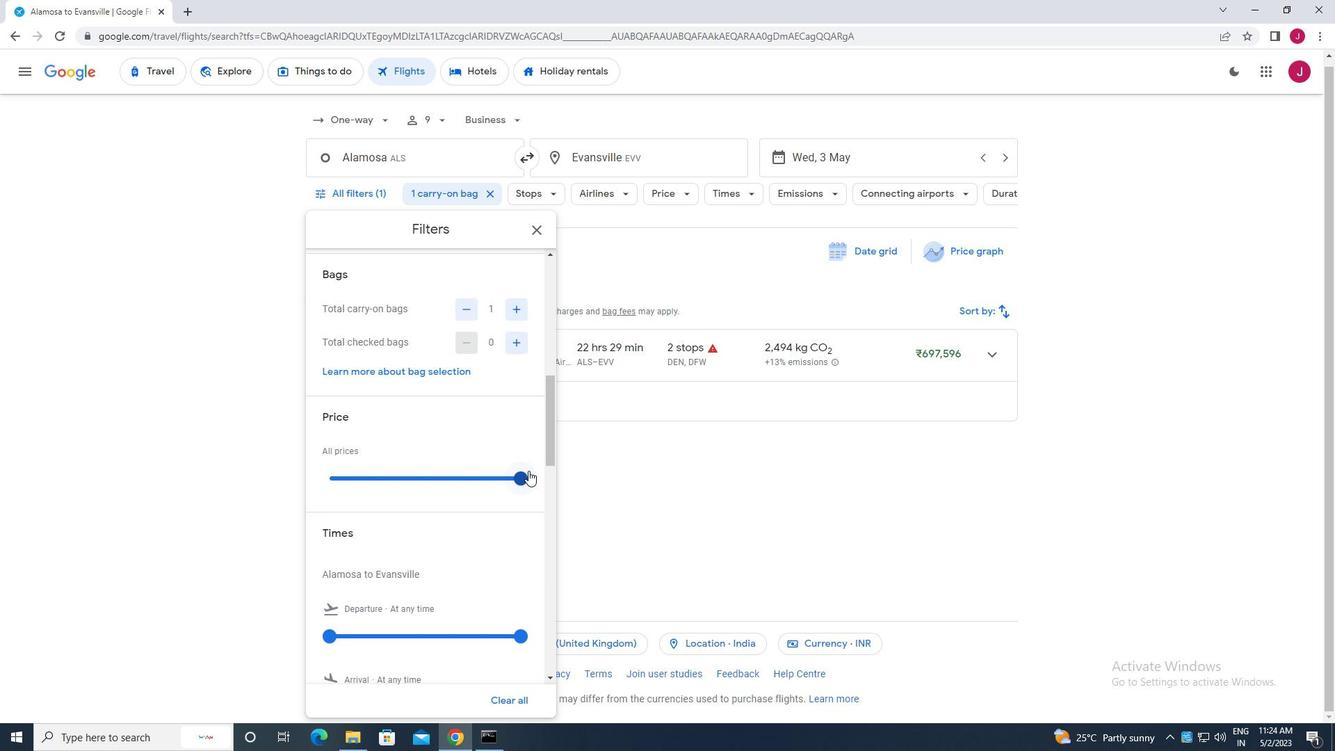 
Action: Mouse pressed left at (524, 477)
Screenshot: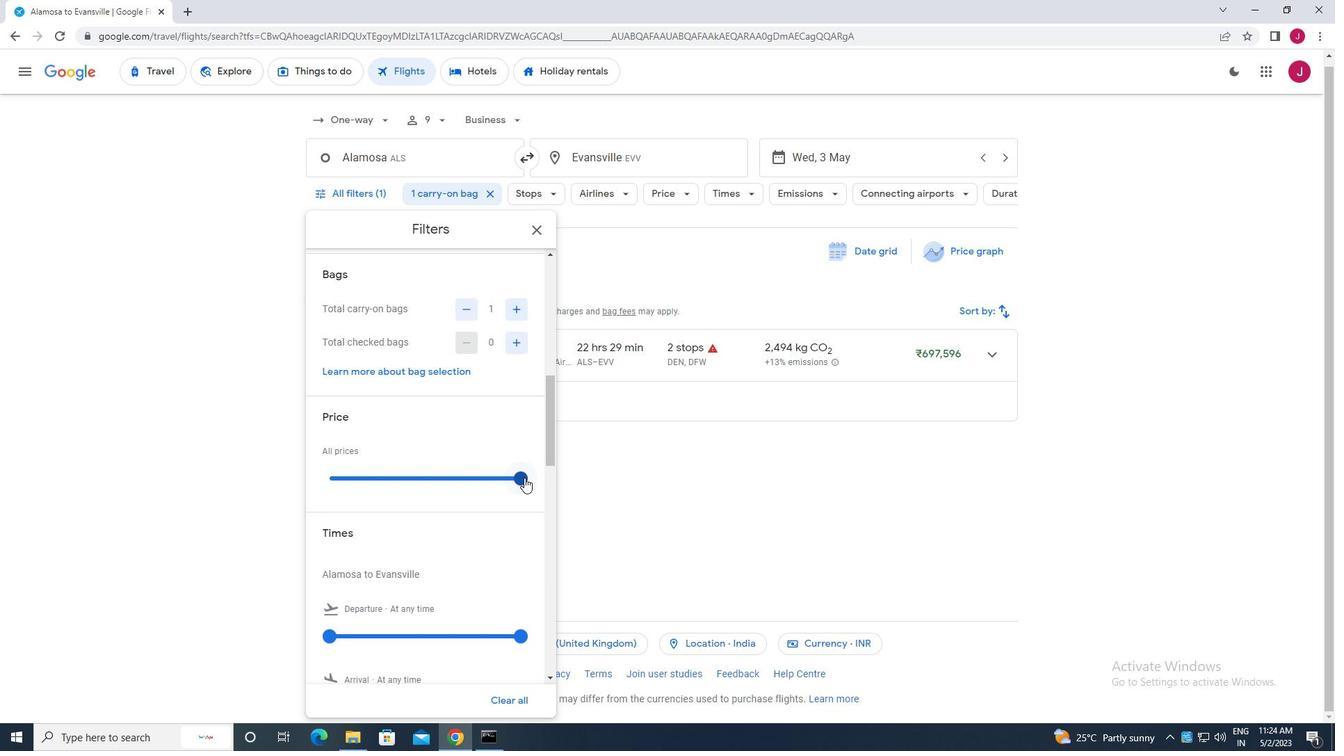 
Action: Mouse moved to (403, 408)
Screenshot: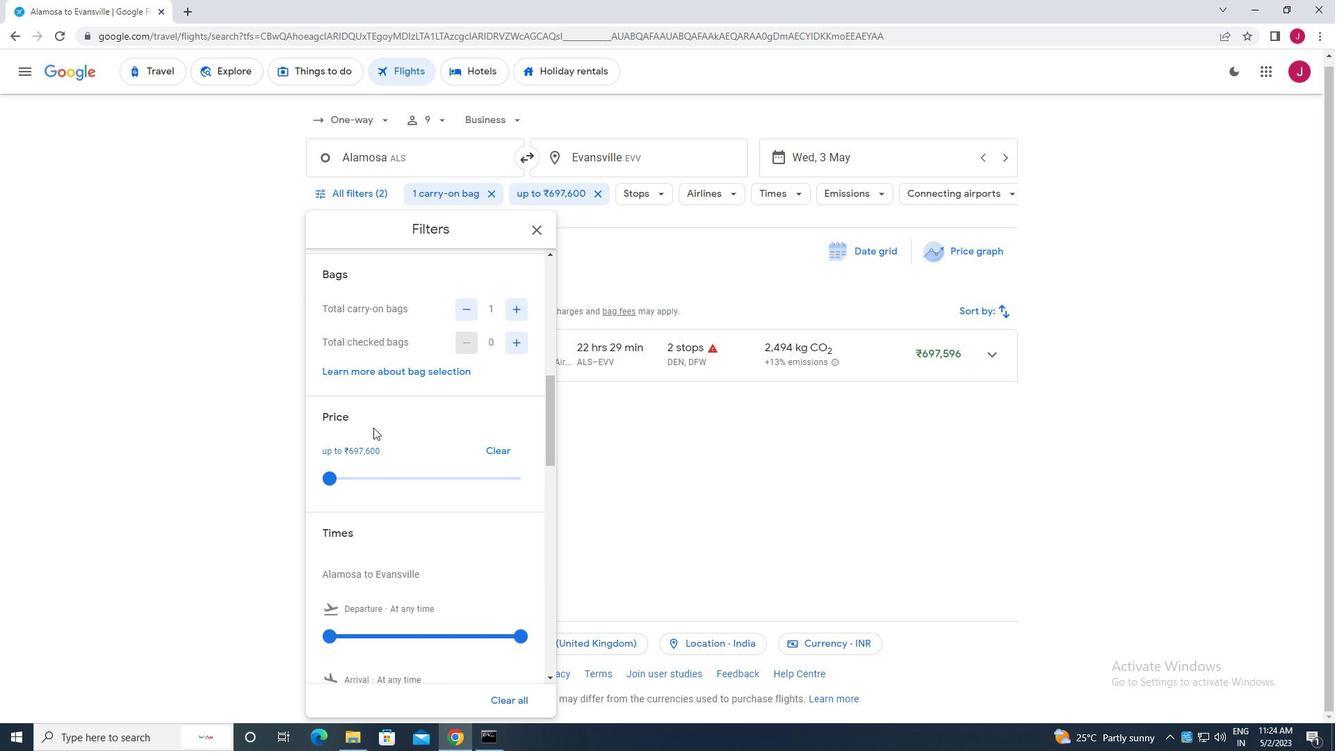 
Action: Mouse scrolled (403, 407) with delta (0, 0)
Screenshot: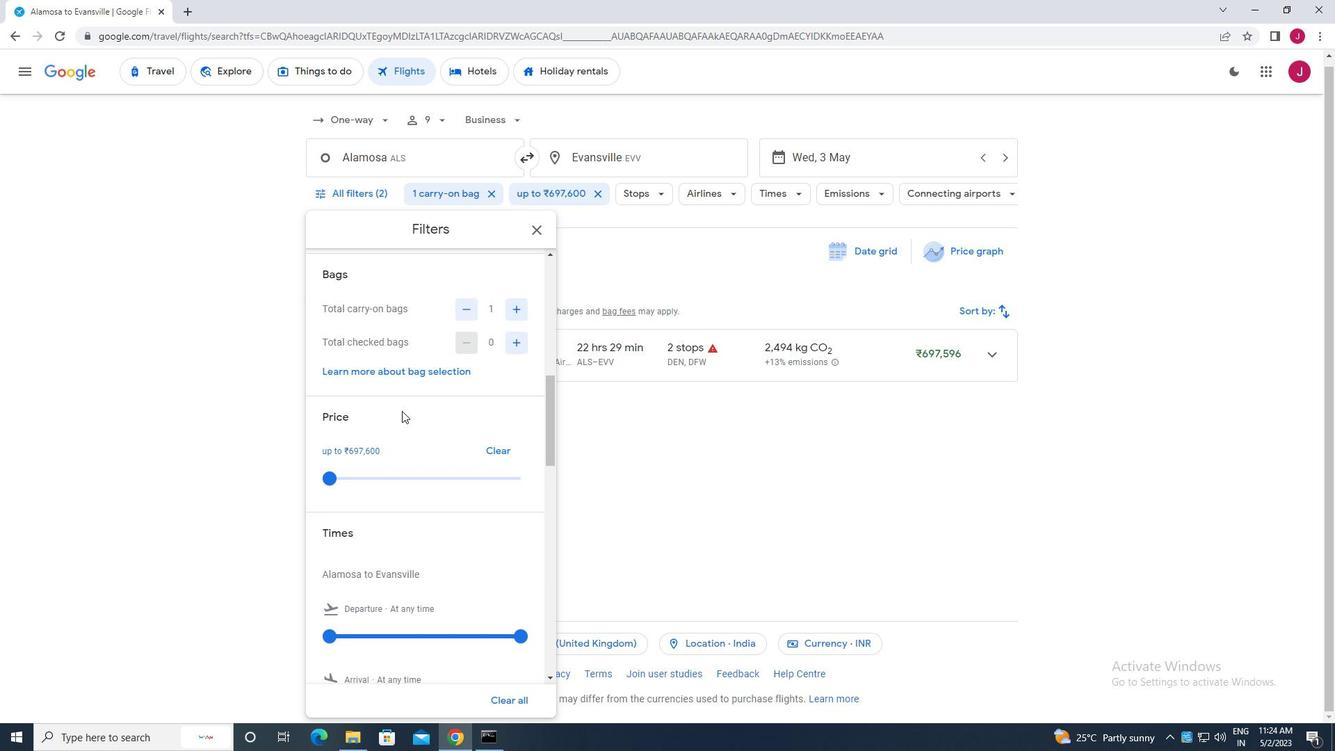 
Action: Mouse scrolled (403, 407) with delta (0, 0)
Screenshot: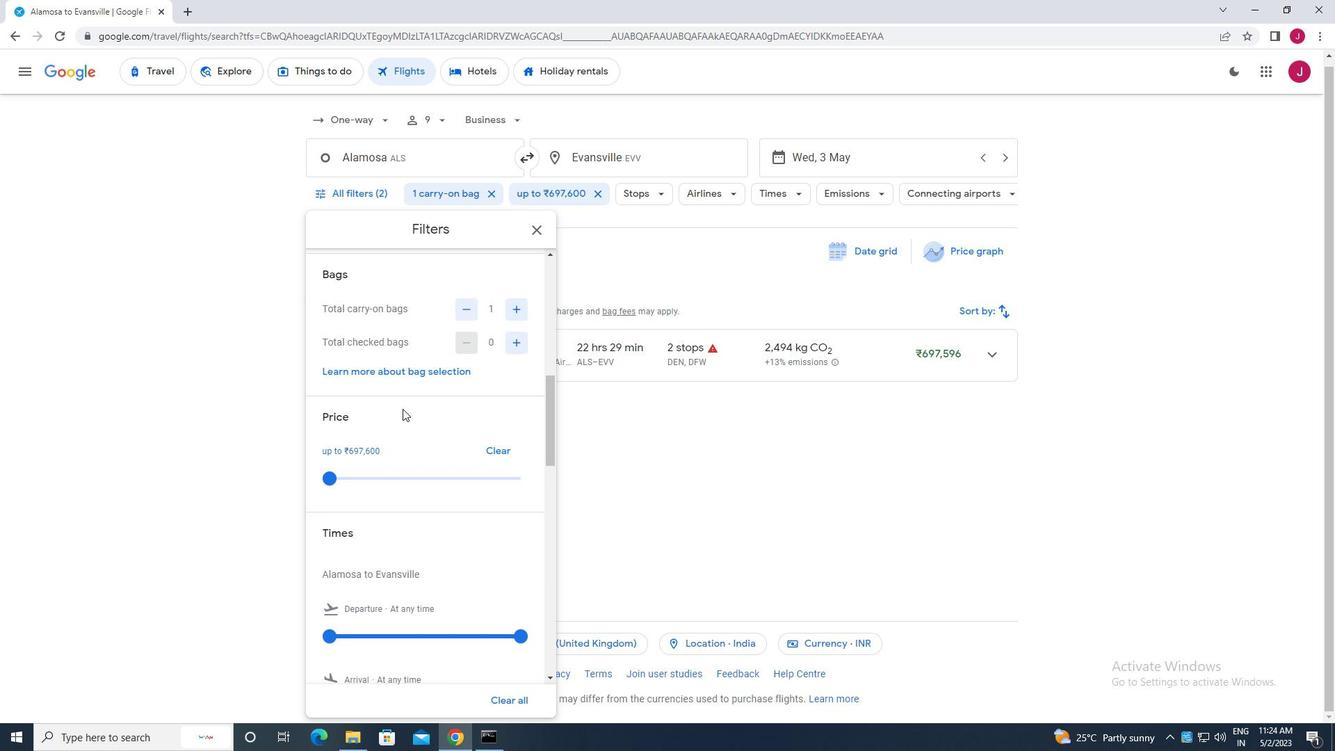 
Action: Mouse scrolled (403, 407) with delta (0, 0)
Screenshot: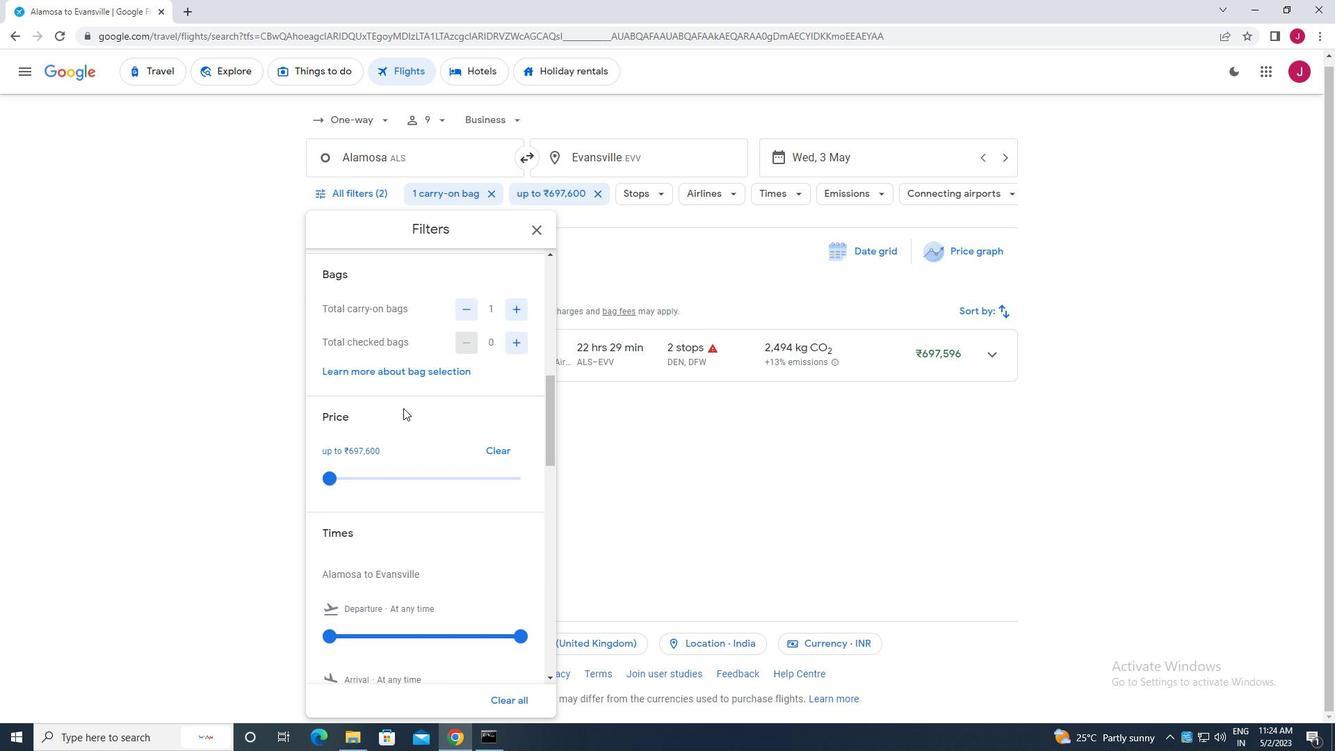 
Action: Mouse moved to (331, 428)
Screenshot: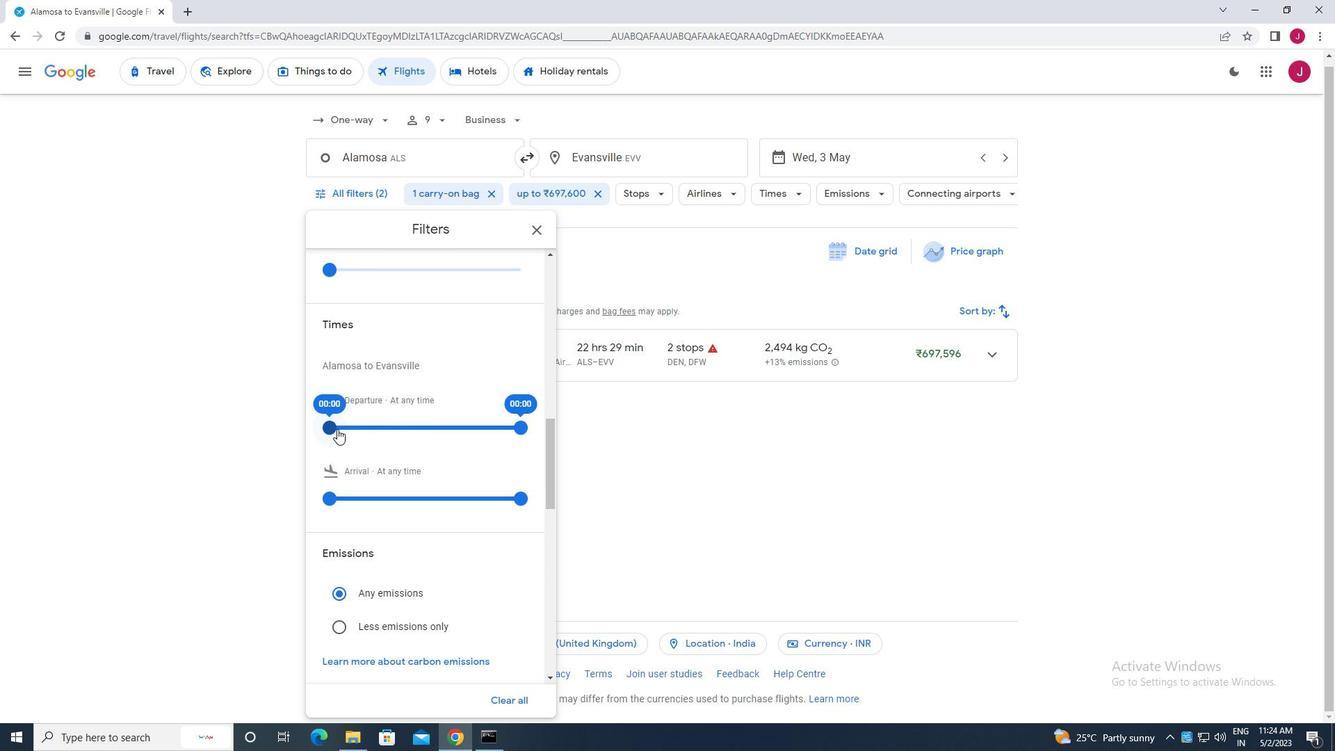 
Action: Mouse pressed left at (331, 428)
Screenshot: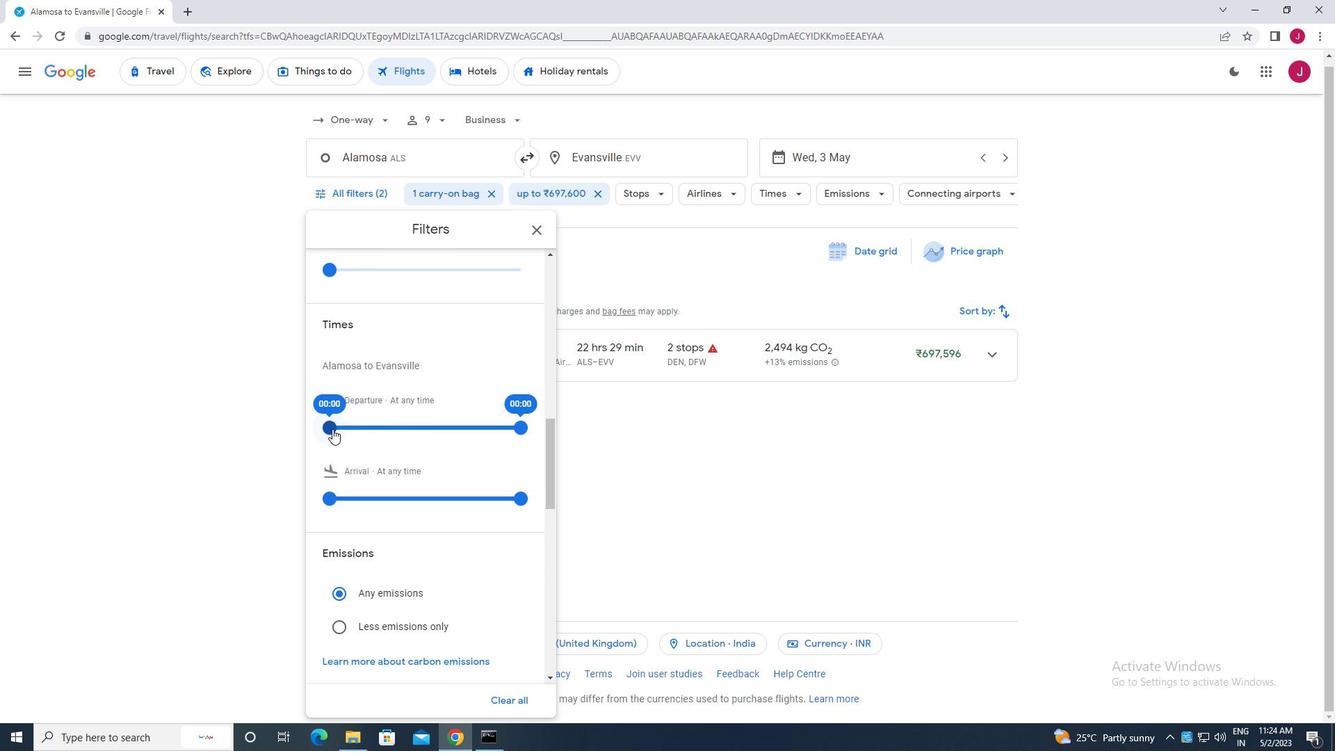 
Action: Mouse moved to (537, 228)
Screenshot: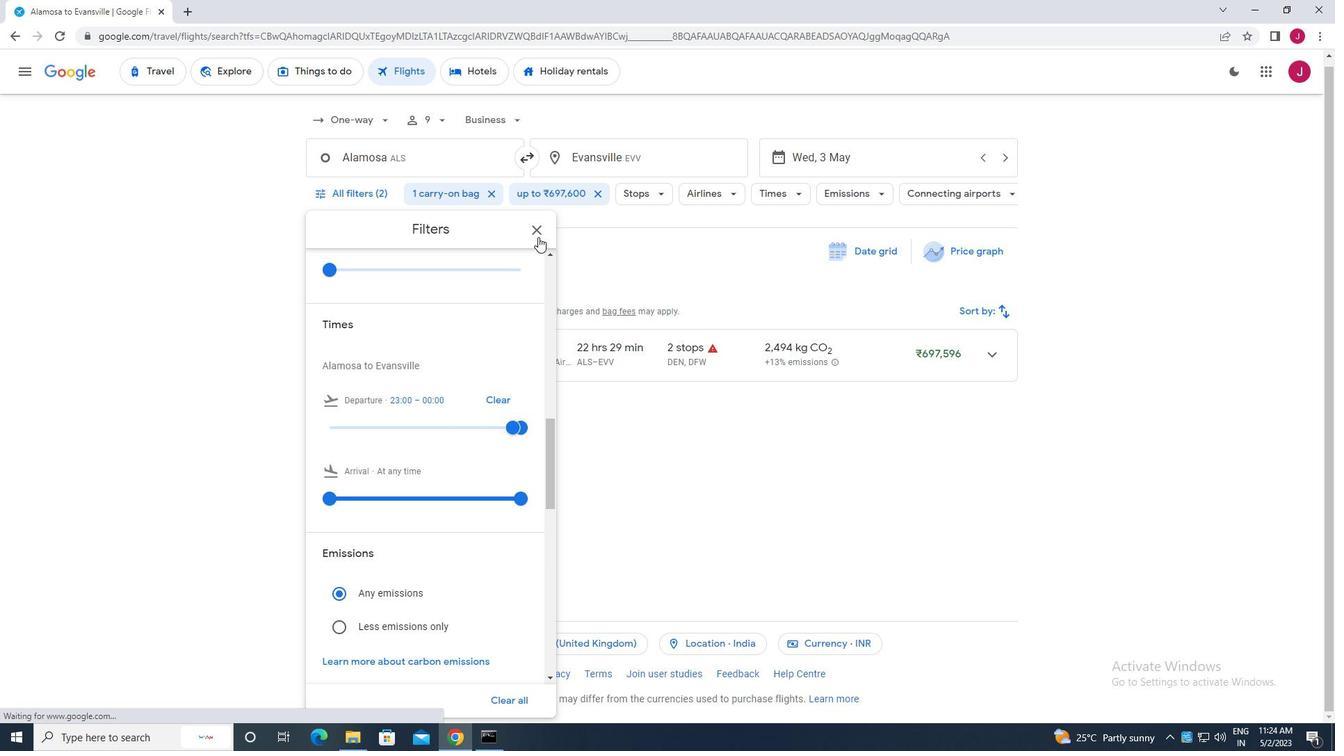 
Action: Mouse pressed left at (537, 228)
Screenshot: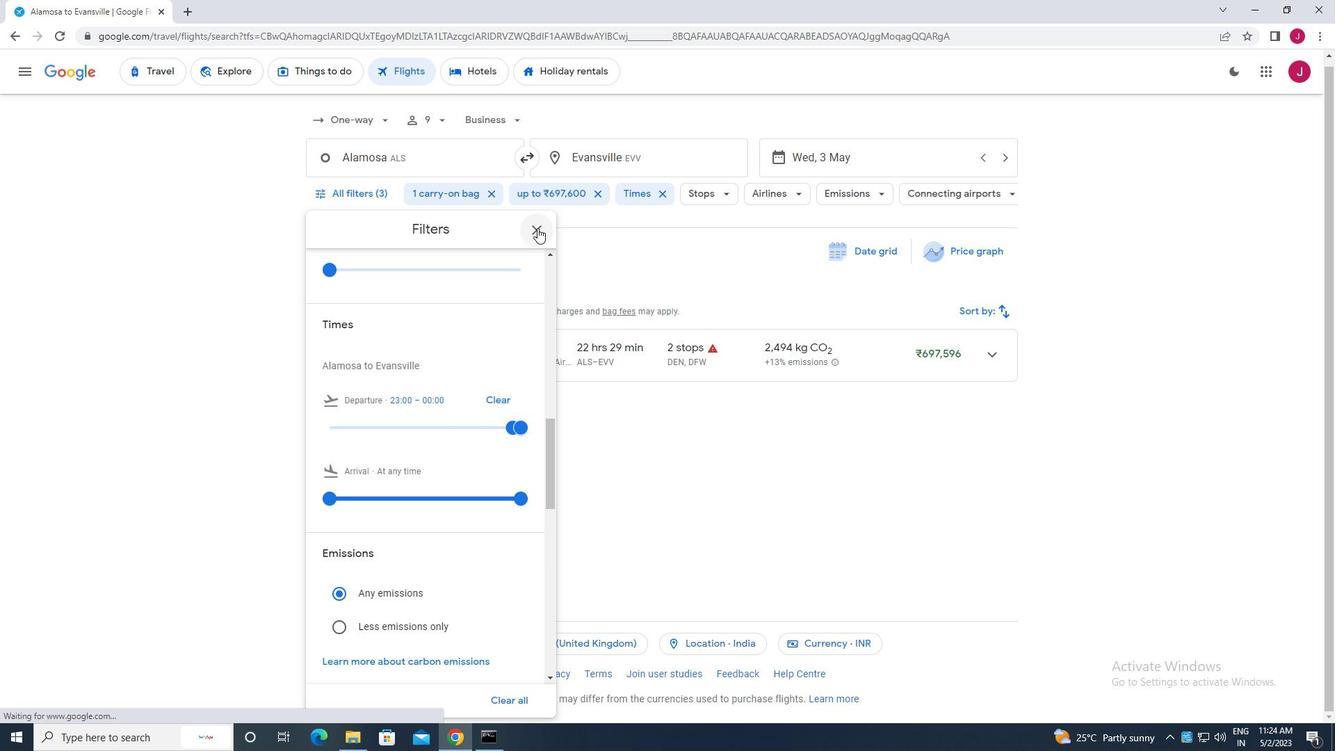 
Action: Mouse moved to (534, 229)
Screenshot: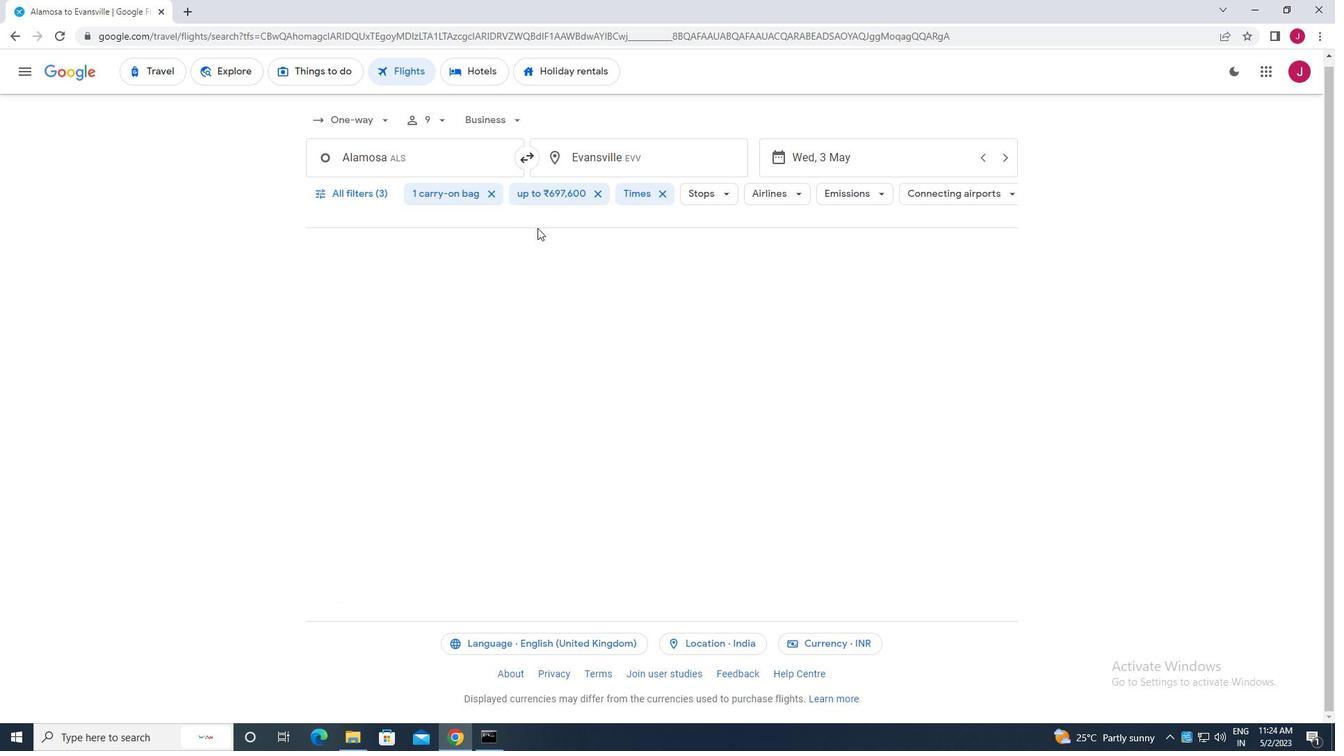
